 Task: Slide 18 - Our Numbers.
Action: Mouse moved to (25, 72)
Screenshot: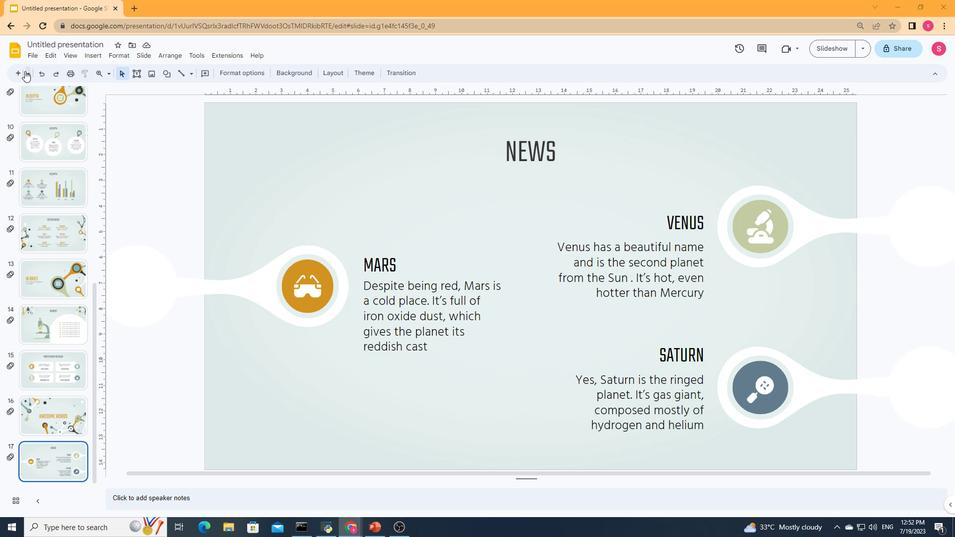 
Action: Mouse pressed left at (25, 72)
Screenshot: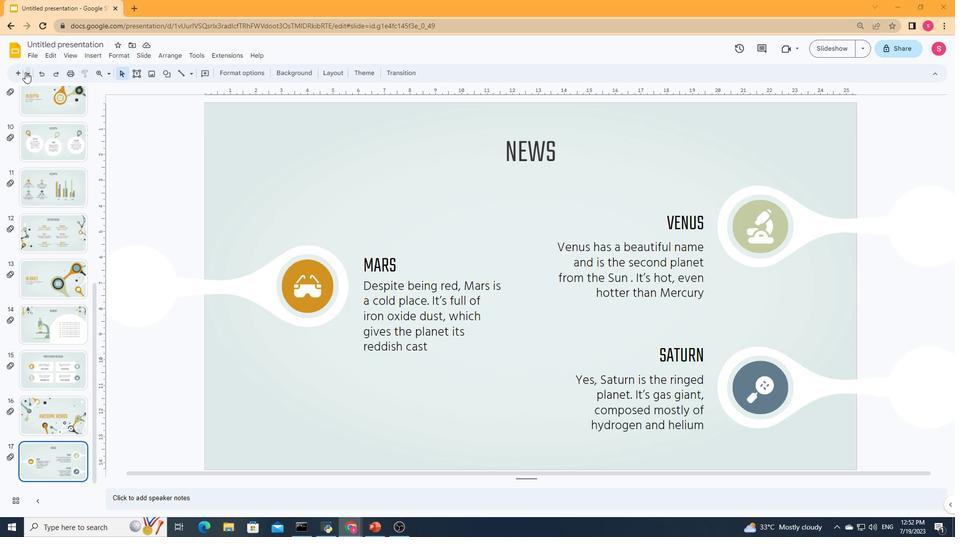 
Action: Mouse moved to (111, 149)
Screenshot: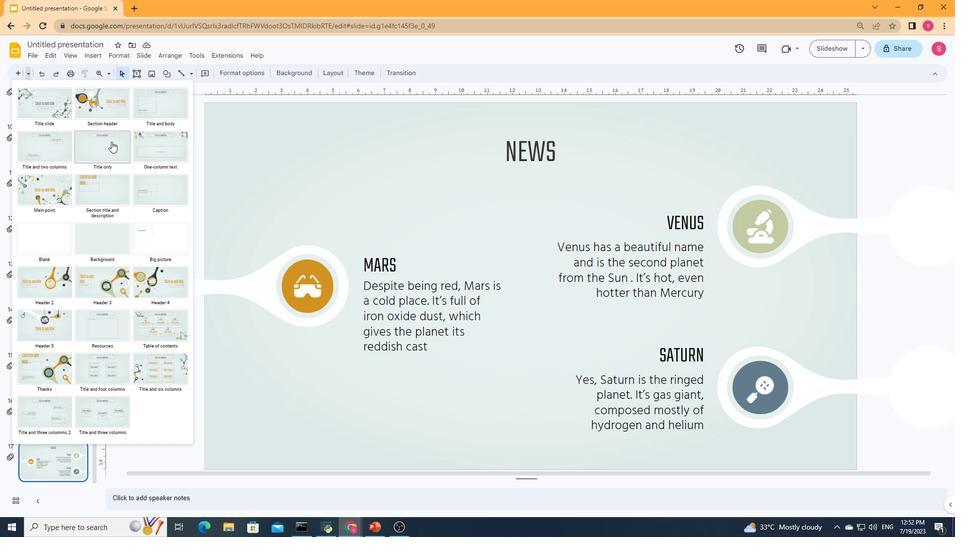 
Action: Mouse pressed left at (111, 149)
Screenshot: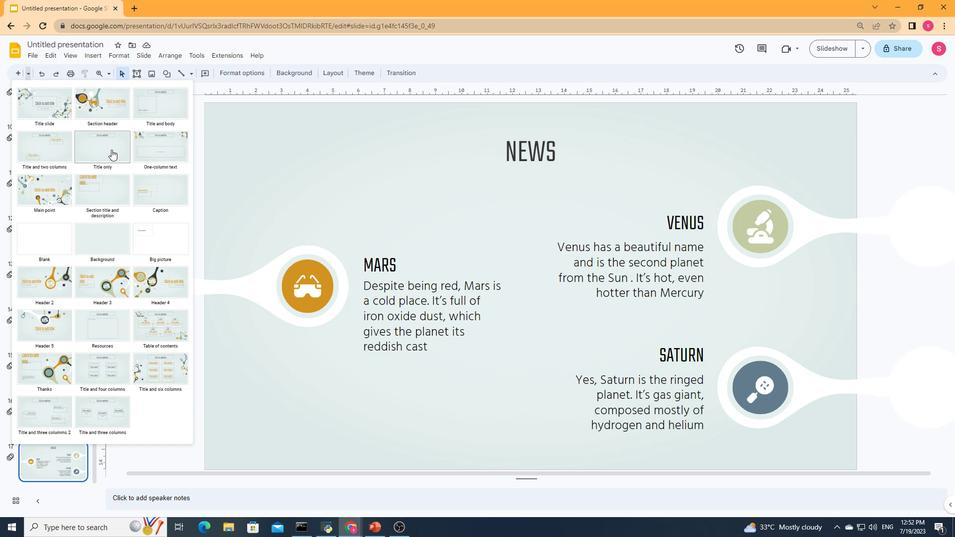 
Action: Mouse moved to (491, 161)
Screenshot: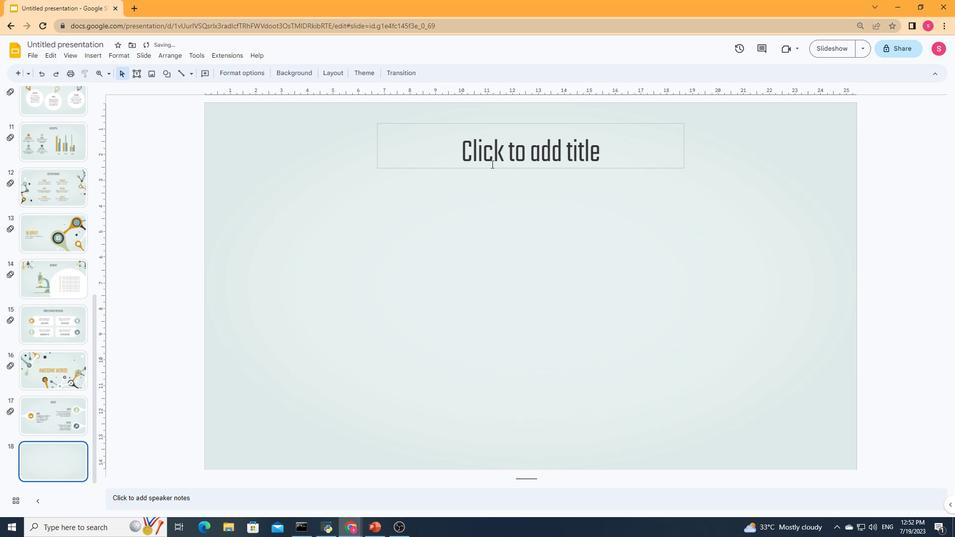 
Action: Mouse pressed left at (491, 161)
Screenshot: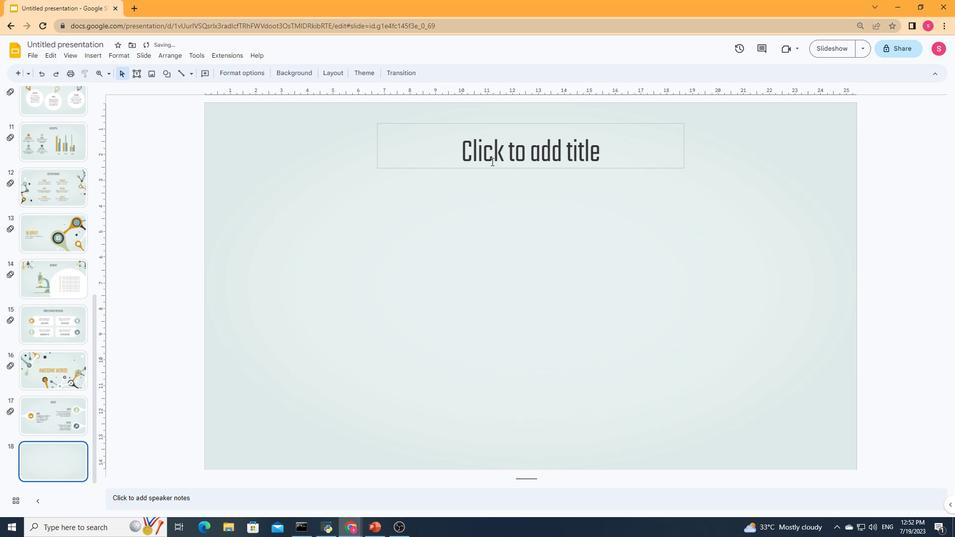 
Action: Key pressed <Key.shift><Key.shift><Key.shift><Key.shift><Key.shift><Key.shift><Key.shift><Key.shift><Key.shift><Key.shift><Key.shift>OUR<Key.space>NUMBERS
Screenshot: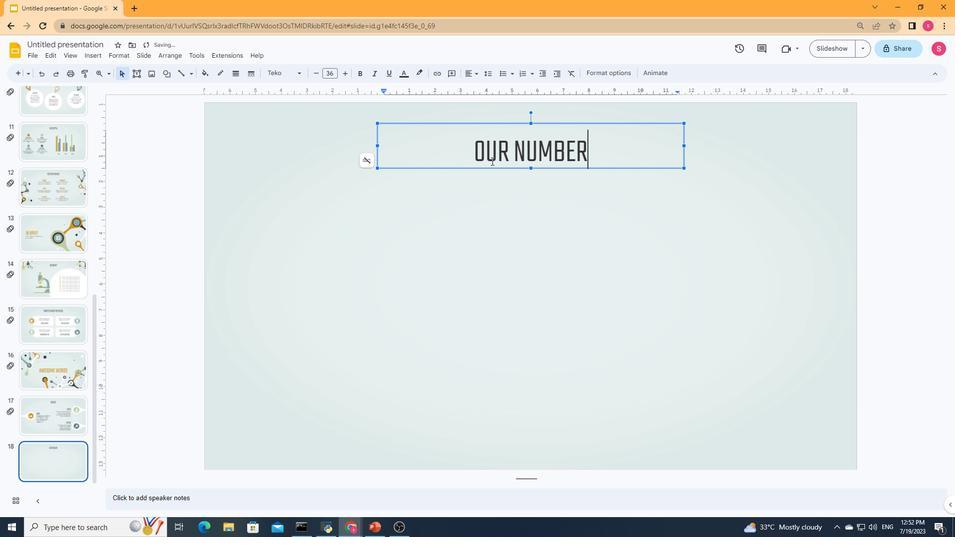 
Action: Mouse moved to (524, 219)
Screenshot: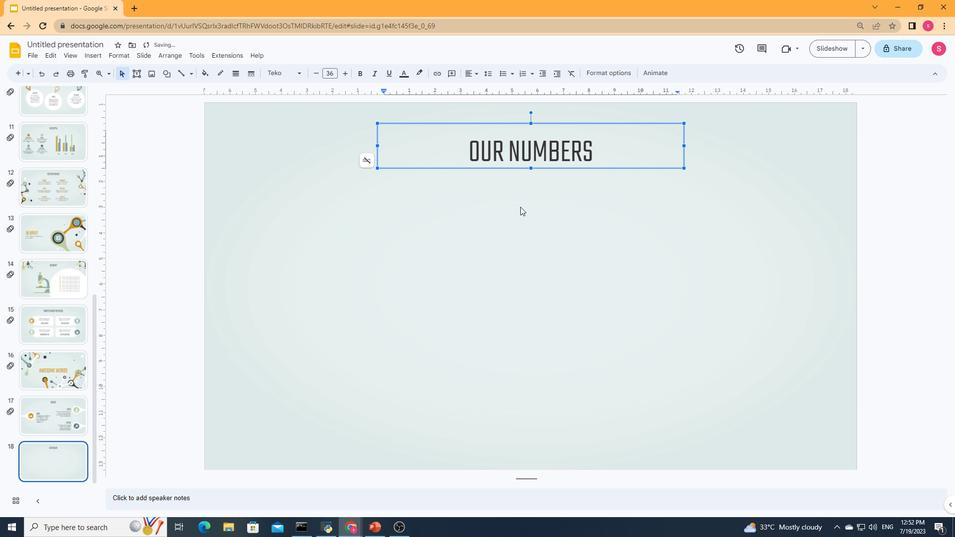 
Action: Mouse pressed left at (524, 219)
Screenshot: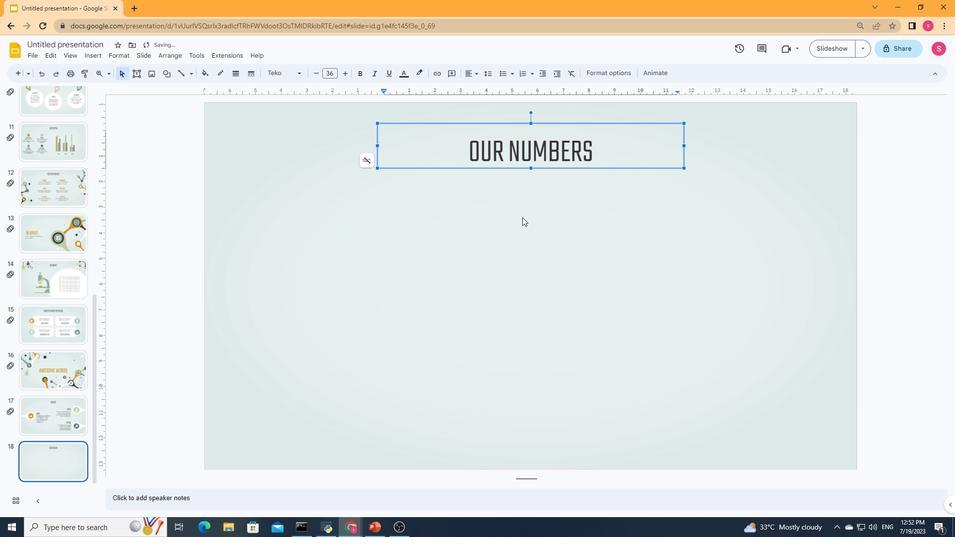 
Action: Mouse moved to (93, 57)
Screenshot: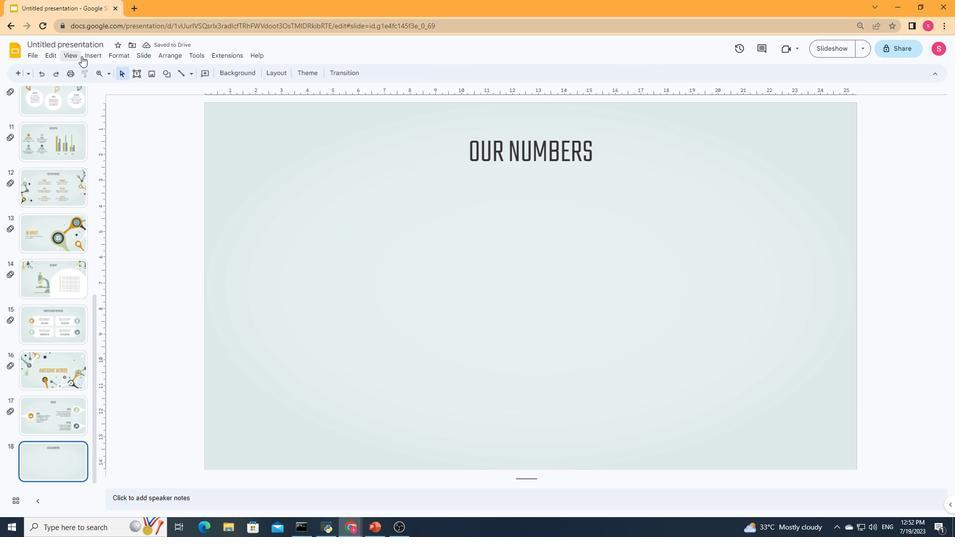
Action: Mouse pressed left at (93, 57)
Screenshot: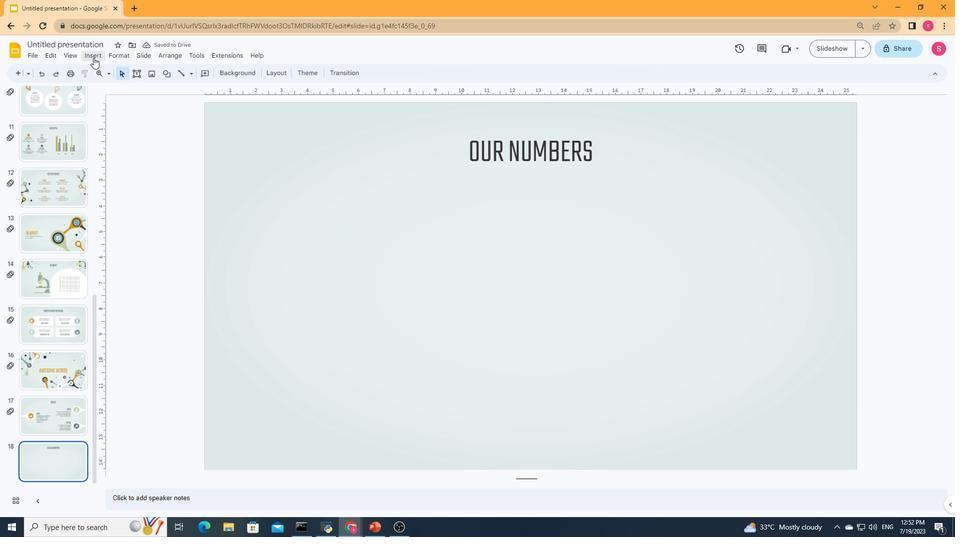 
Action: Mouse moved to (255, 176)
Screenshot: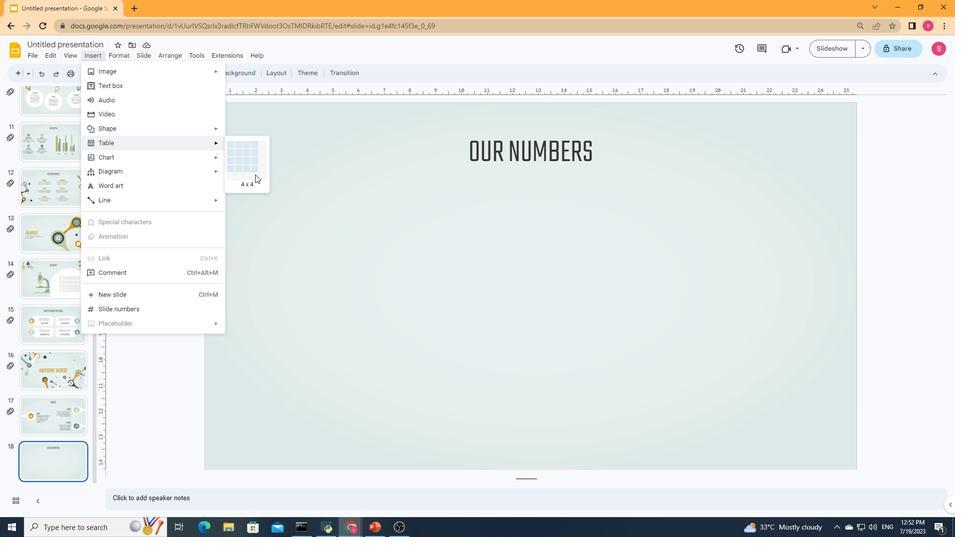 
Action: Mouse pressed left at (255, 176)
Screenshot: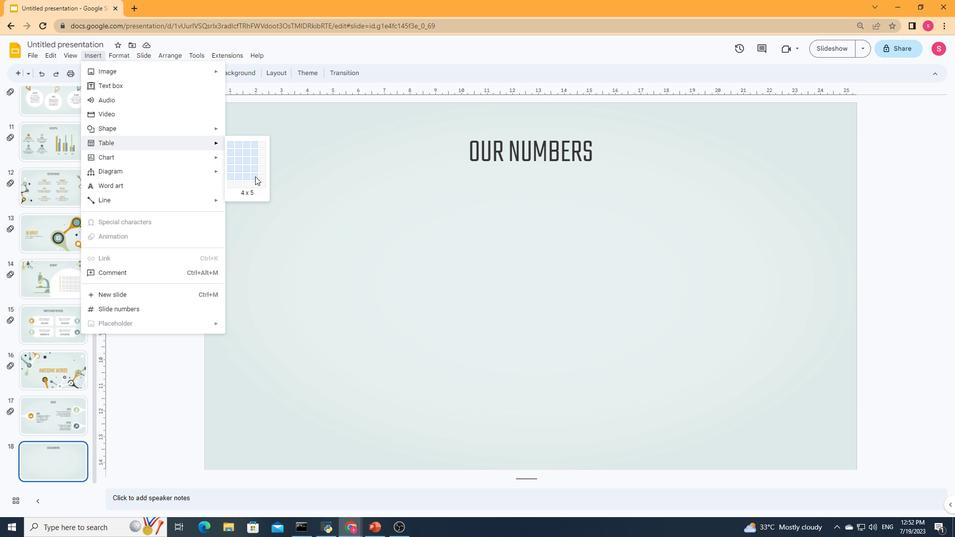 
Action: Mouse moved to (409, 269)
Screenshot: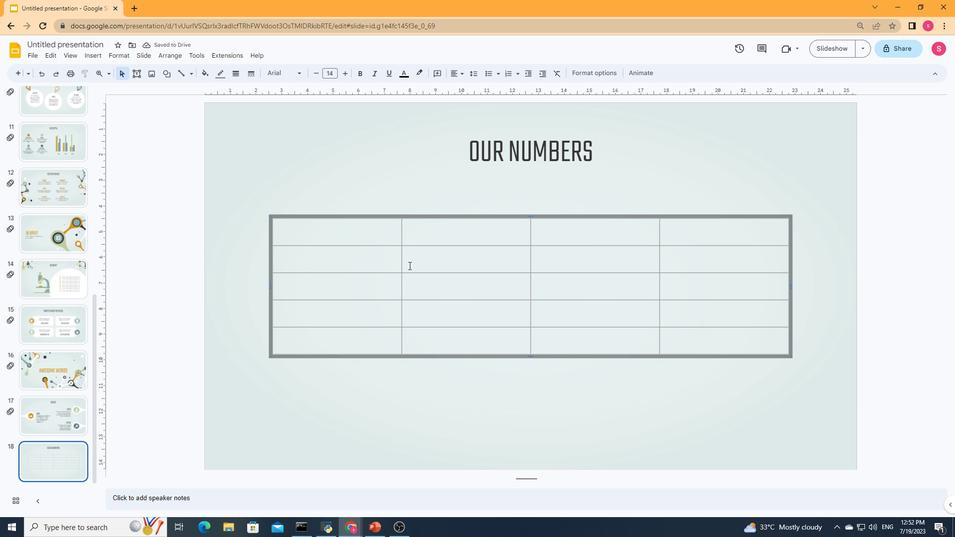 
Action: Mouse pressed left at (409, 269)
Screenshot: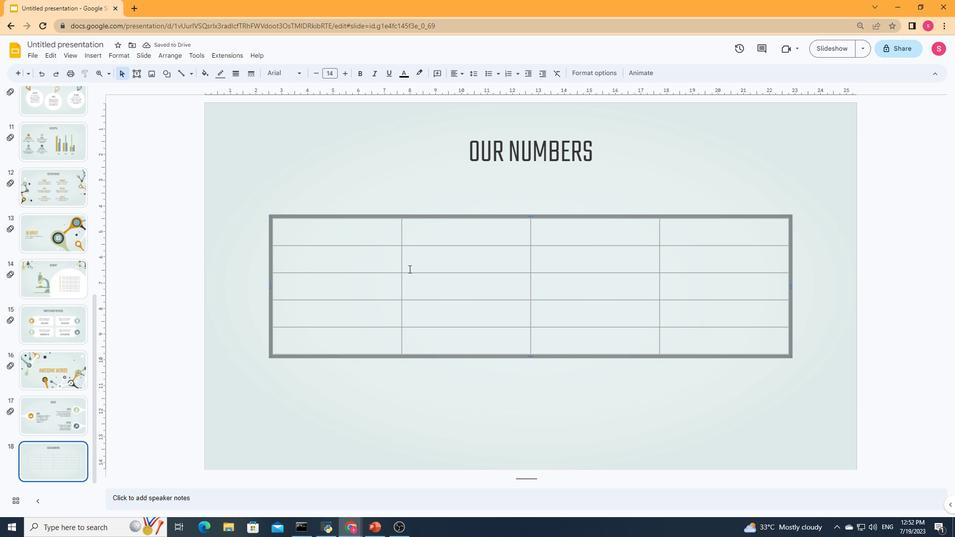 
Action: Mouse moved to (205, 76)
Screenshot: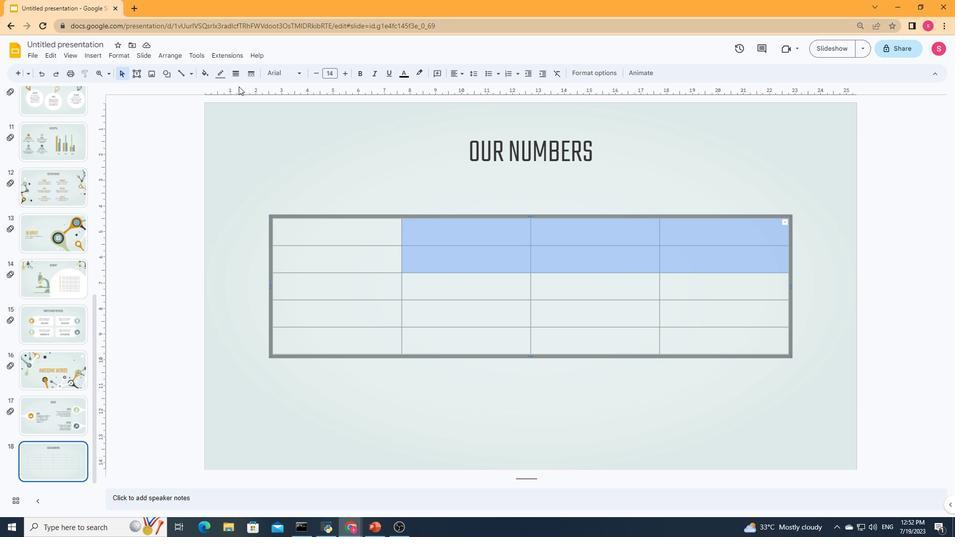 
Action: Mouse pressed left at (205, 76)
Screenshot: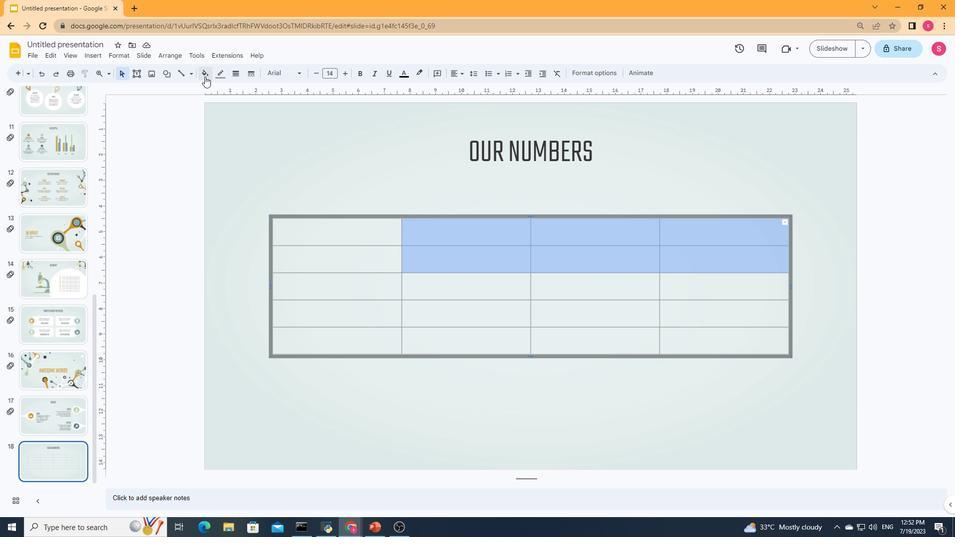 
Action: Mouse moved to (247, 115)
Screenshot: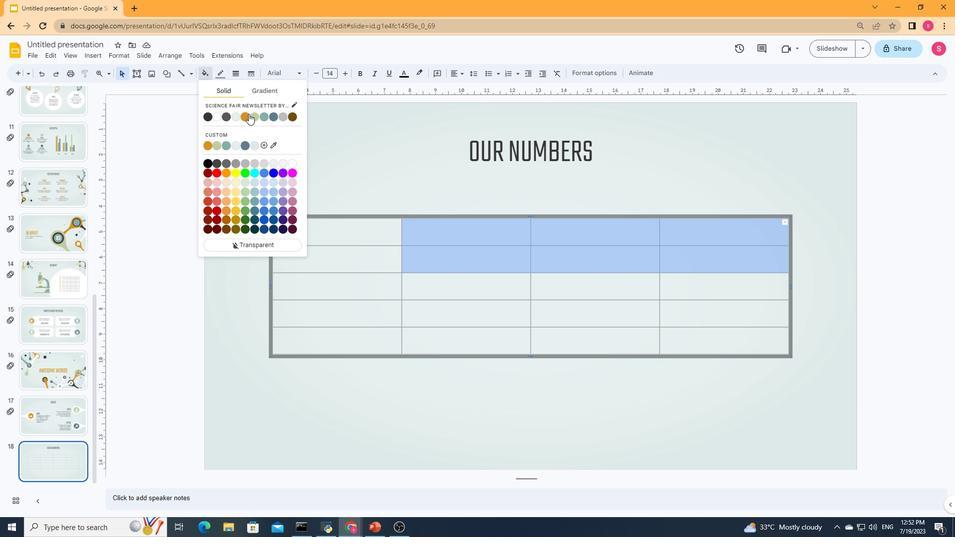 
Action: Mouse pressed left at (247, 115)
Screenshot: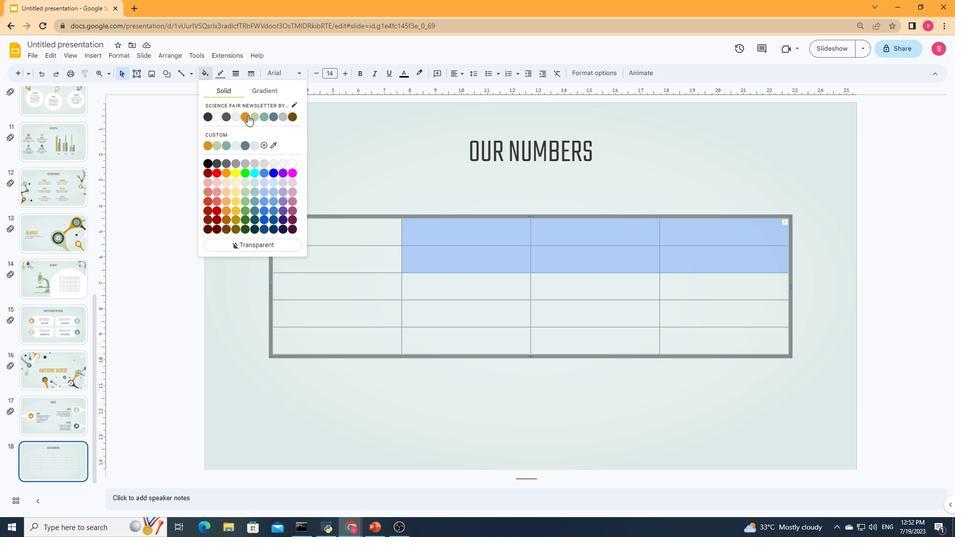 
Action: Mouse moved to (605, 279)
Screenshot: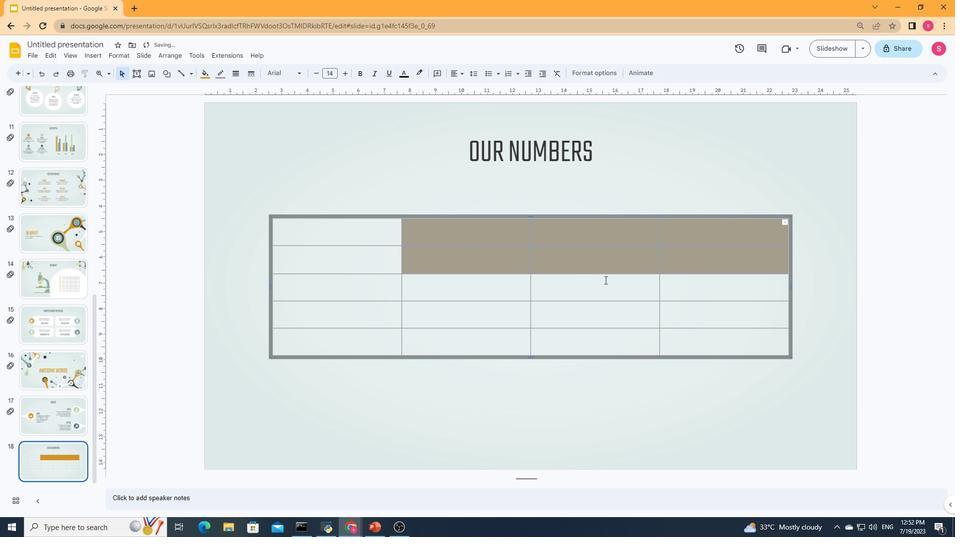 
Action: Mouse pressed left at (605, 279)
Screenshot: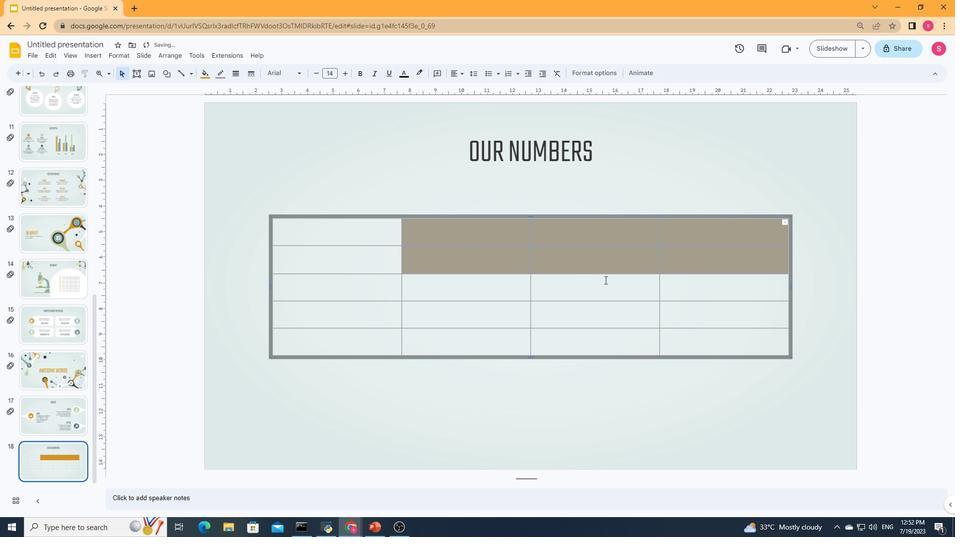 
Action: Mouse moved to (495, 247)
Screenshot: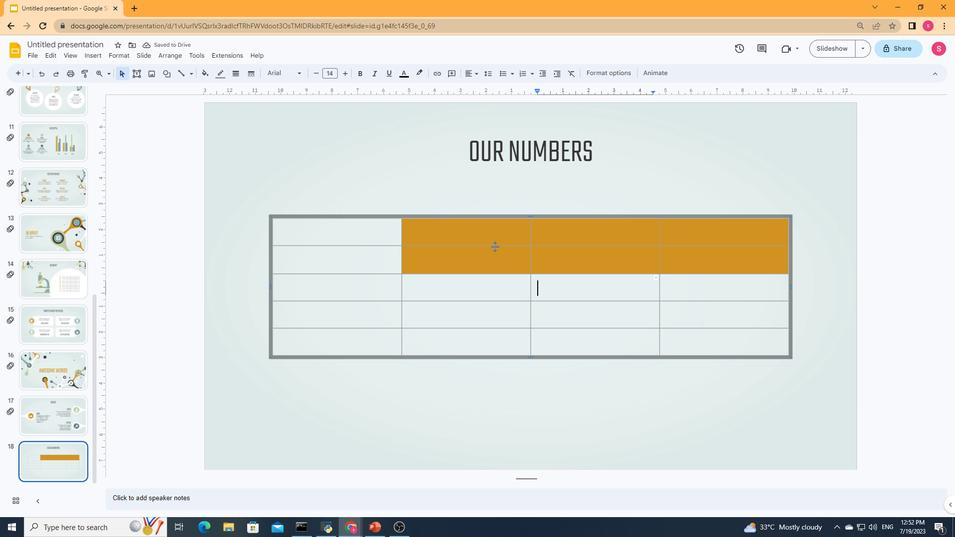 
Action: Mouse pressed left at (495, 247)
Screenshot: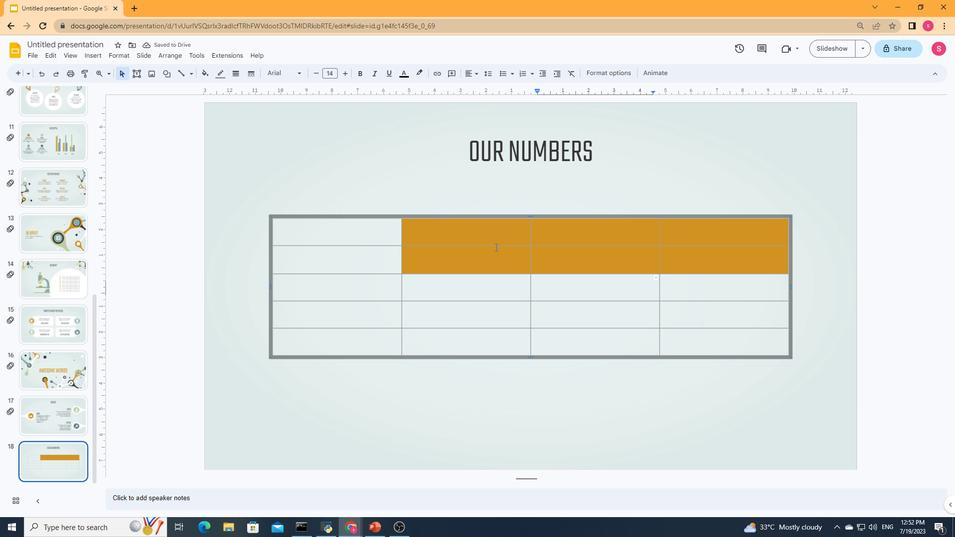 
Action: Mouse moved to (457, 217)
Screenshot: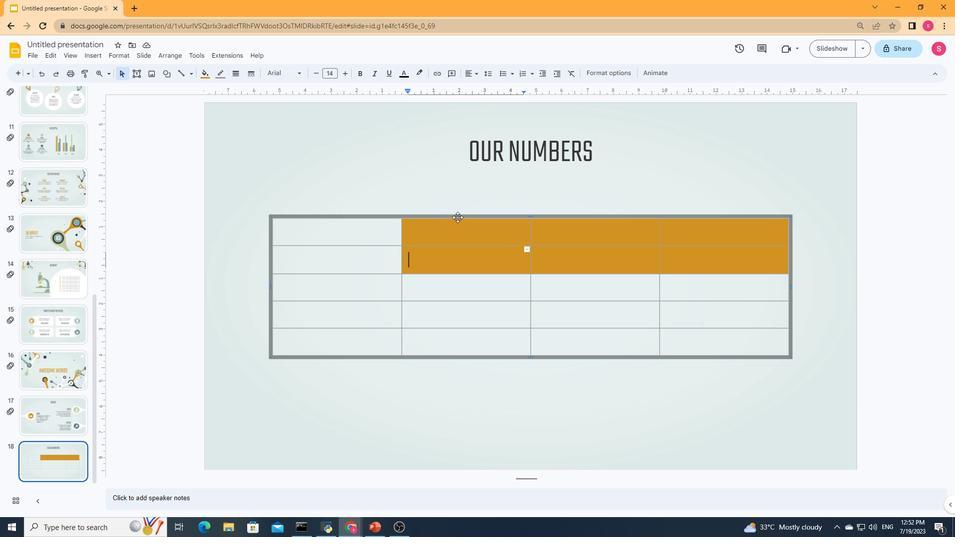 
Action: Mouse pressed left at (457, 217)
Screenshot: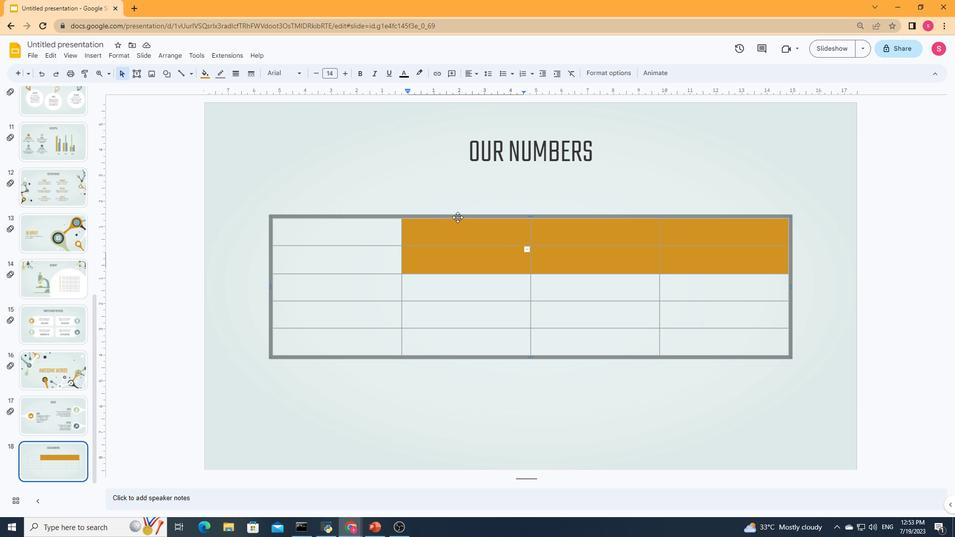 
Action: Mouse moved to (457, 218)
Screenshot: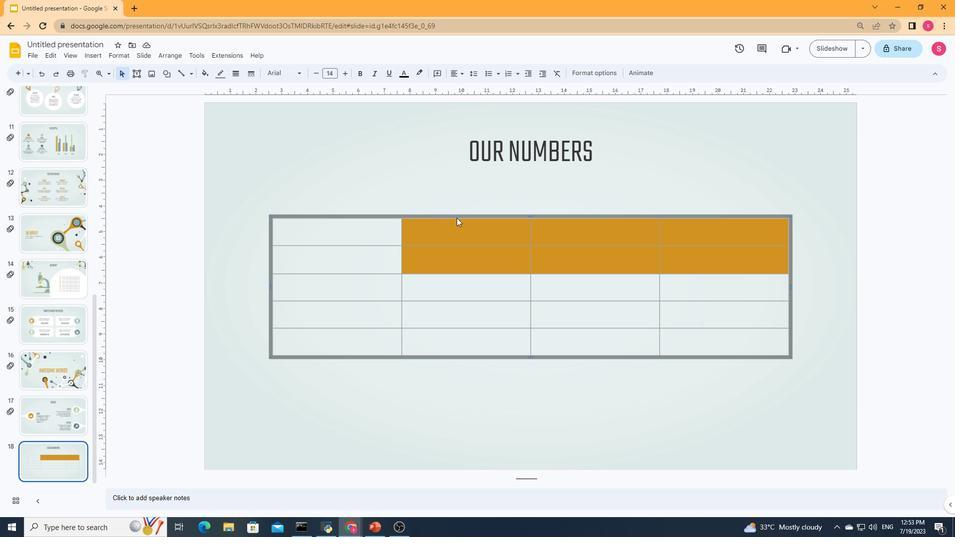 
Action: Mouse pressed left at (457, 218)
Screenshot: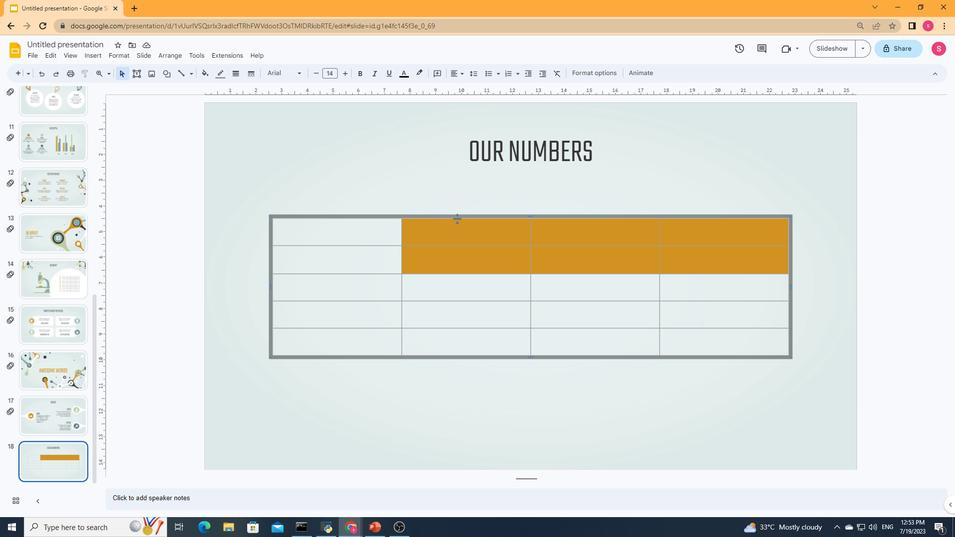 
Action: Mouse moved to (680, 272)
Screenshot: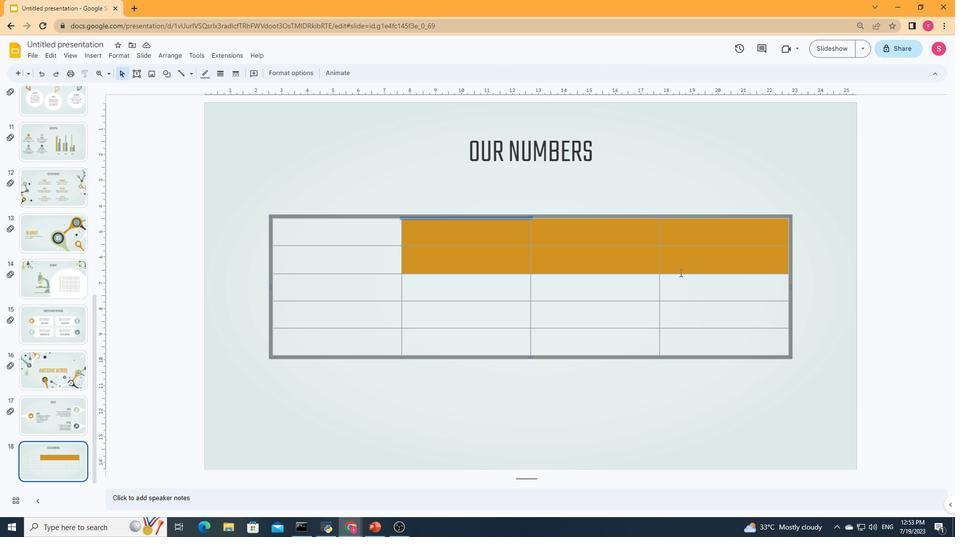
Action: Mouse pressed left at (680, 272)
Screenshot: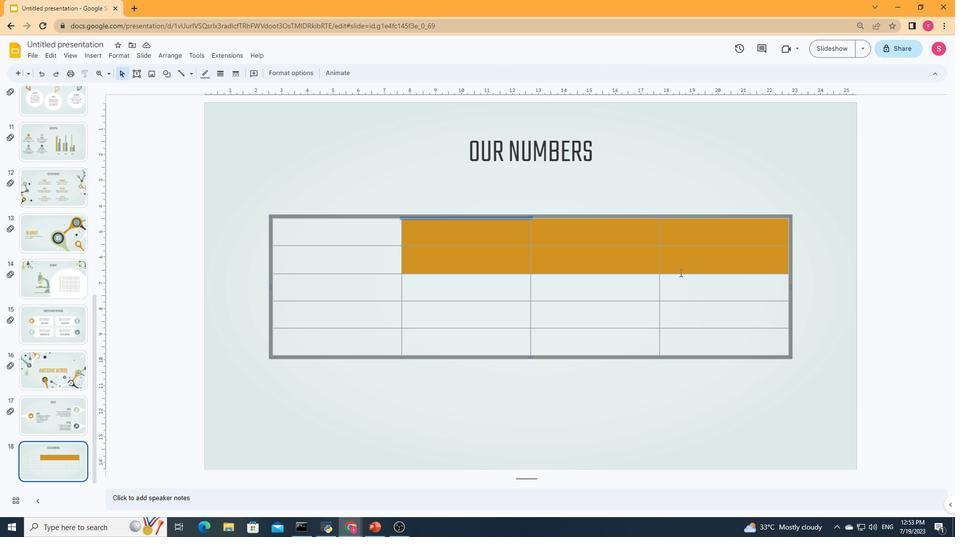 
Action: Mouse moved to (459, 245)
Screenshot: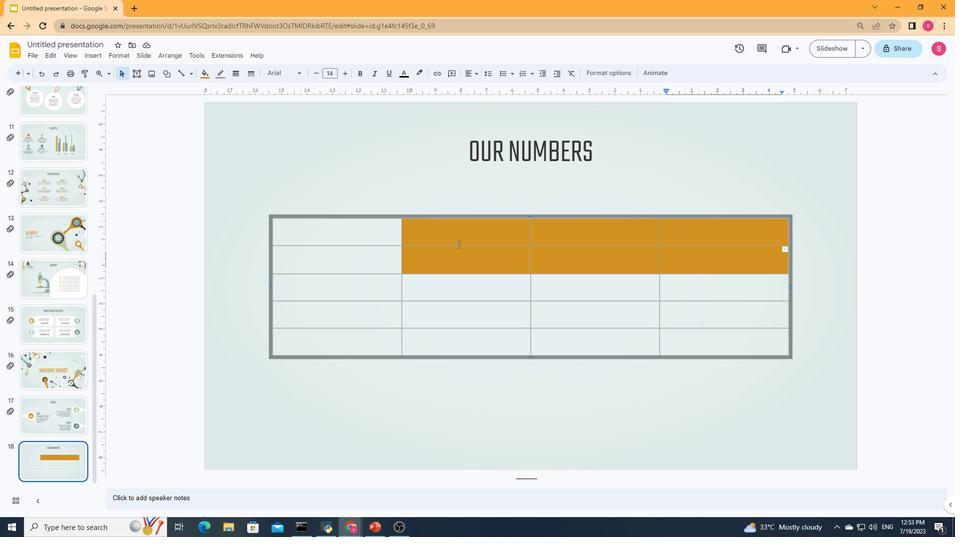 
Action: Mouse pressed left at (459, 245)
Screenshot: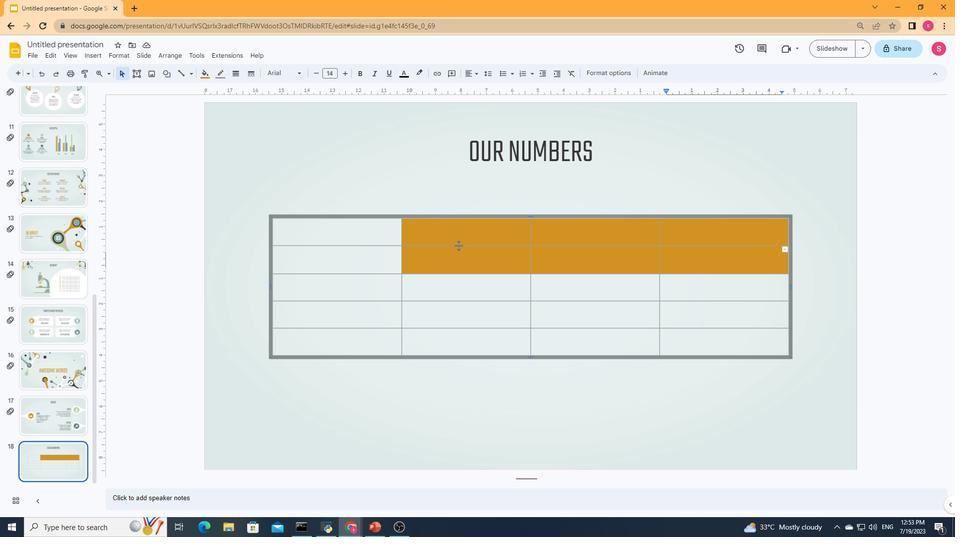 
Action: Mouse moved to (575, 243)
Screenshot: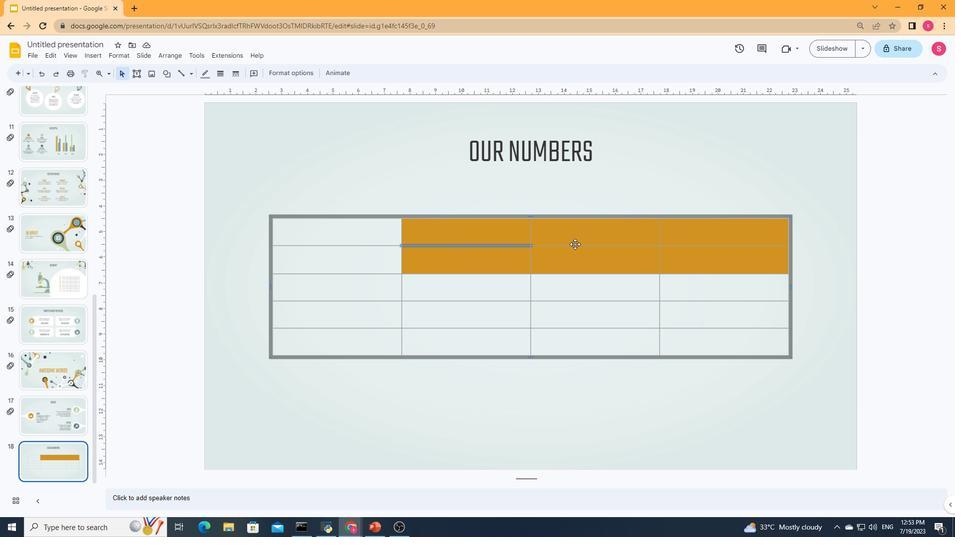 
Action: Mouse pressed left at (575, 243)
Screenshot: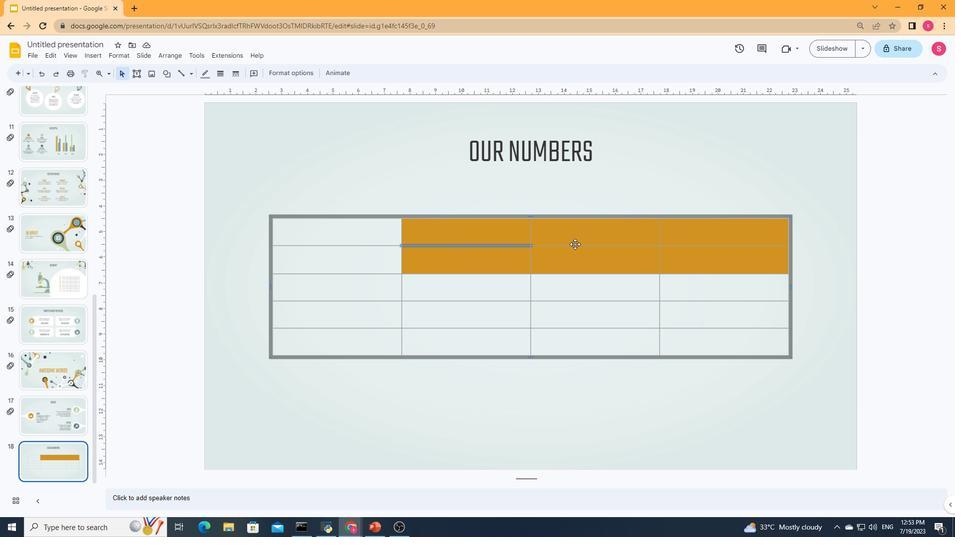 
Action: Mouse moved to (505, 245)
Screenshot: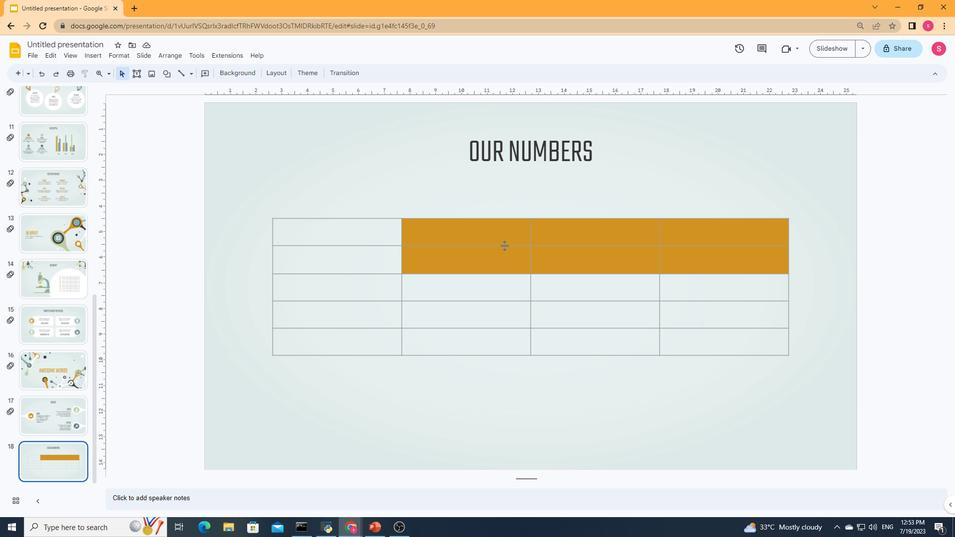 
Action: Mouse pressed left at (505, 245)
Screenshot: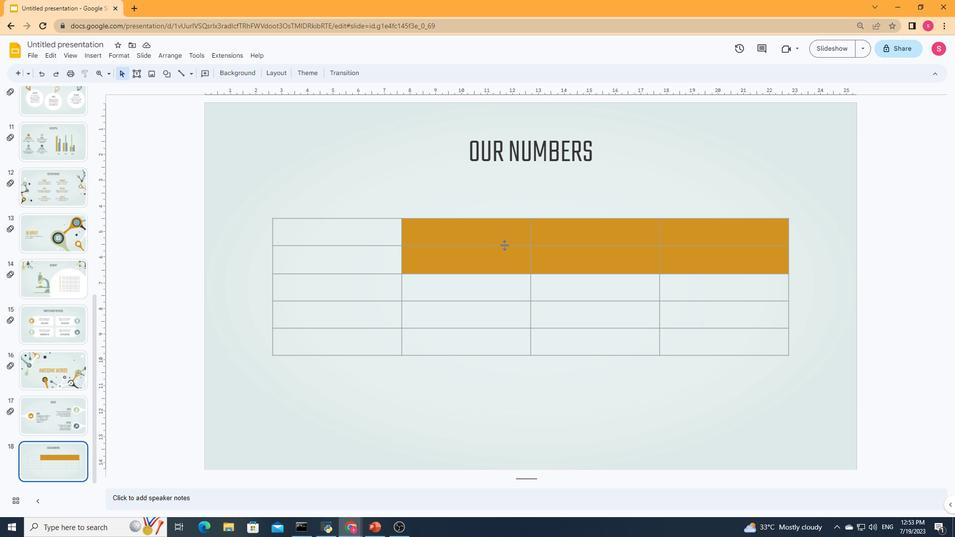 
Action: Mouse moved to (531, 234)
Screenshot: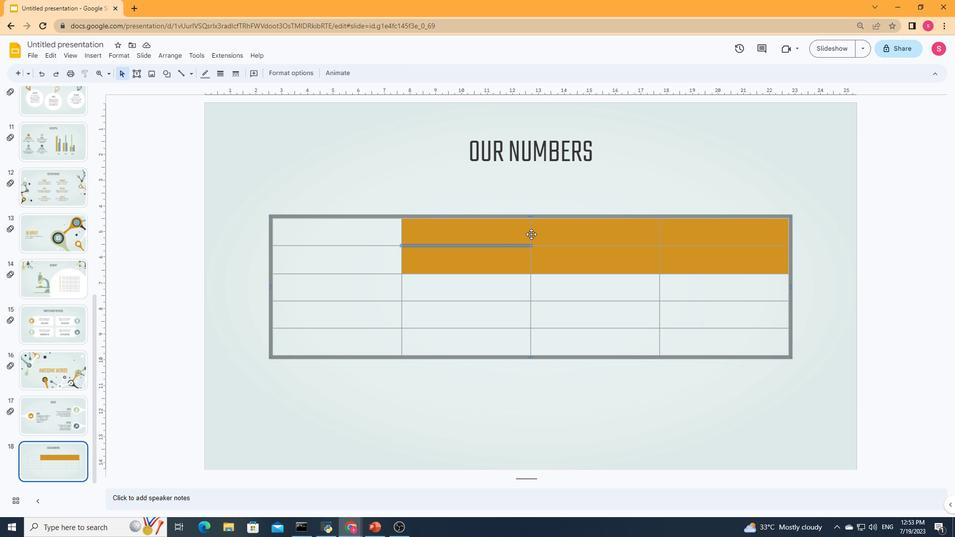 
Action: Mouse pressed left at (531, 234)
Screenshot: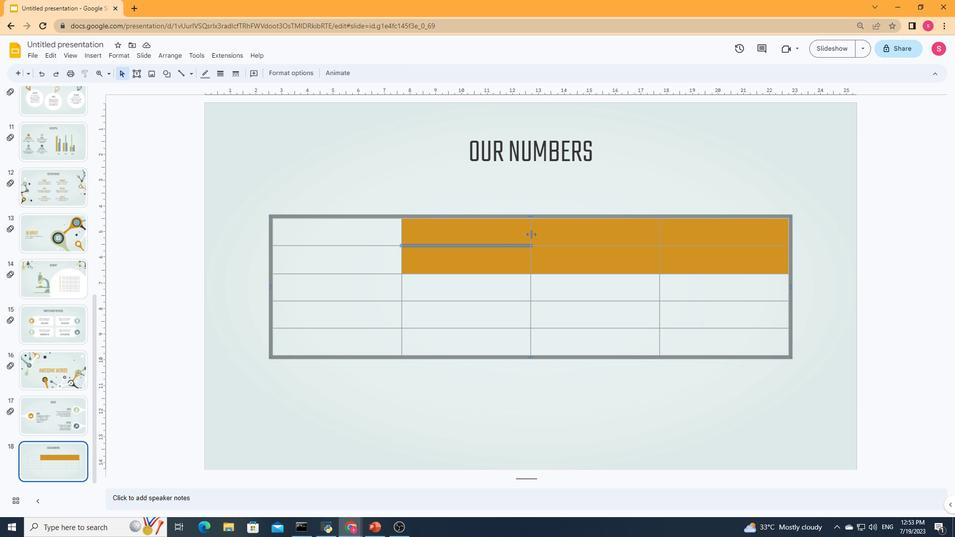 
Action: Mouse moved to (530, 260)
Screenshot: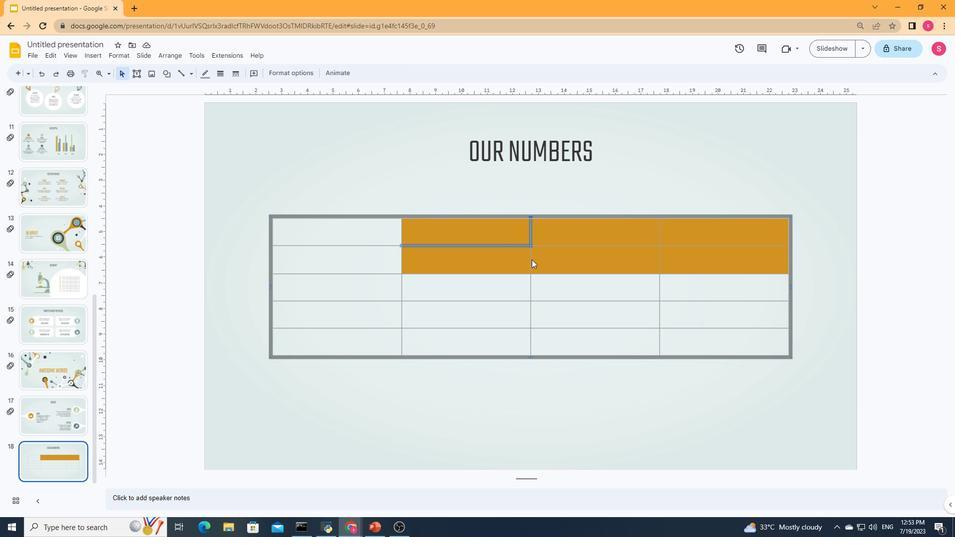 
Action: Mouse pressed left at (530, 260)
Screenshot: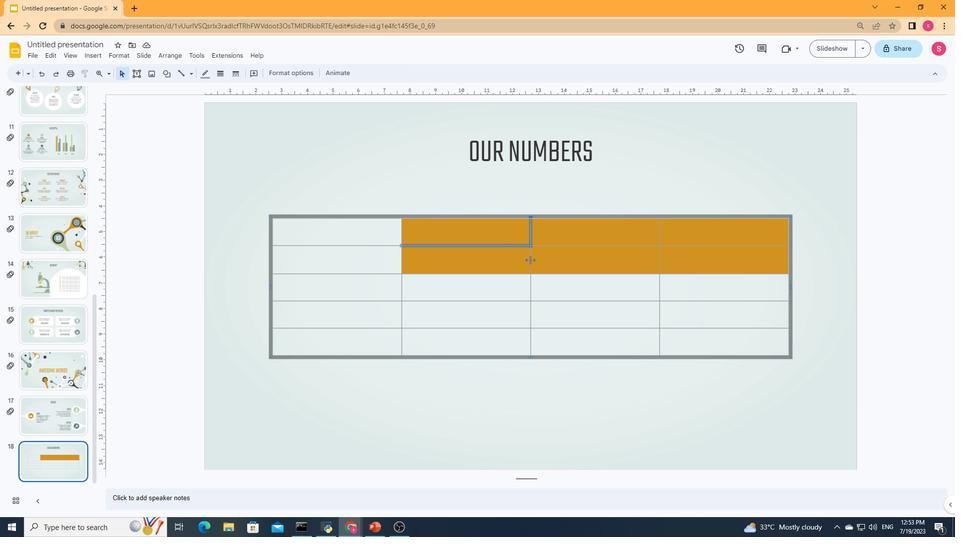 
Action: Mouse moved to (556, 245)
Screenshot: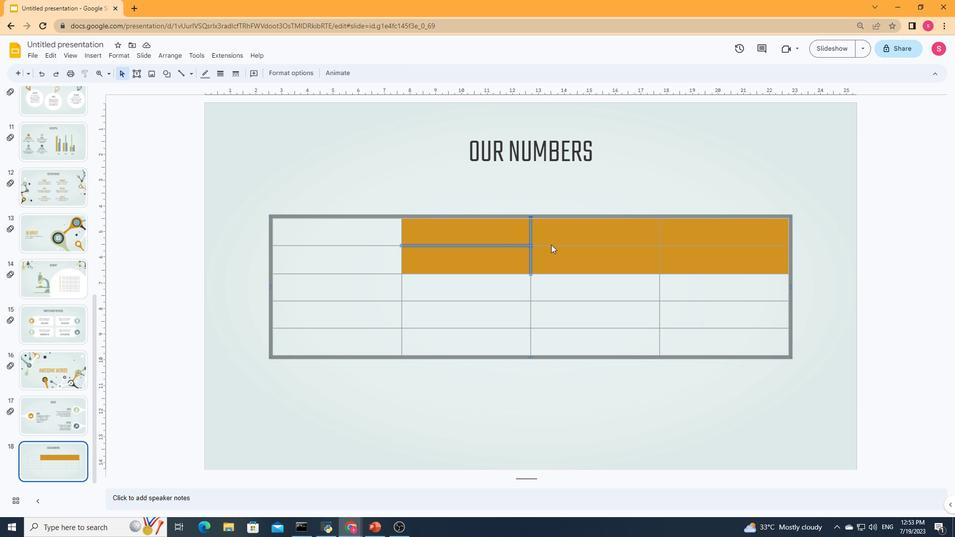 
Action: Mouse pressed left at (556, 245)
Screenshot: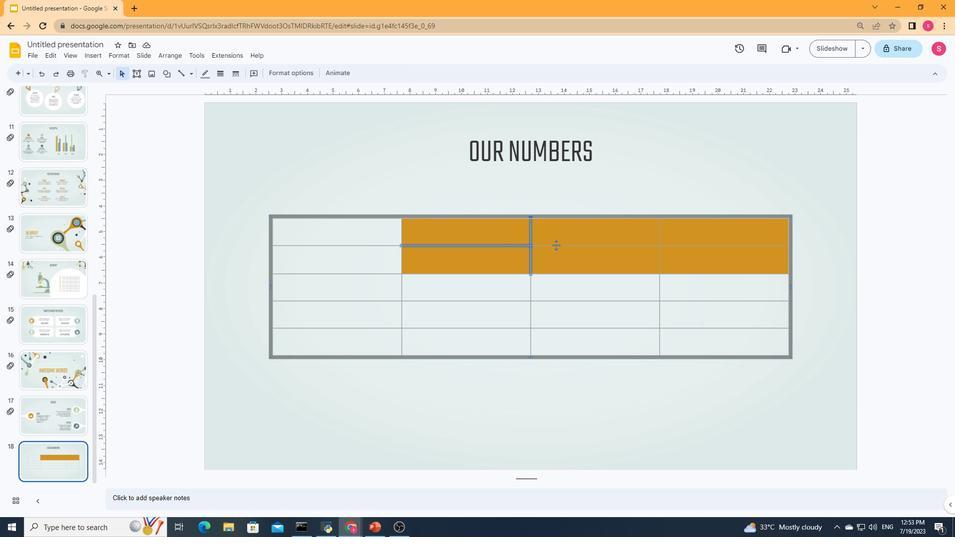 
Action: Mouse moved to (660, 233)
Screenshot: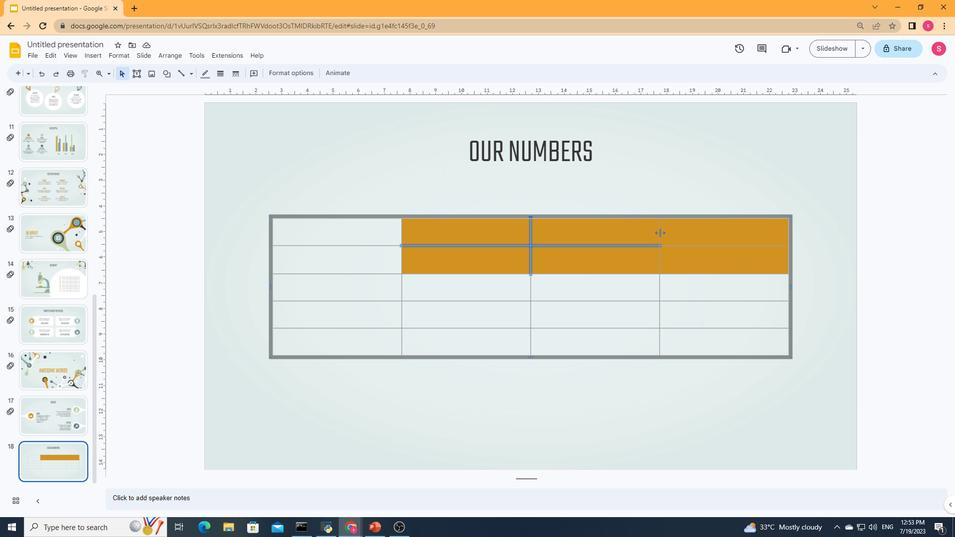 
Action: Mouse pressed left at (660, 233)
Screenshot: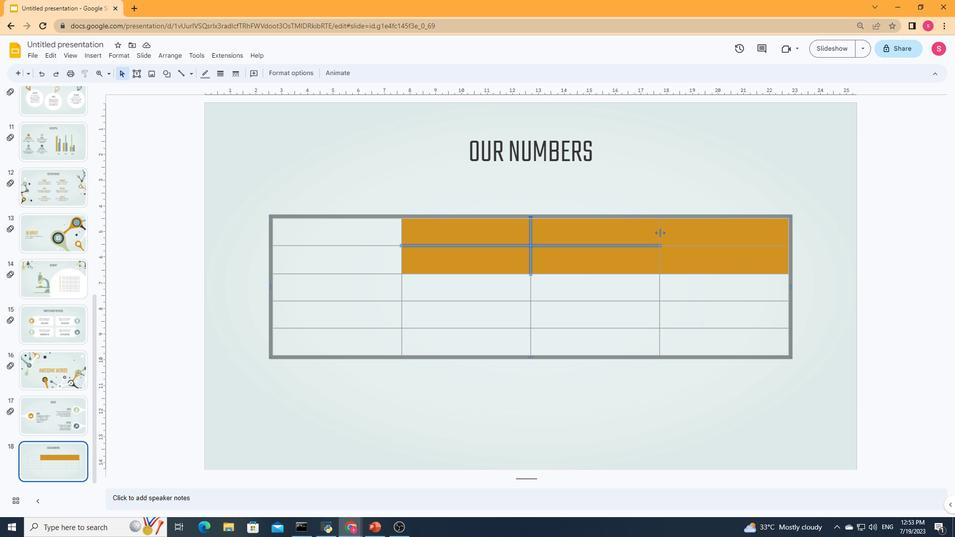 
Action: Mouse moved to (660, 259)
Screenshot: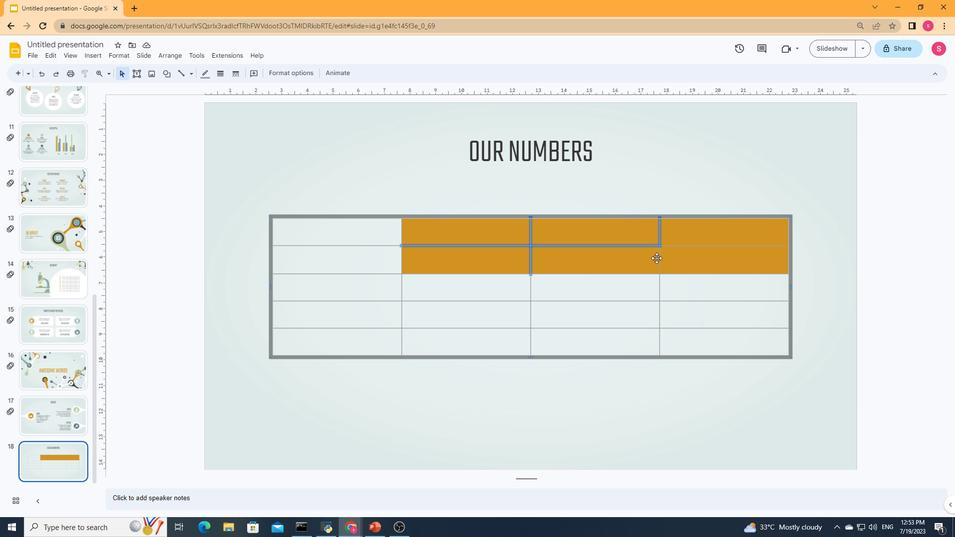 
Action: Mouse pressed left at (660, 259)
Screenshot: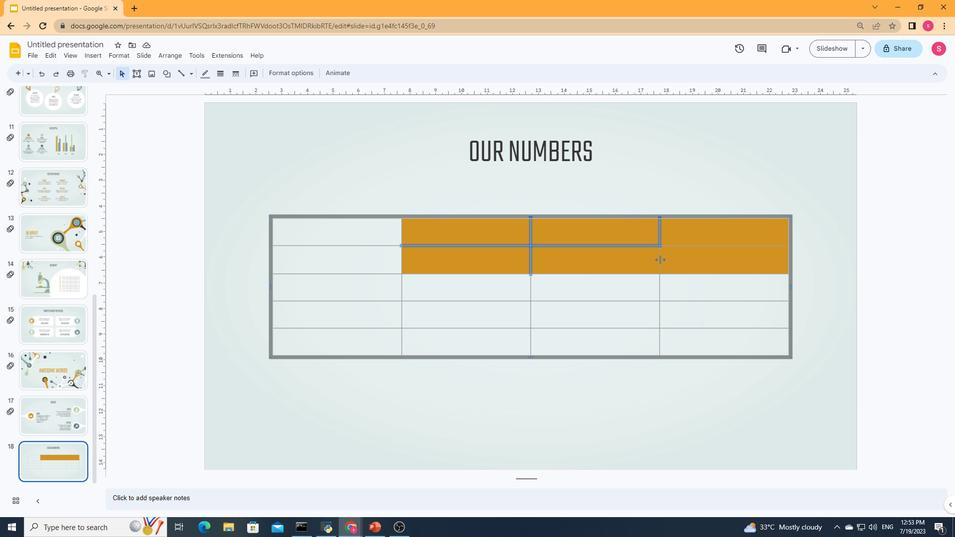
Action: Mouse moved to (694, 245)
Screenshot: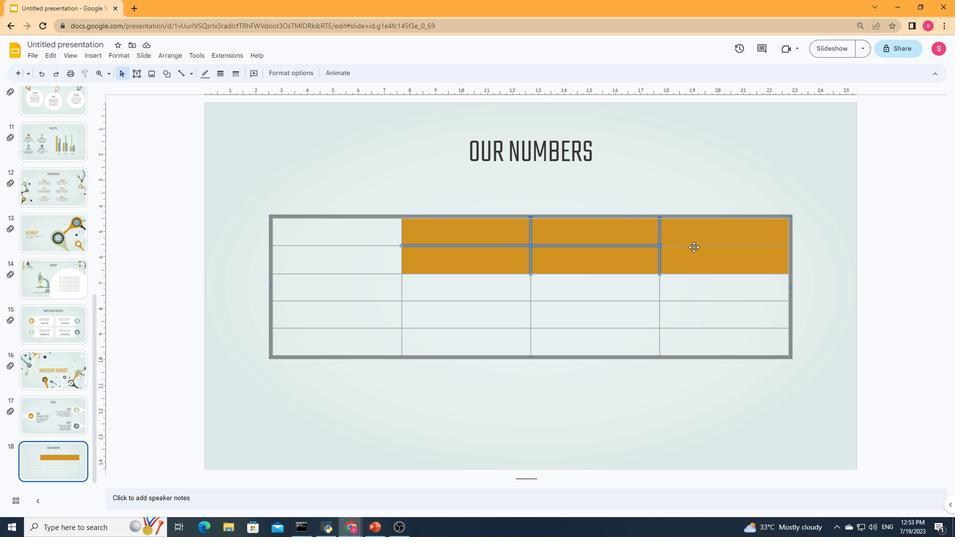 
Action: Mouse pressed left at (694, 245)
Screenshot: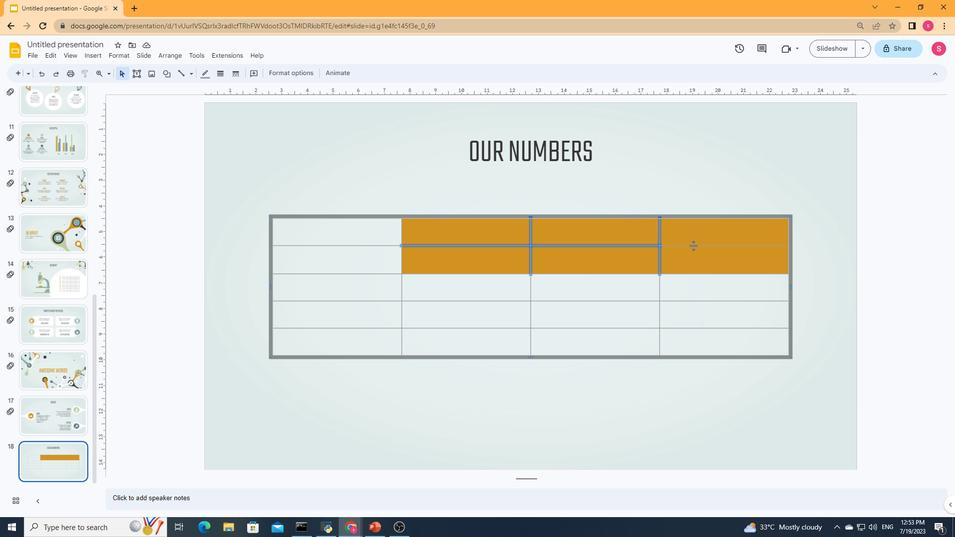 
Action: Mouse moved to (788, 231)
Screenshot: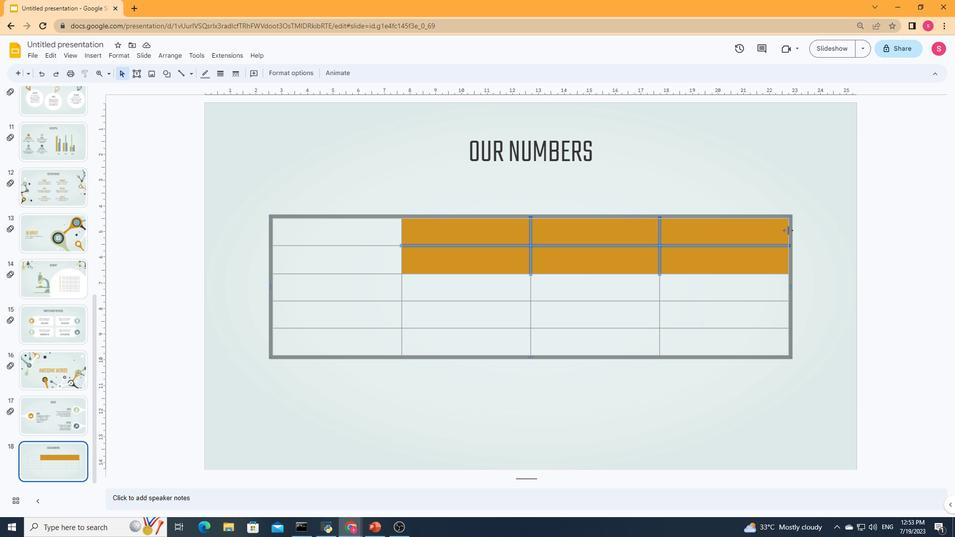 
Action: Mouse pressed left at (788, 231)
Screenshot: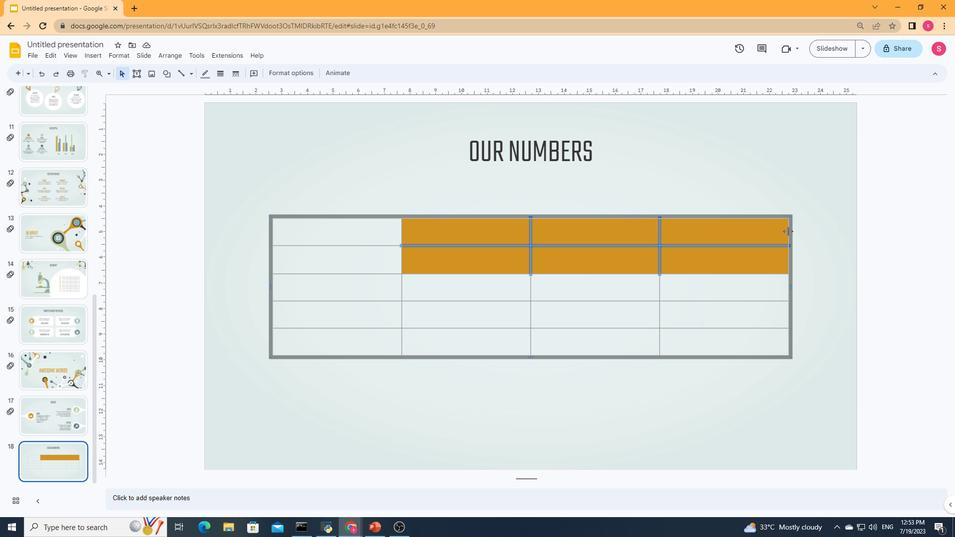 
Action: Mouse moved to (787, 259)
Screenshot: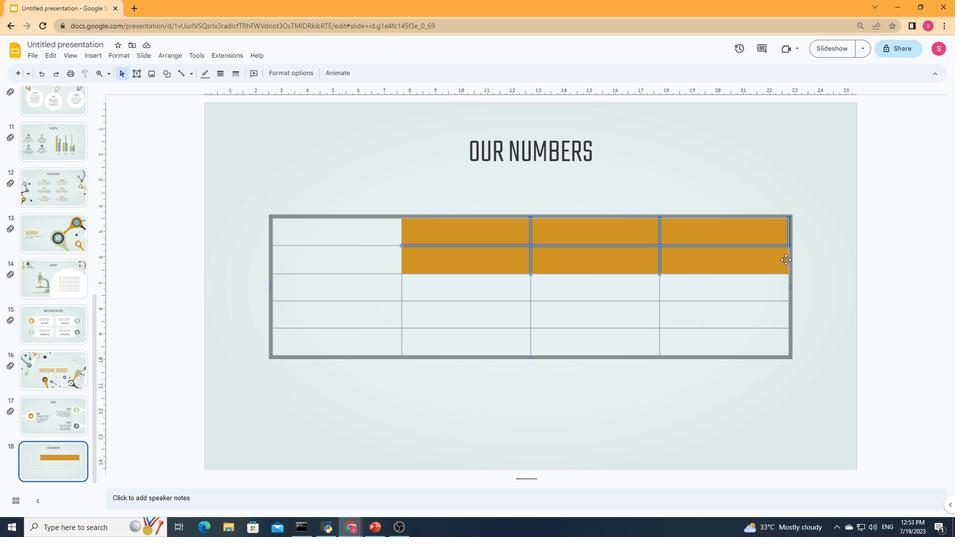 
Action: Mouse pressed left at (787, 259)
Screenshot: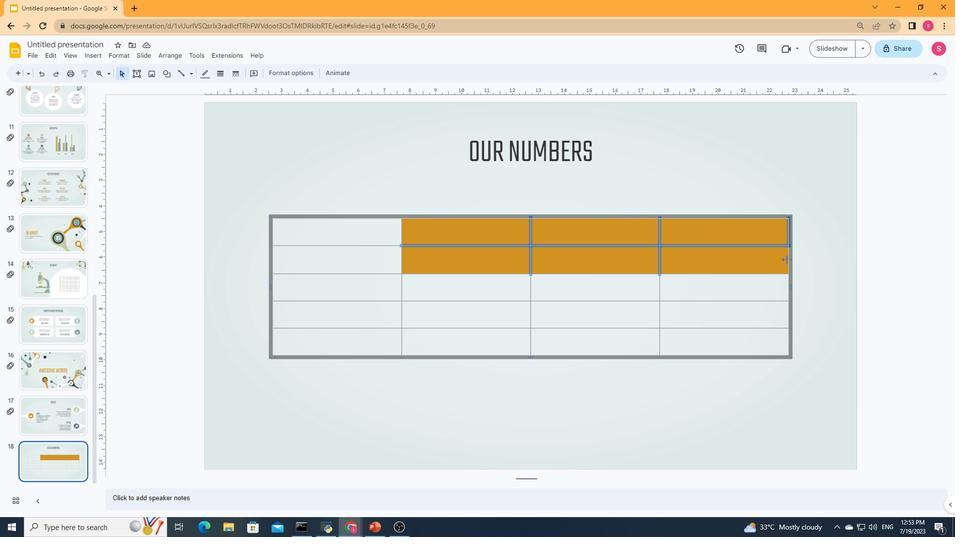 
Action: Mouse moved to (207, 78)
Screenshot: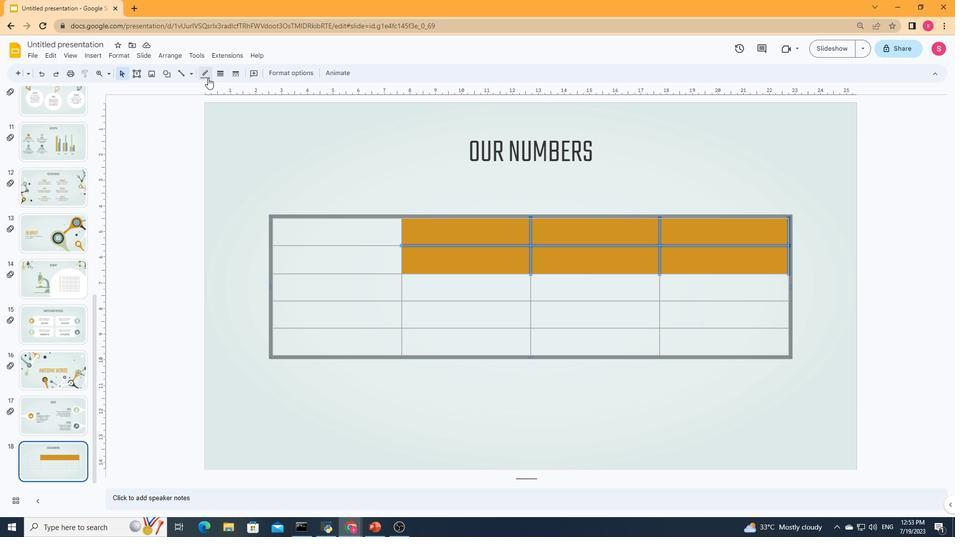 
Action: Mouse pressed left at (207, 78)
Screenshot: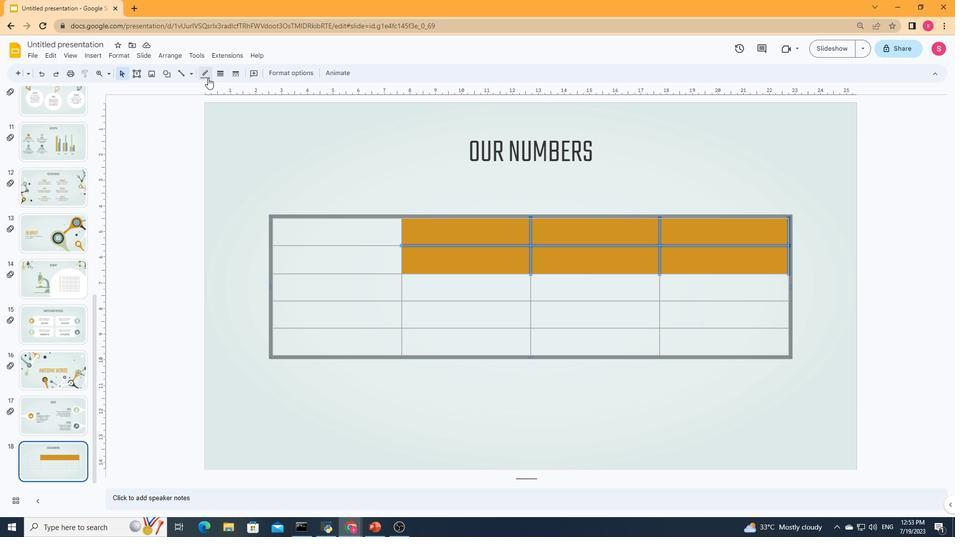 
Action: Mouse moved to (257, 229)
Screenshot: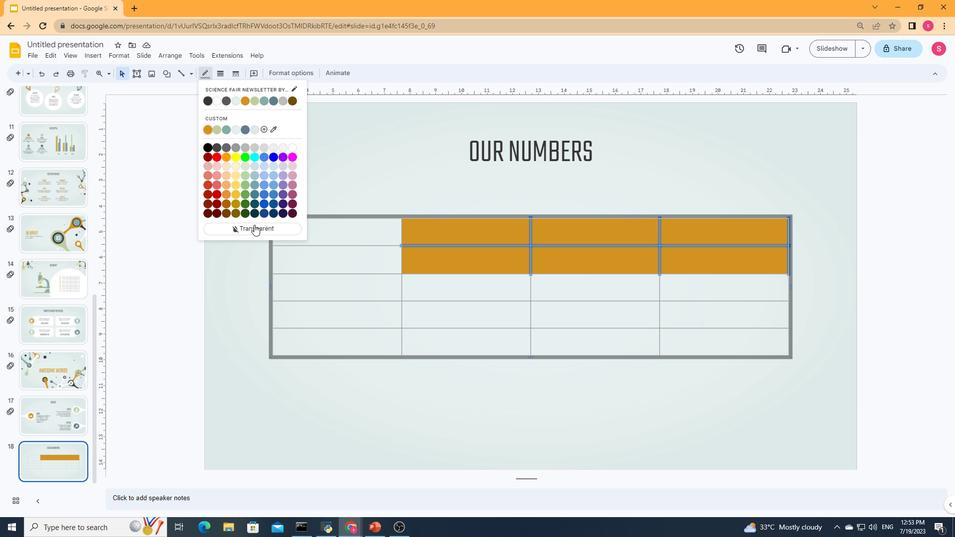 
Action: Mouse pressed left at (257, 229)
Screenshot: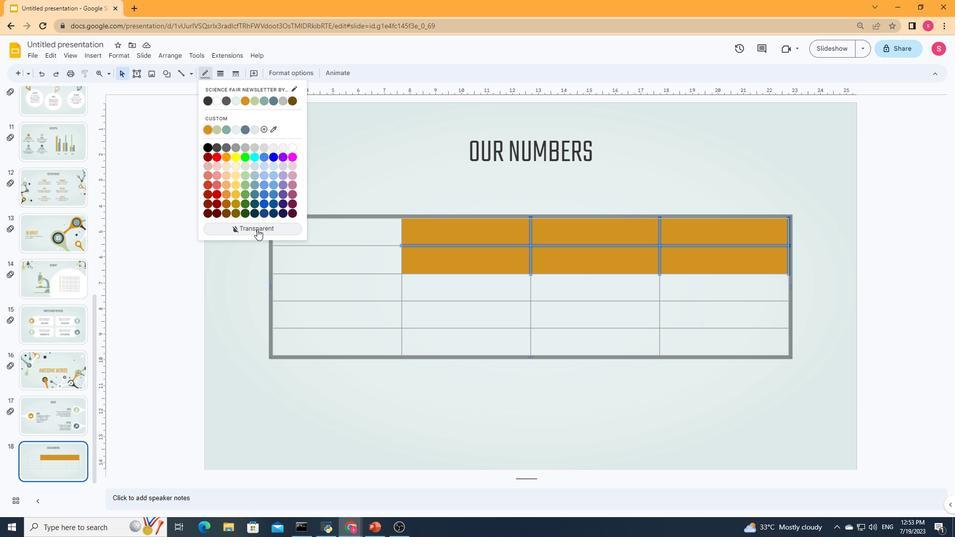 
Action: Mouse moved to (496, 295)
Screenshot: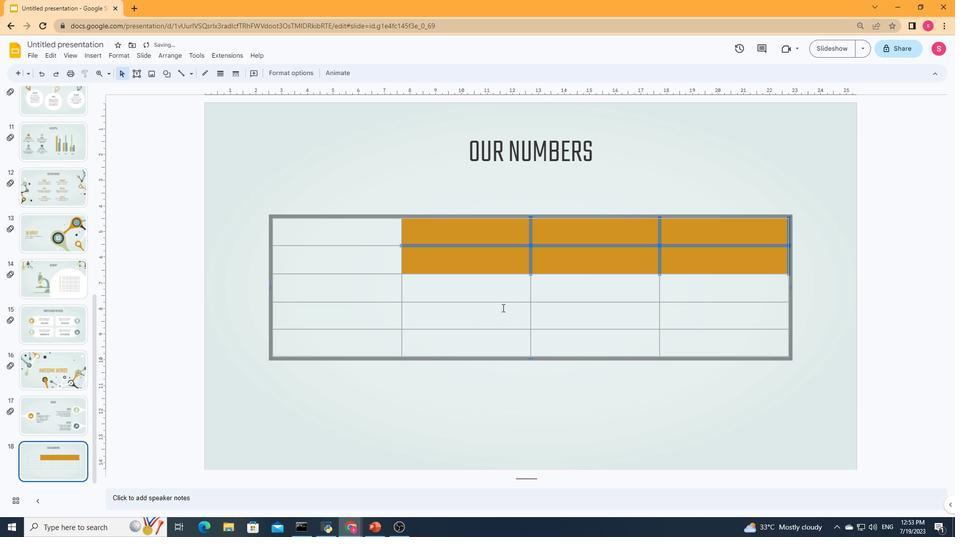 
Action: Mouse pressed left at (496, 295)
Screenshot: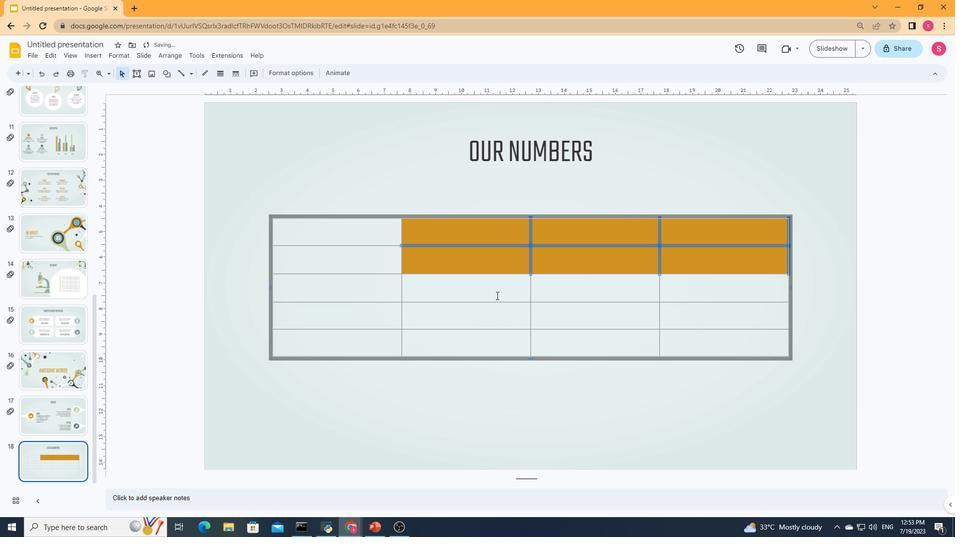 
Action: Mouse moved to (427, 225)
Screenshot: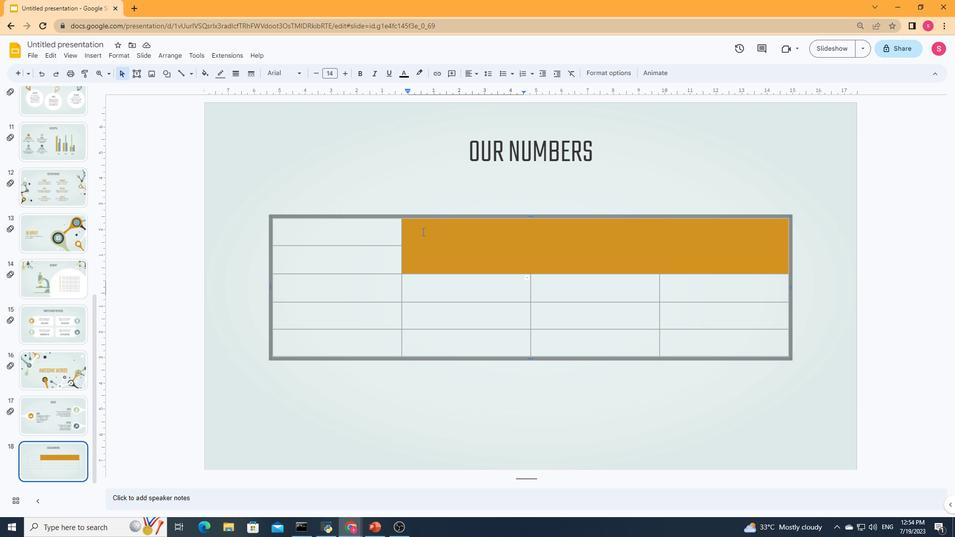
Action: Mouse pressed left at (427, 225)
Screenshot: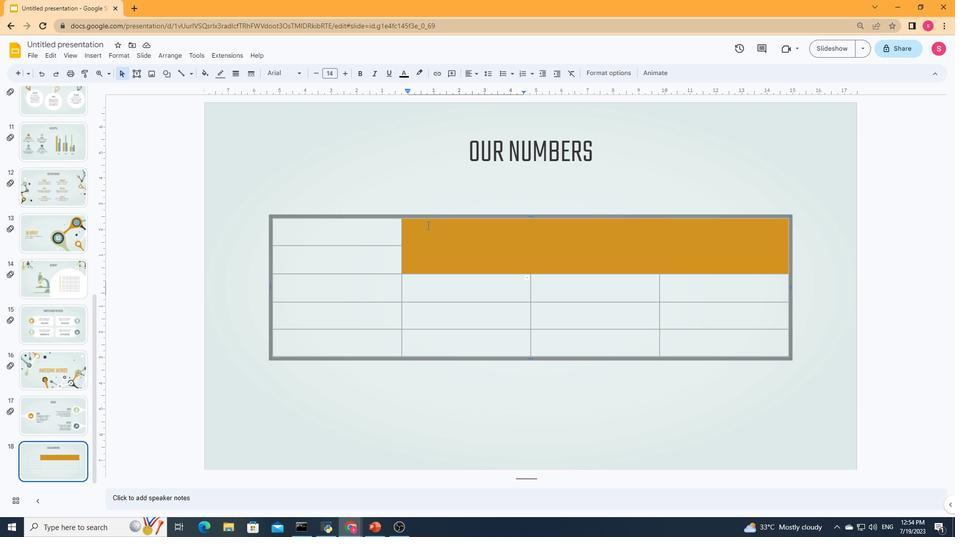 
Action: Mouse moved to (428, 231)
Screenshot: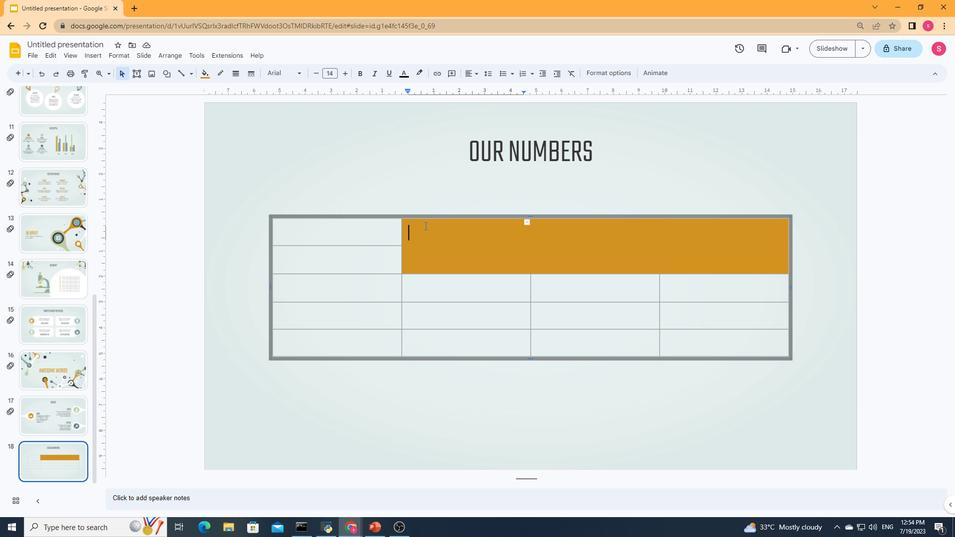 
Action: Mouse pressed left at (428, 231)
Screenshot: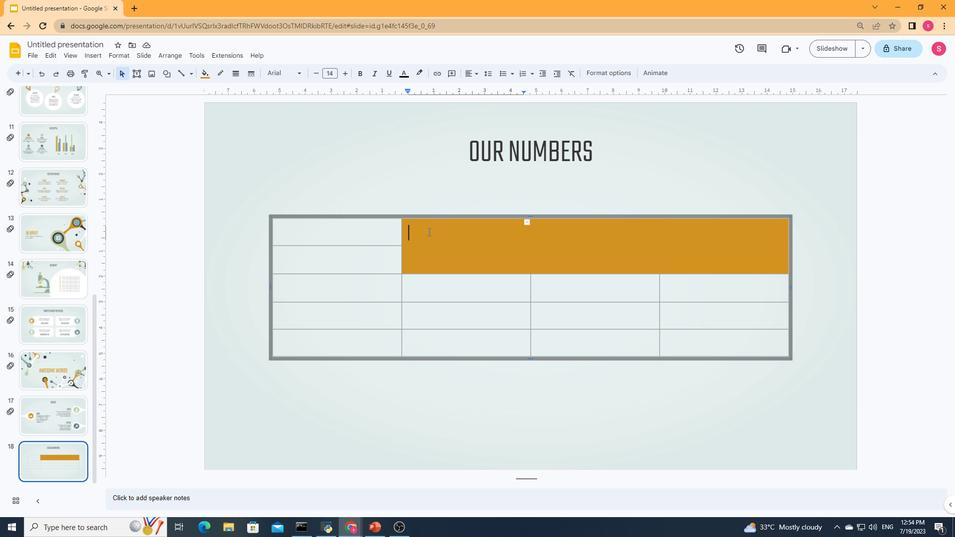 
Action: Mouse moved to (167, 75)
Screenshot: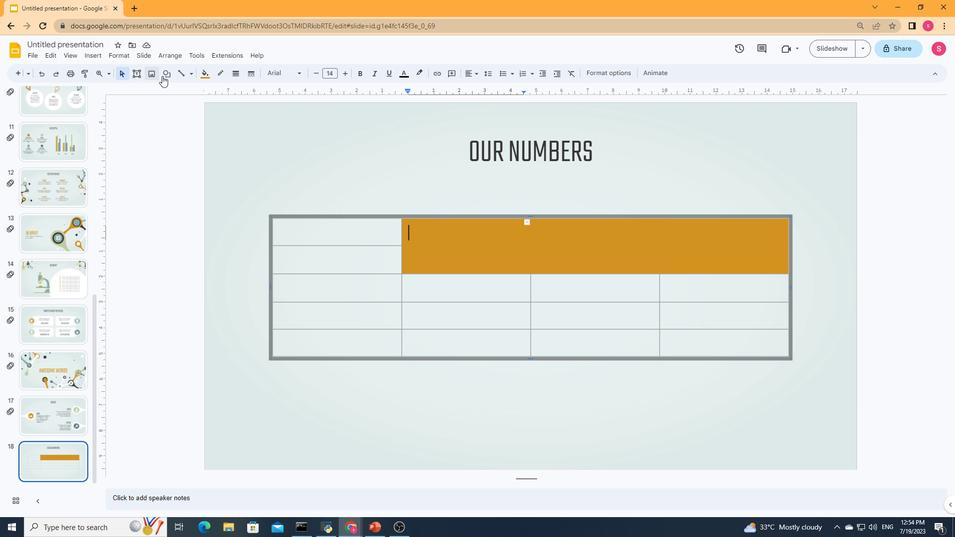 
Action: Mouse pressed left at (167, 75)
Screenshot: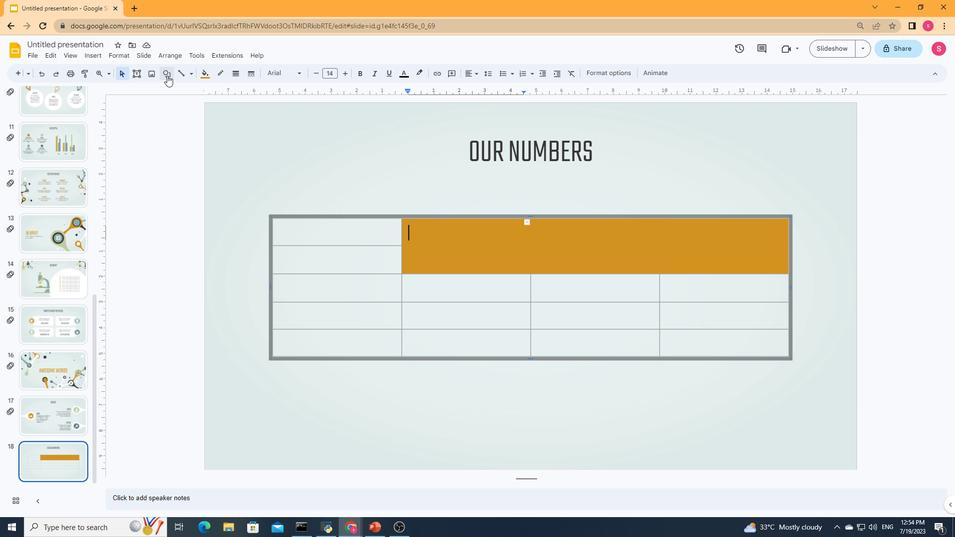 
Action: Mouse moved to (252, 94)
Screenshot: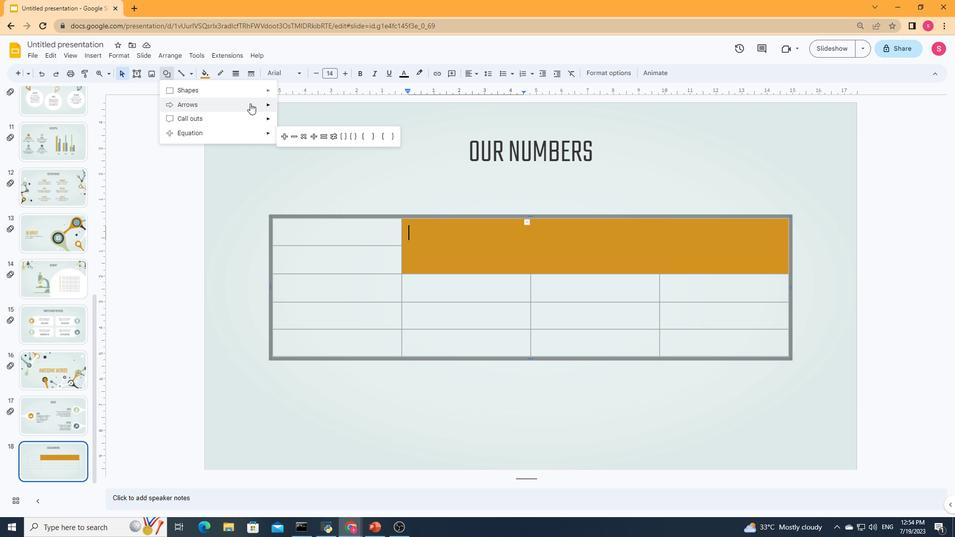 
Action: Mouse pressed left at (252, 94)
Screenshot: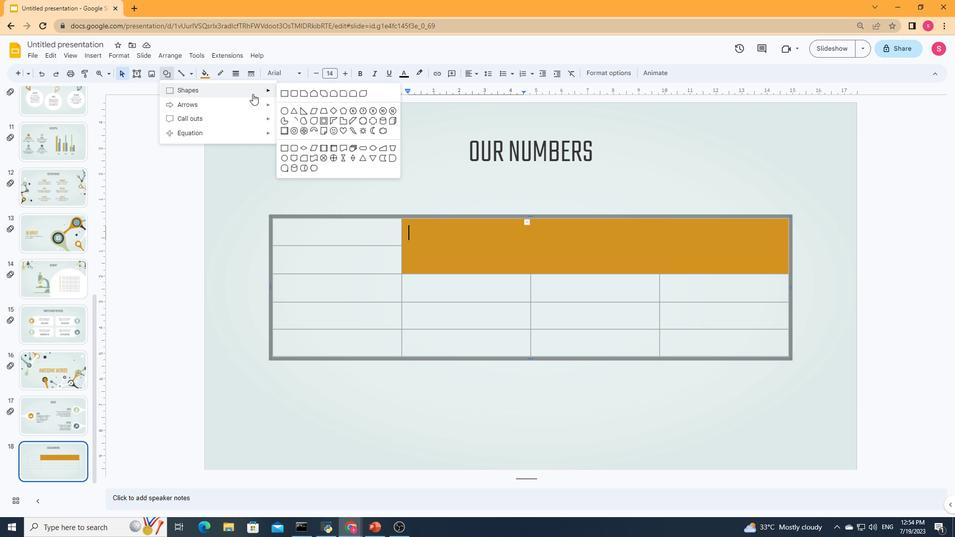 
Action: Mouse moved to (293, 94)
Screenshot: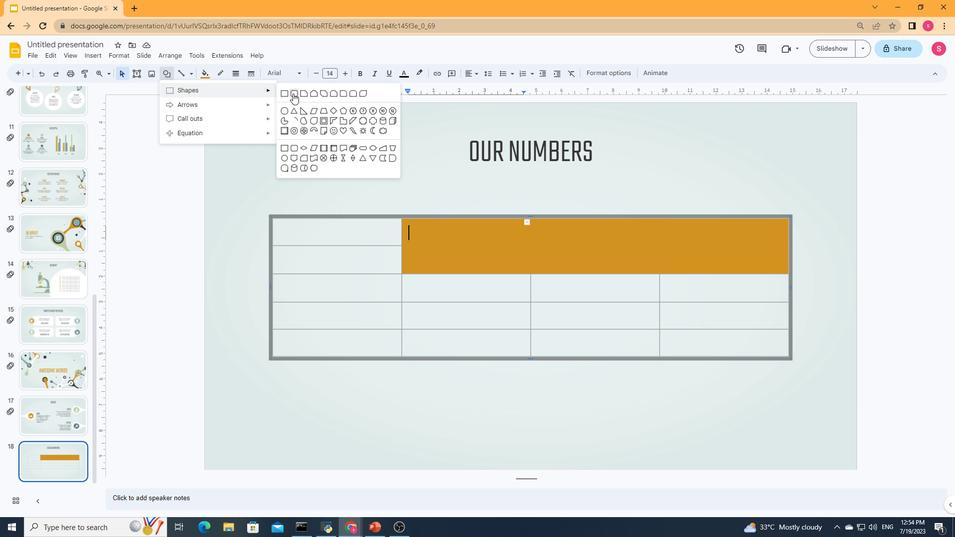 
Action: Mouse pressed left at (293, 94)
Screenshot: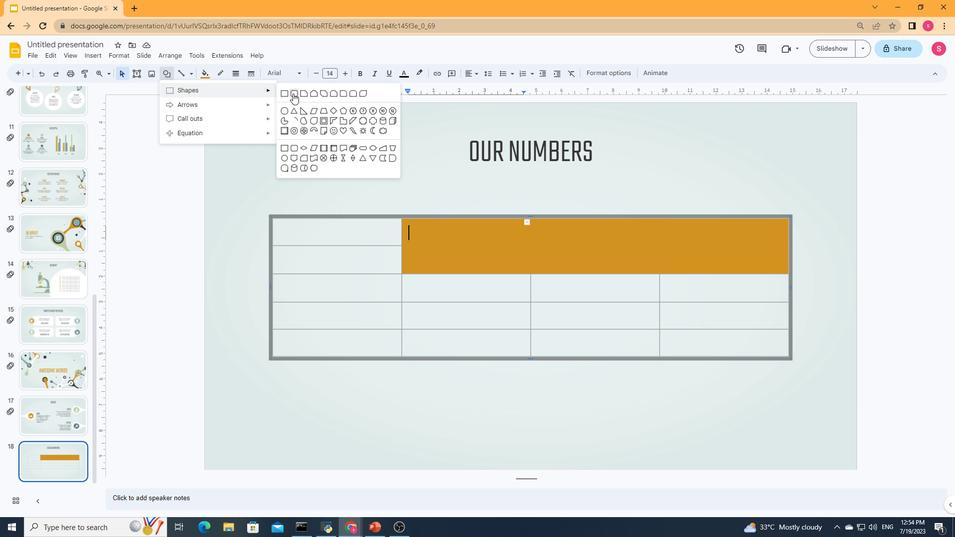 
Action: Mouse moved to (407, 249)
Screenshot: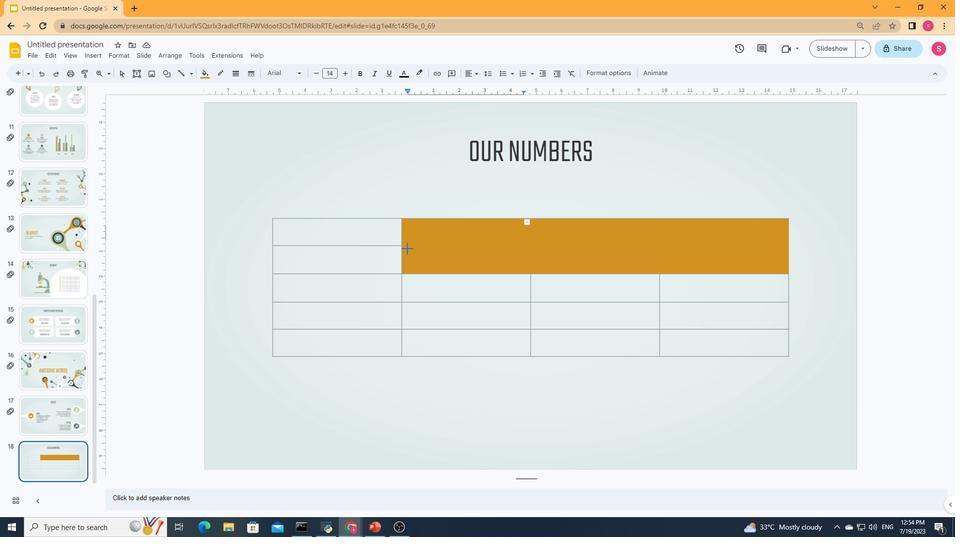 
Action: Mouse pressed left at (407, 249)
Screenshot: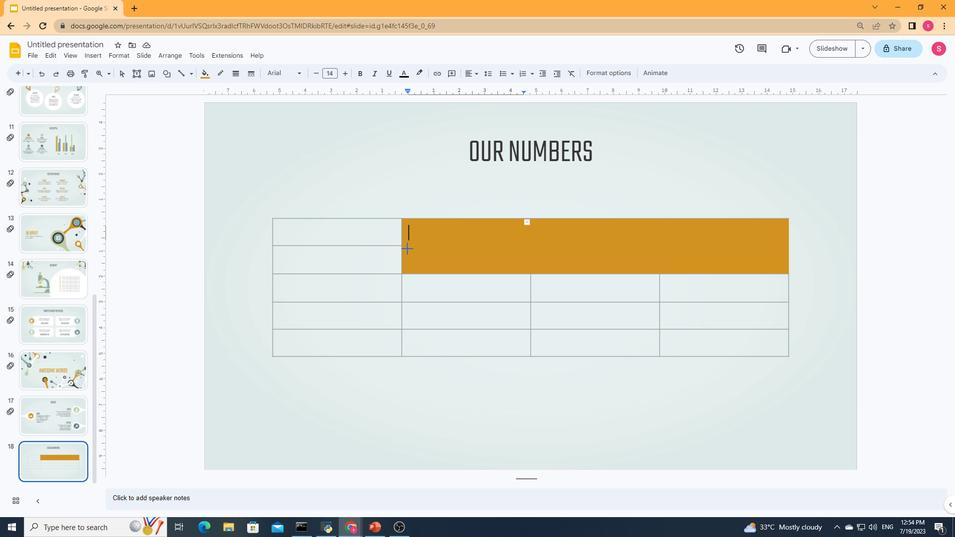 
Action: Mouse moved to (465, 243)
Screenshot: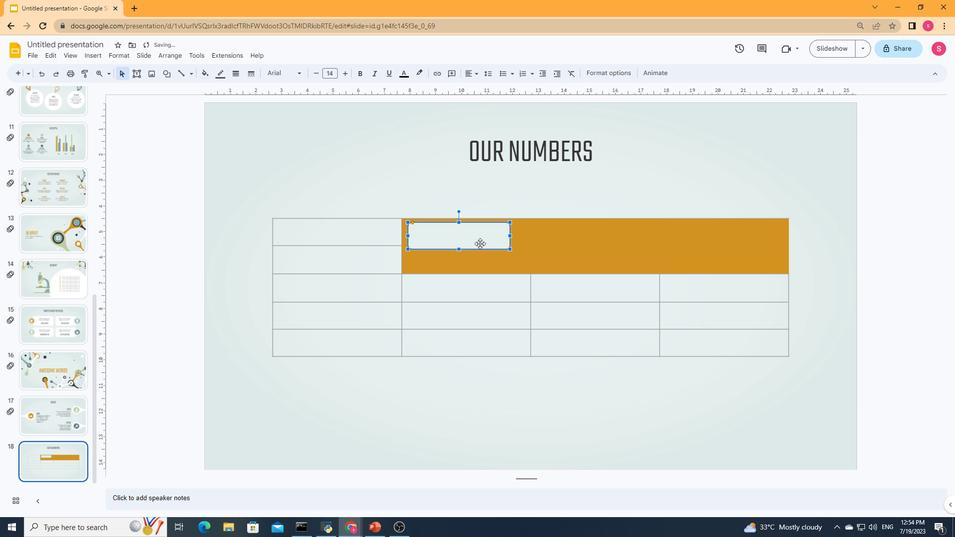 
Action: Mouse pressed left at (465, 243)
Screenshot: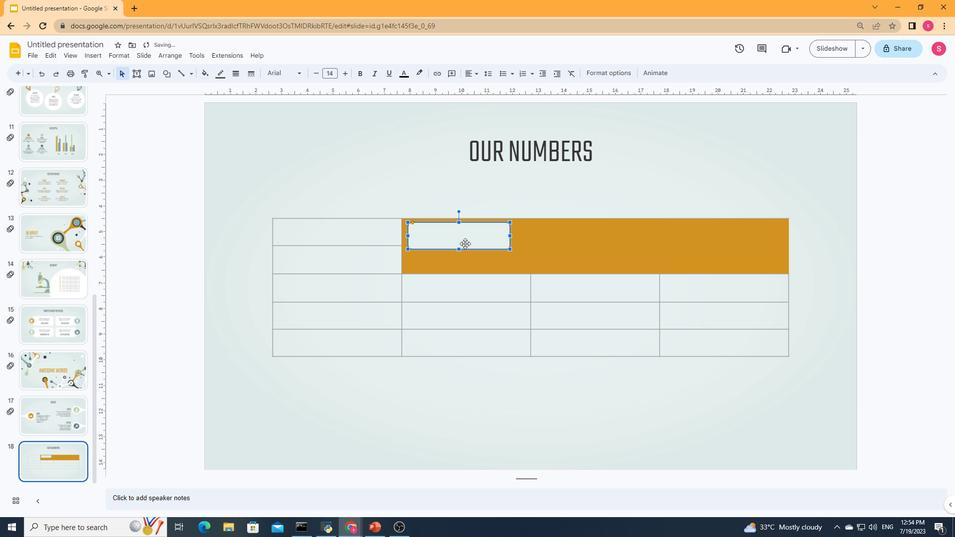
Action: Mouse moved to (455, 235)
Screenshot: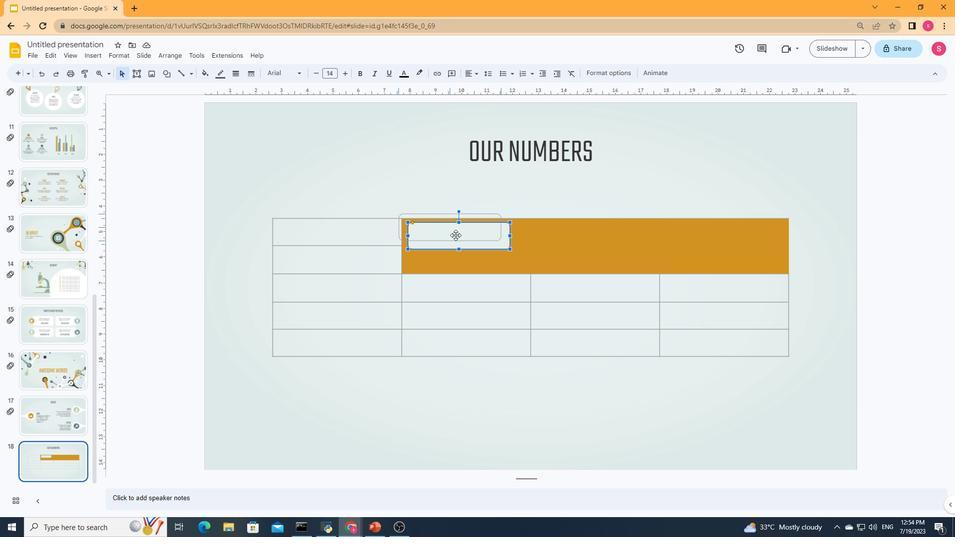 
Action: Mouse pressed left at (455, 235)
Screenshot: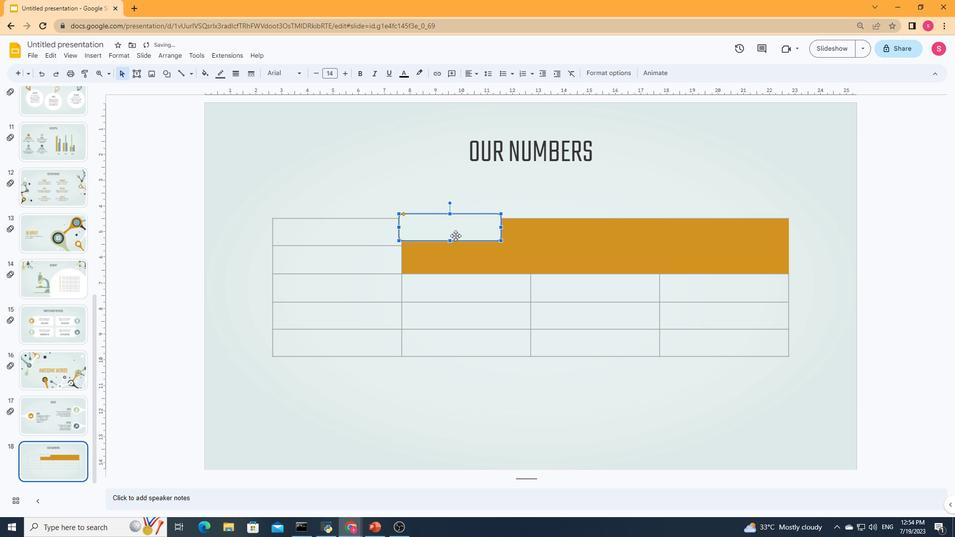
Action: Key pressed <Key.down>
Screenshot: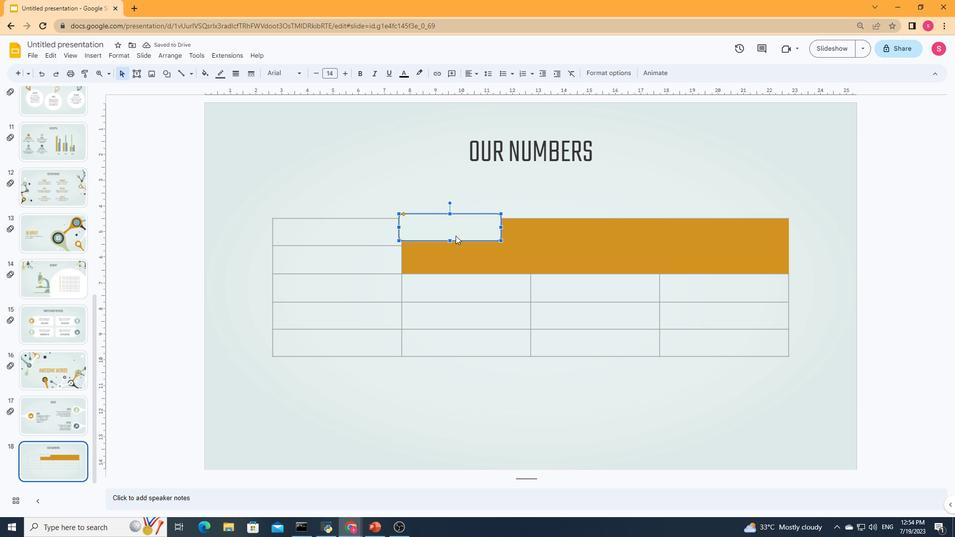 
Action: Mouse moved to (209, 75)
Screenshot: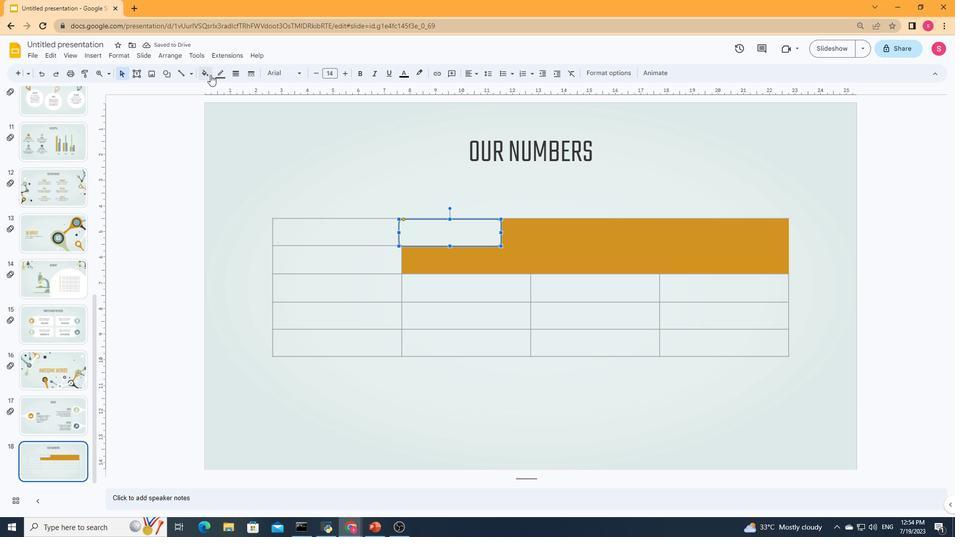 
Action: Mouse pressed left at (209, 75)
Screenshot: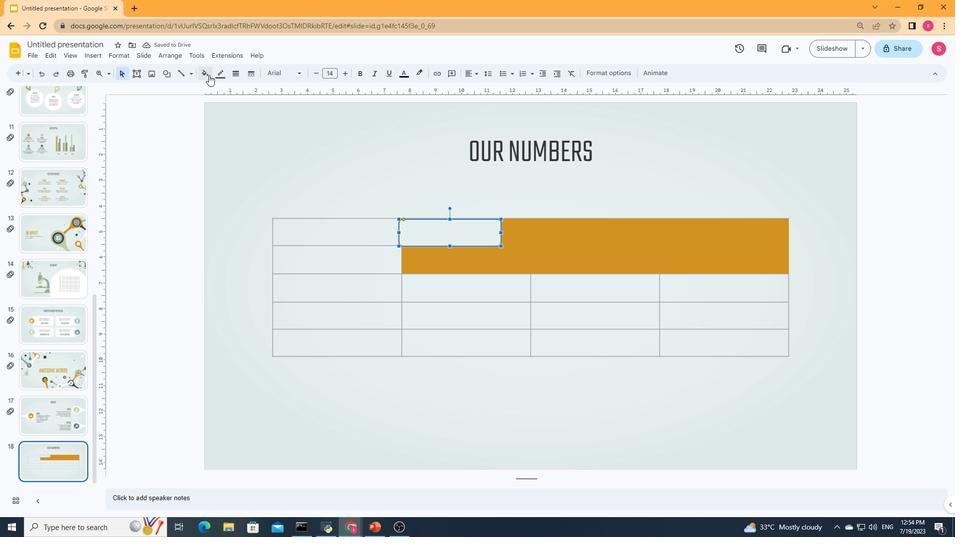
Action: Mouse moved to (283, 144)
Screenshot: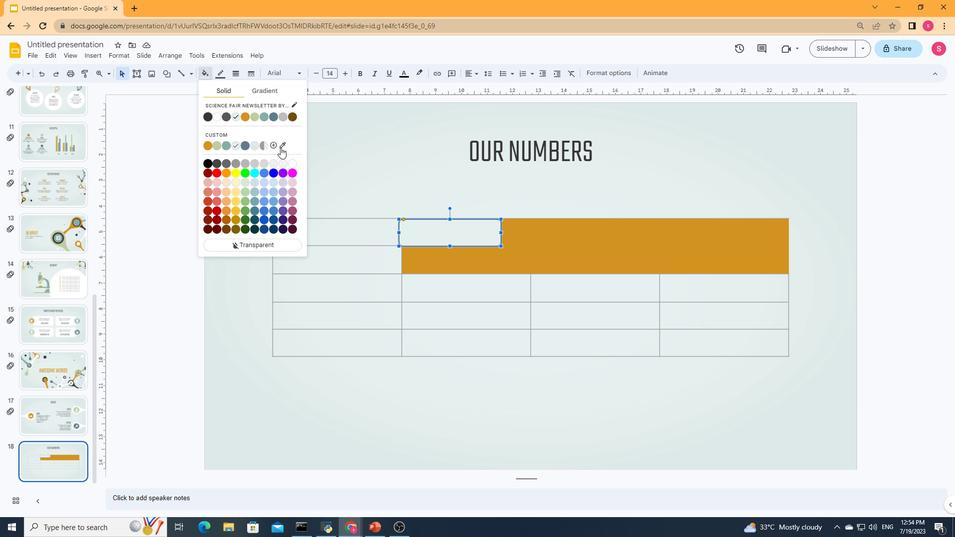 
Action: Mouse pressed left at (283, 144)
Screenshot: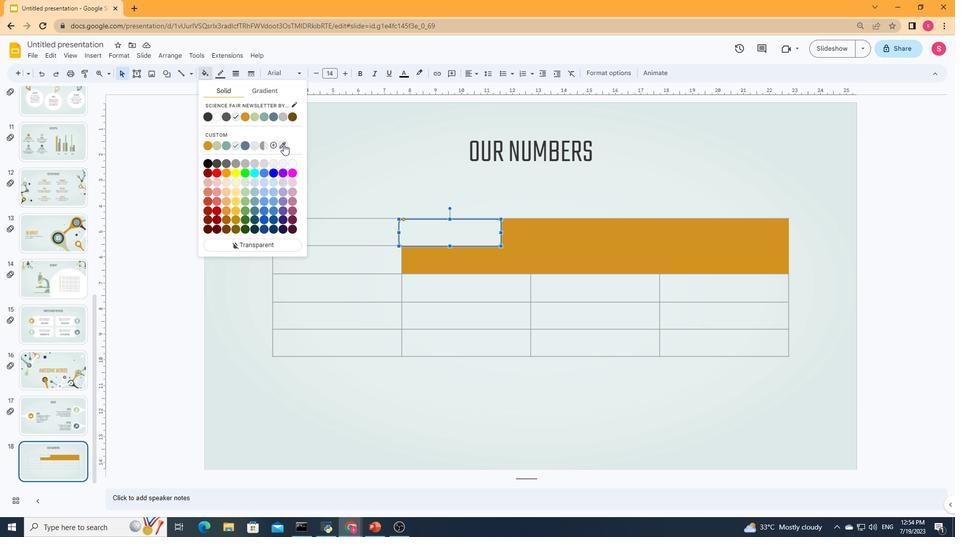 
Action: Mouse moved to (586, 257)
Screenshot: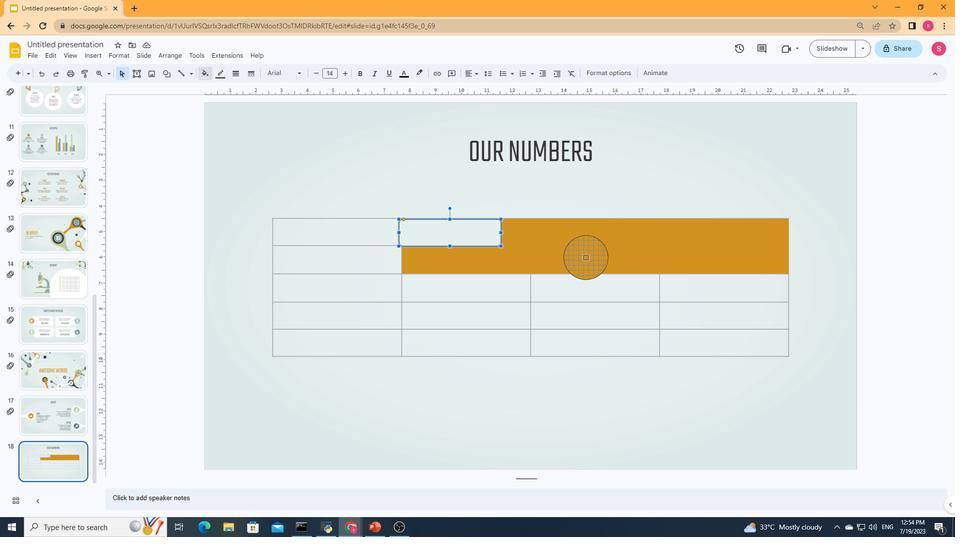 
Action: Mouse pressed left at (586, 257)
Screenshot: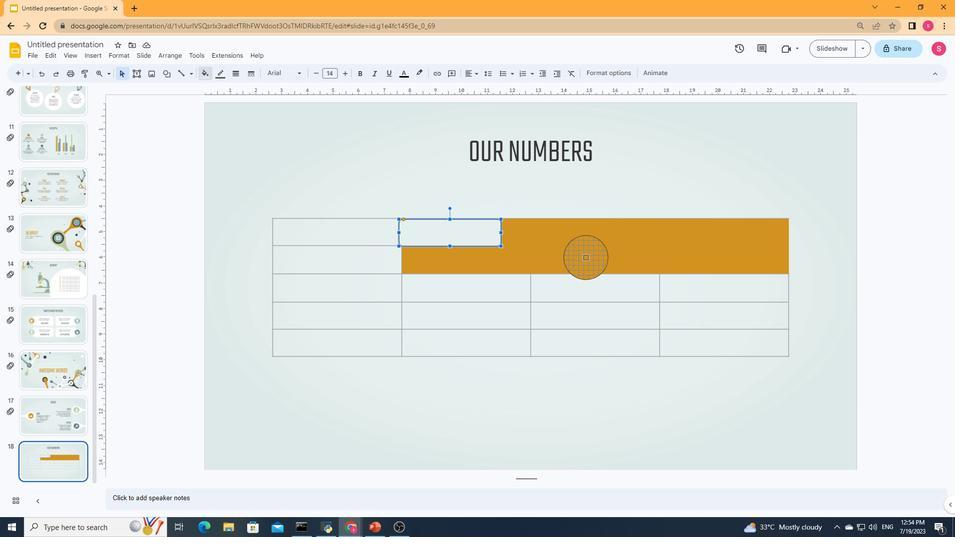
Action: Mouse moved to (426, 259)
Screenshot: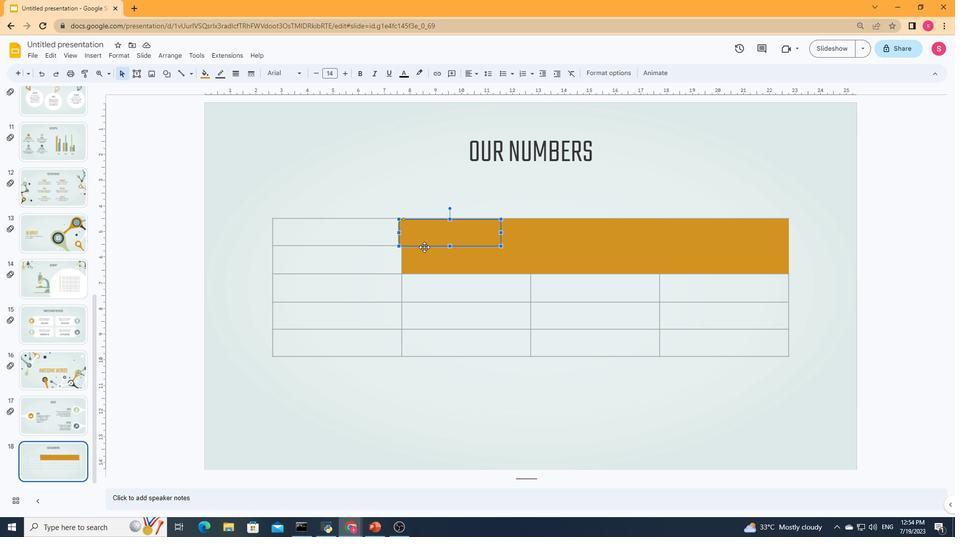 
Action: Mouse pressed left at (426, 259)
Screenshot: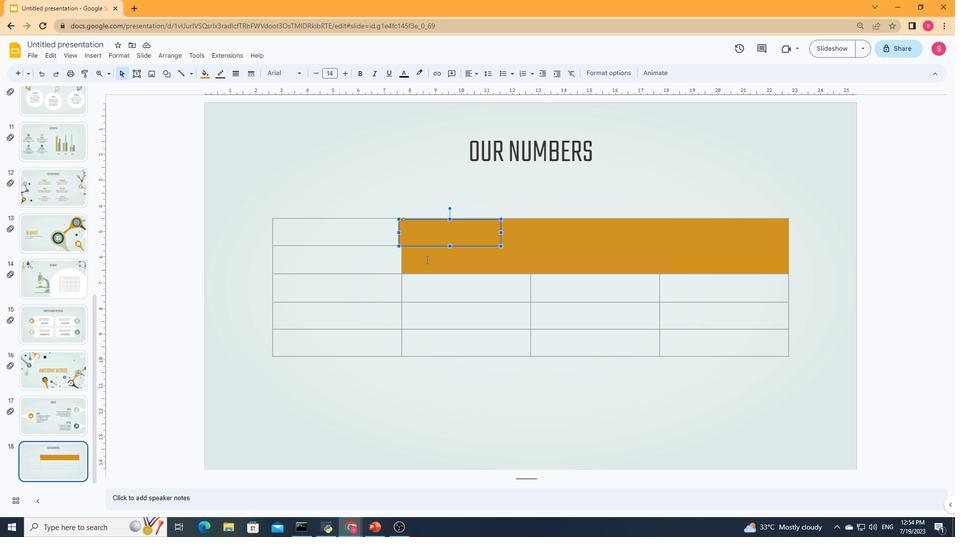 
Action: Mouse moved to (430, 236)
Screenshot: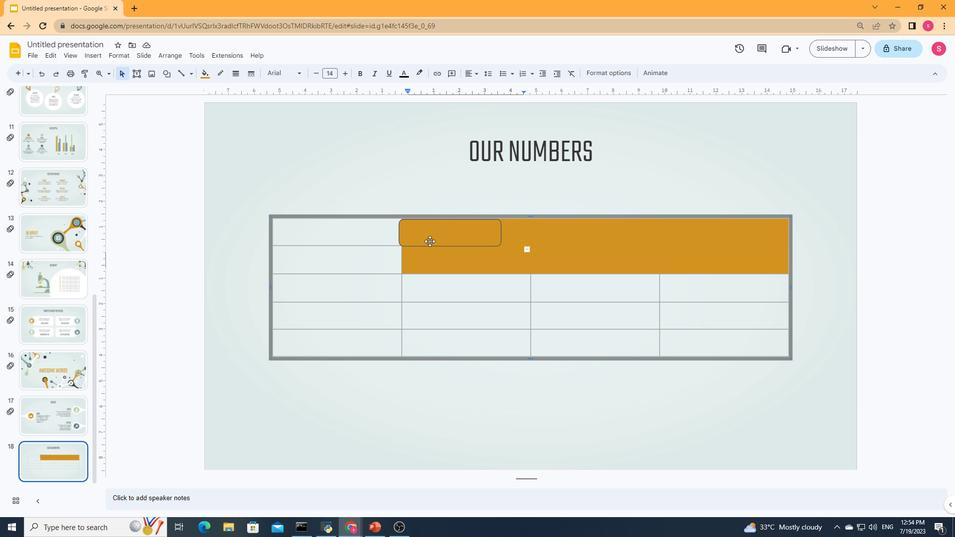 
Action: Mouse pressed left at (430, 236)
Screenshot: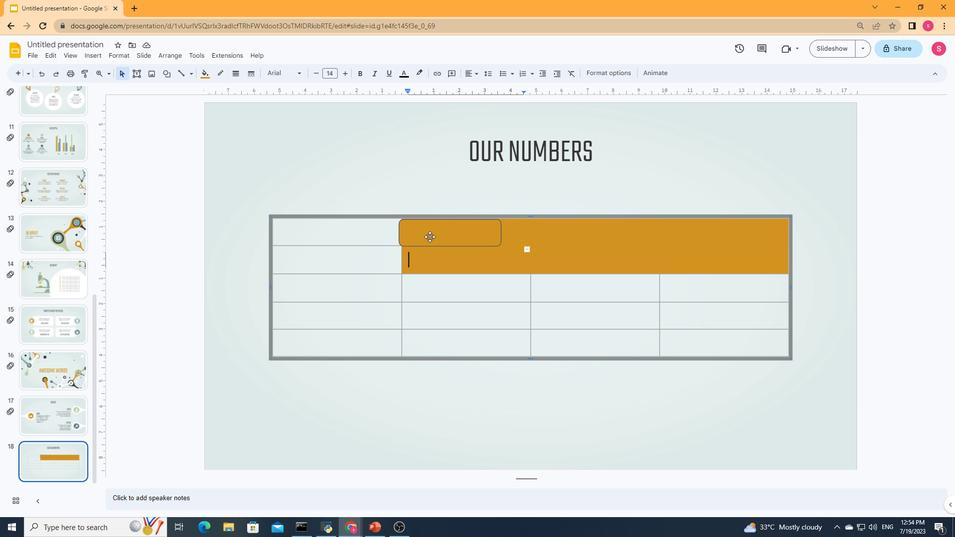 
Action: Mouse moved to (220, 76)
Screenshot: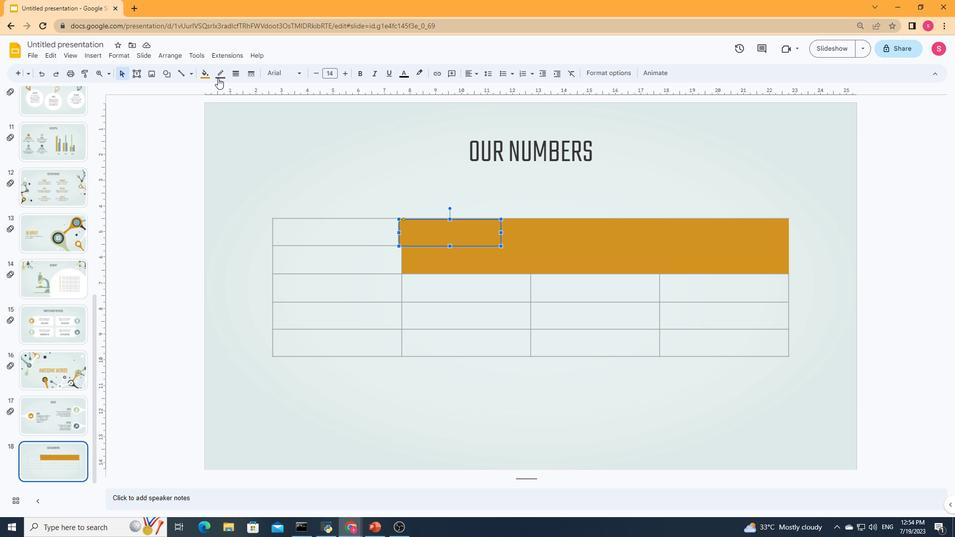 
Action: Mouse pressed left at (220, 76)
Screenshot: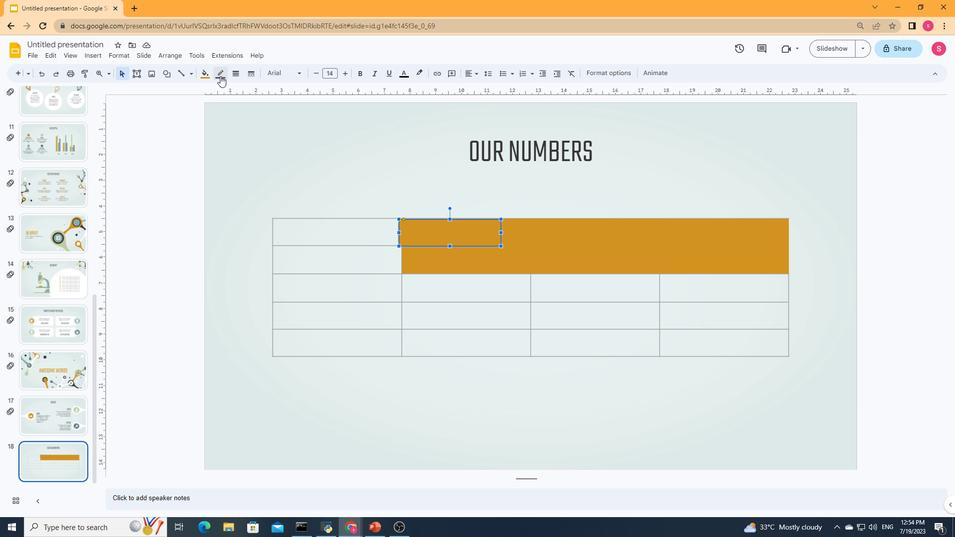 
Action: Mouse moved to (276, 226)
Screenshot: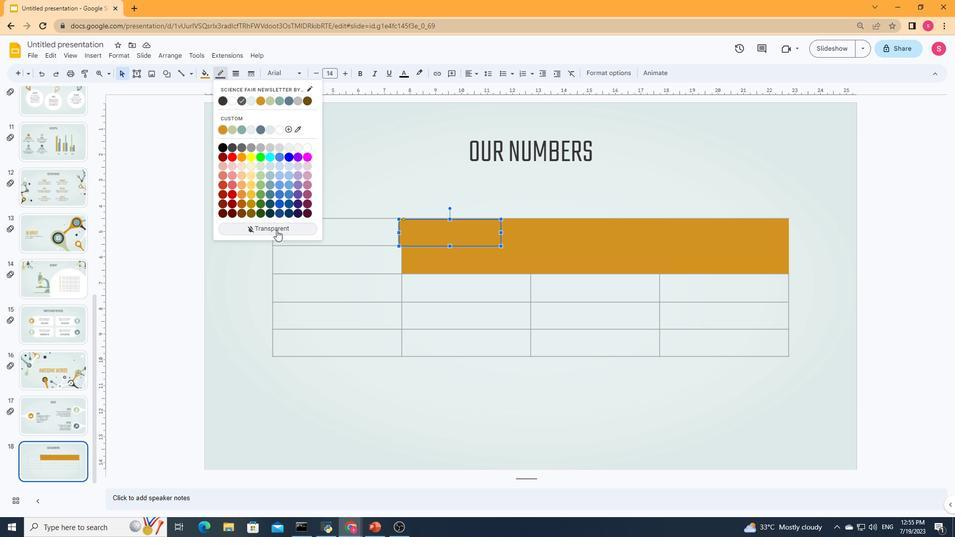 
Action: Mouse pressed left at (276, 226)
Screenshot: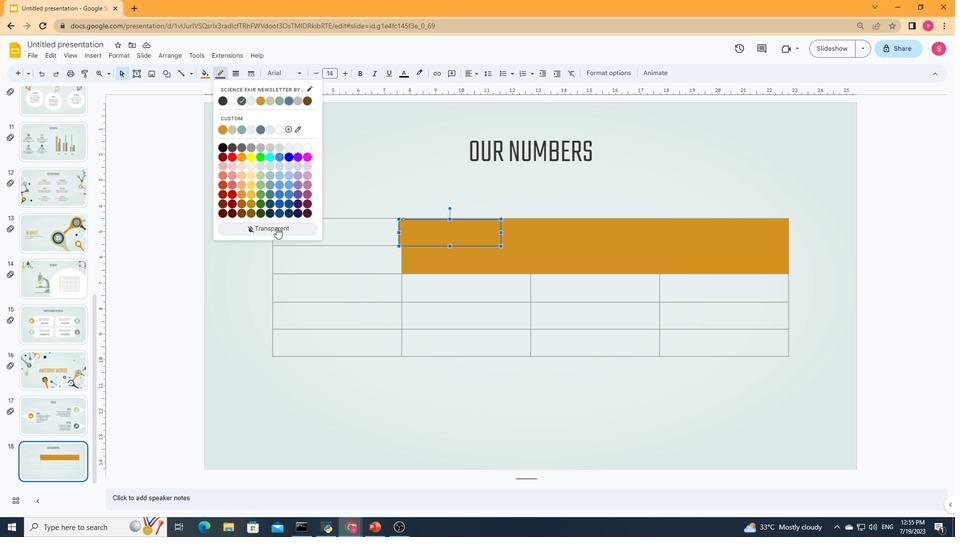 
Action: Mouse moved to (524, 240)
Screenshot: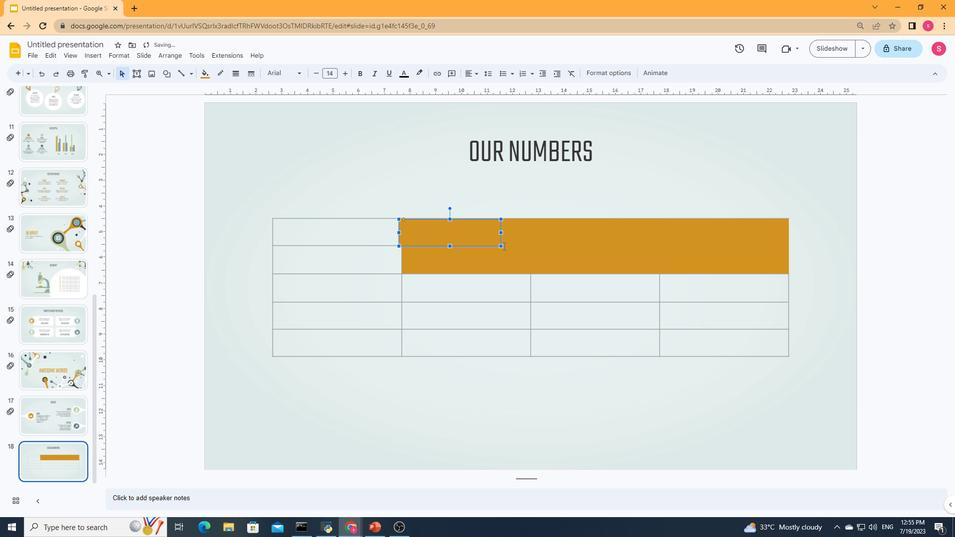 
Action: Mouse pressed left at (524, 240)
Screenshot: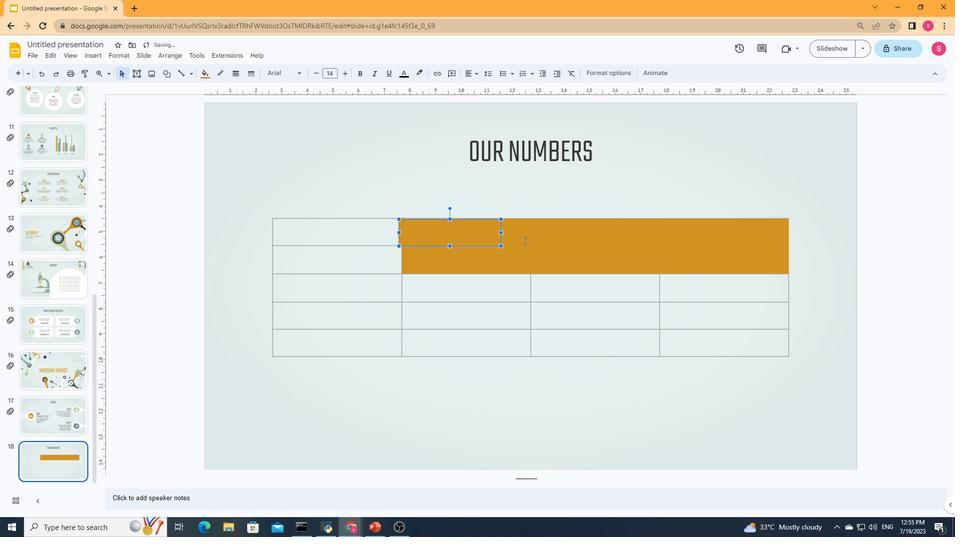 
Action: Mouse moved to (430, 246)
Screenshot: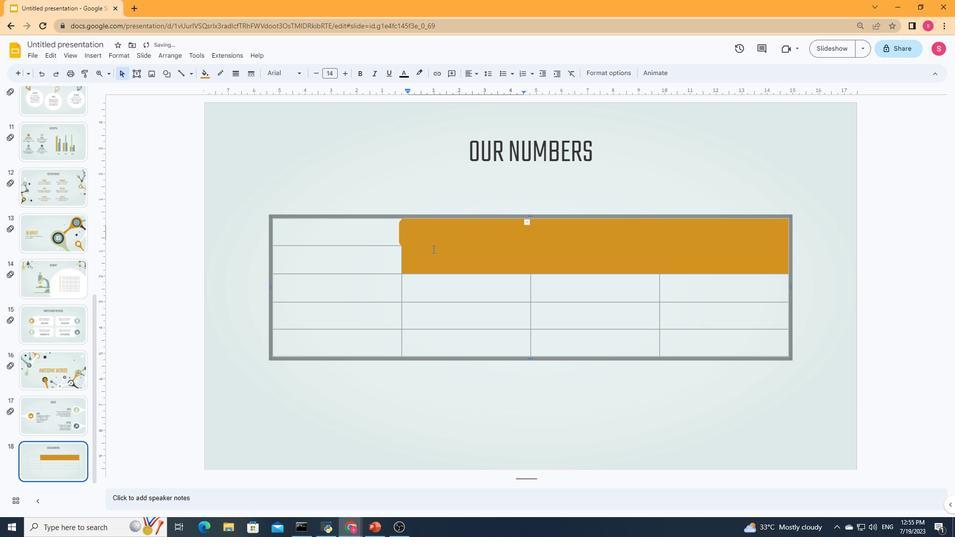 
Action: Mouse pressed left at (430, 246)
Screenshot: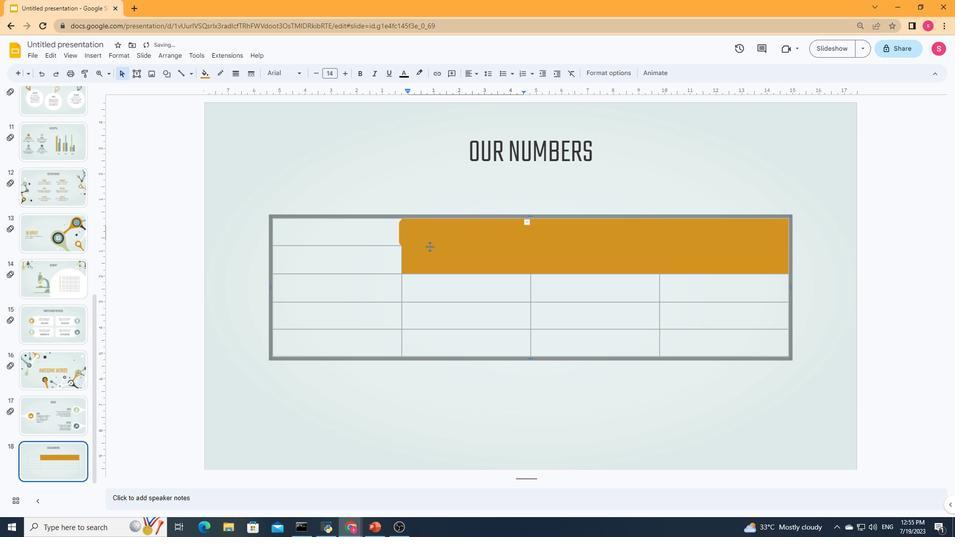 
Action: Mouse moved to (421, 230)
Screenshot: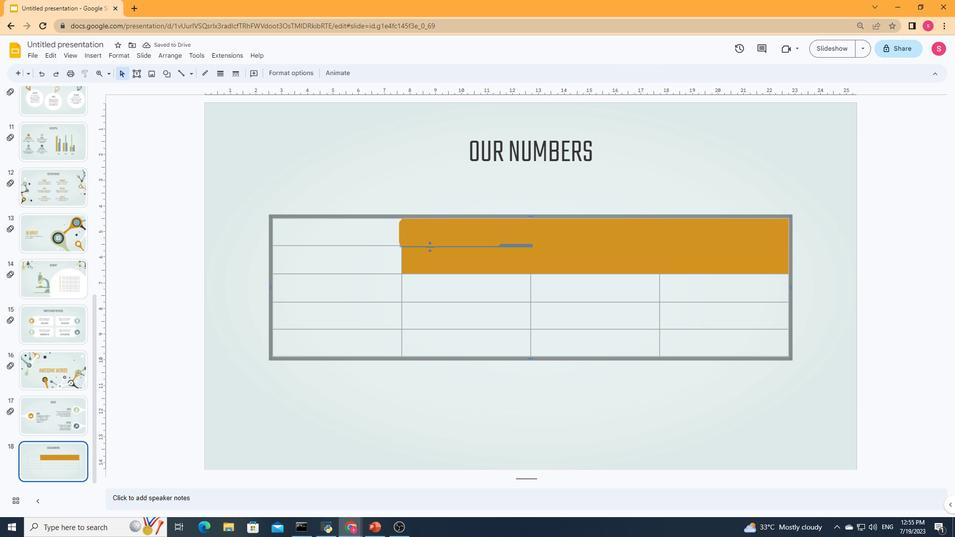 
Action: Mouse pressed left at (421, 230)
Screenshot: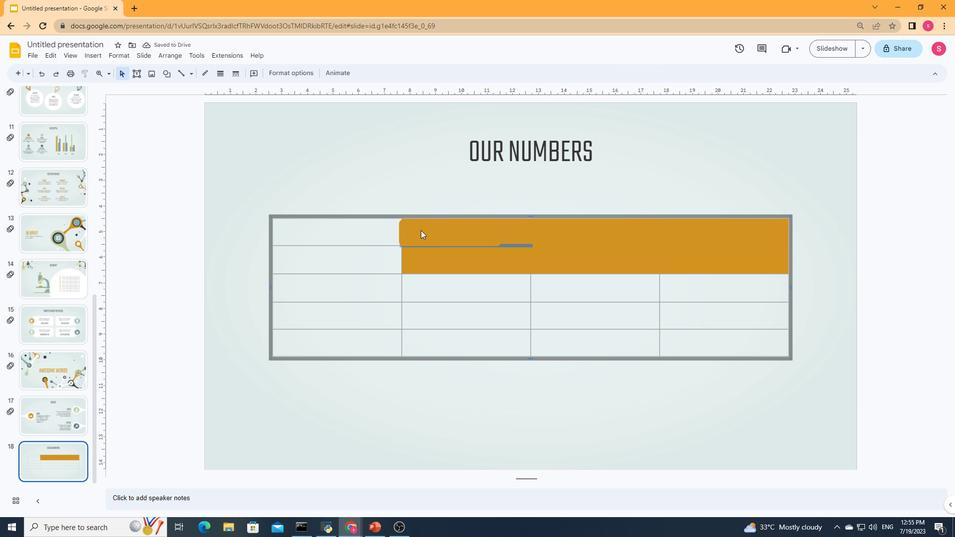 
Action: Mouse moved to (421, 229)
Screenshot: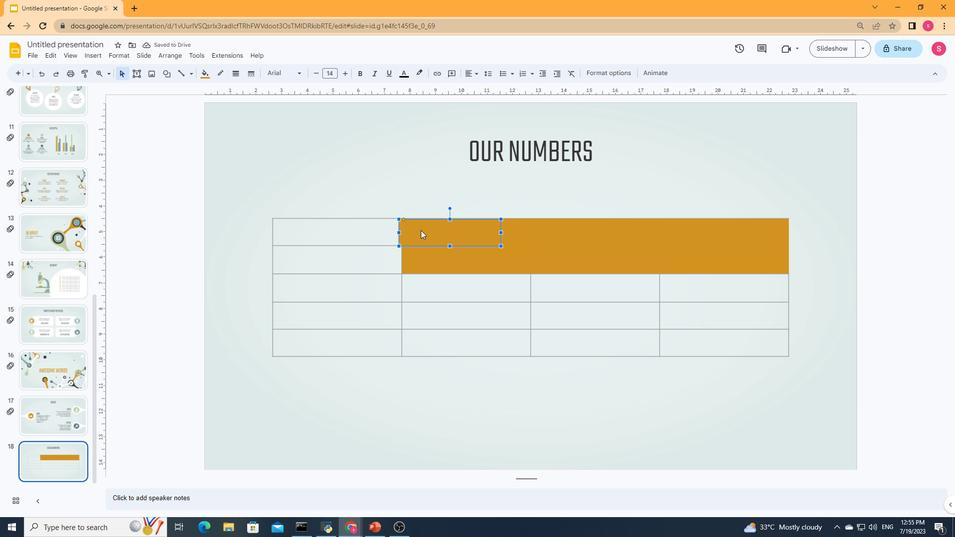 
Action: Key pressed <Key.up>
Screenshot: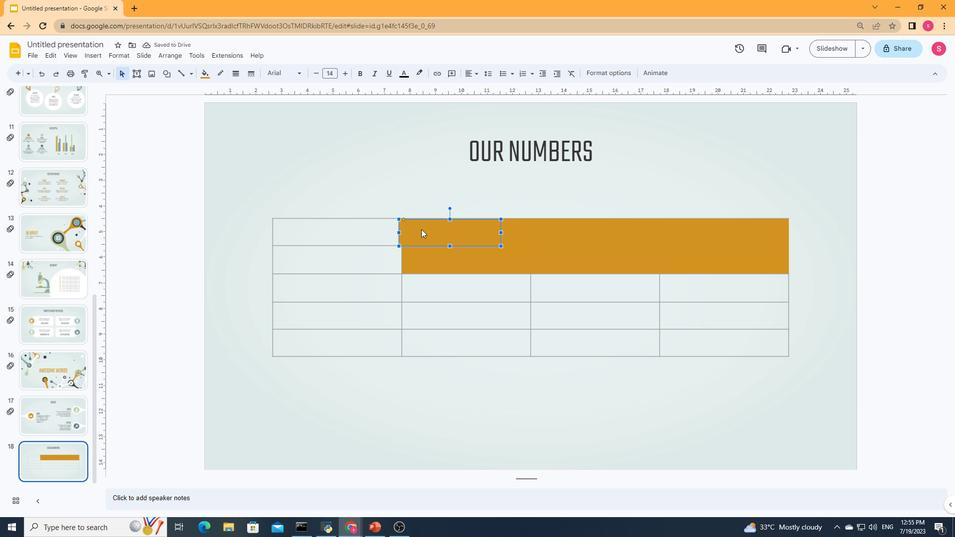 
Action: Mouse moved to (568, 234)
Screenshot: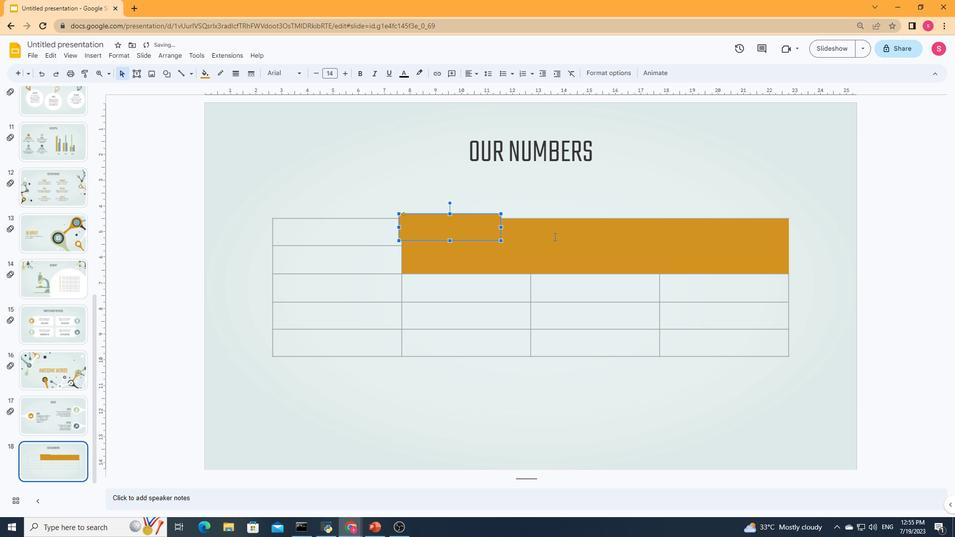 
Action: Mouse pressed left at (568, 234)
Screenshot: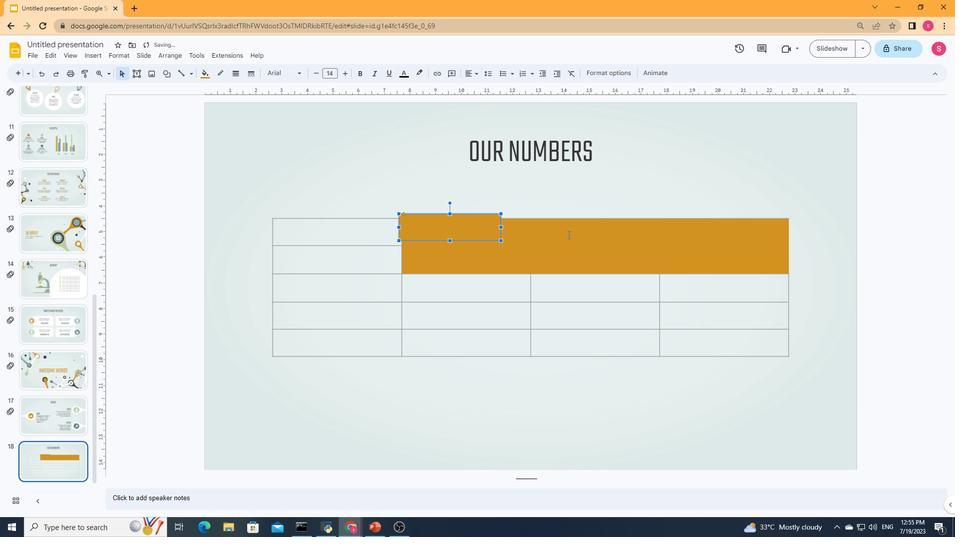 
Action: Mouse moved to (476, 233)
Screenshot: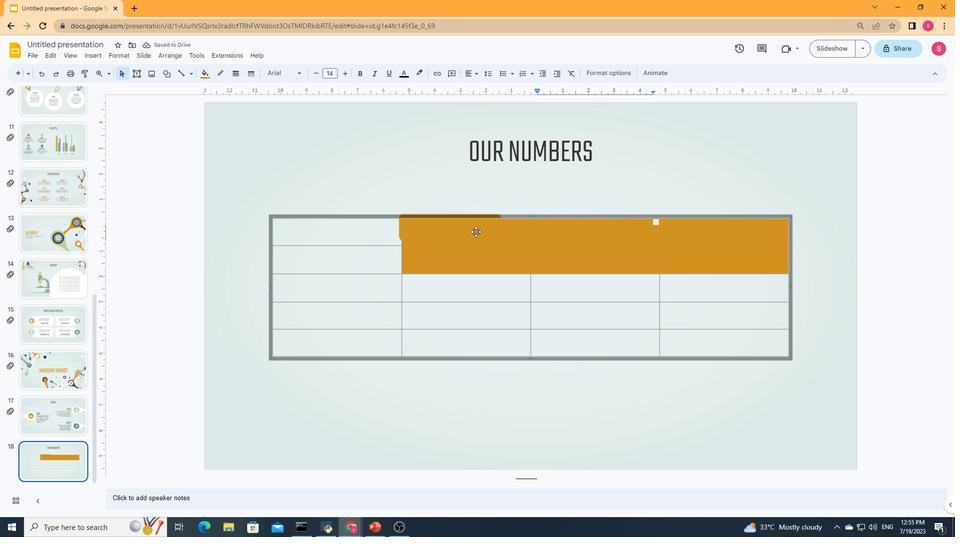 
Action: Mouse pressed left at (476, 233)
Screenshot: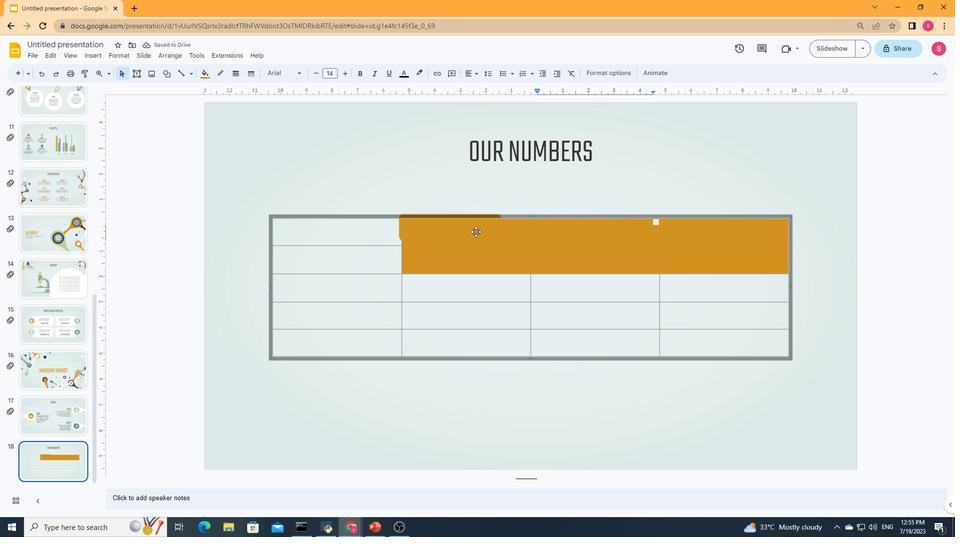 
Action: Mouse moved to (502, 188)
Screenshot: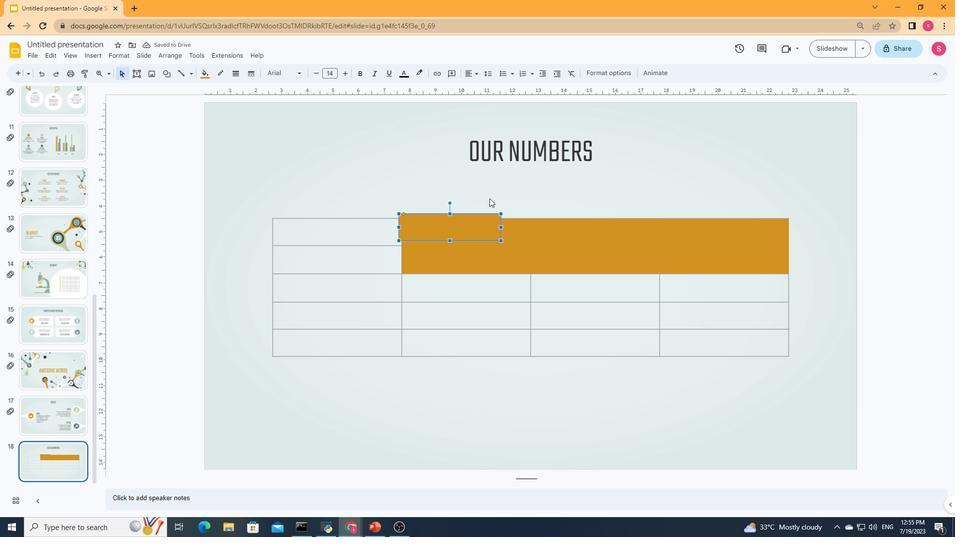
Action: Mouse pressed left at (502, 188)
Screenshot: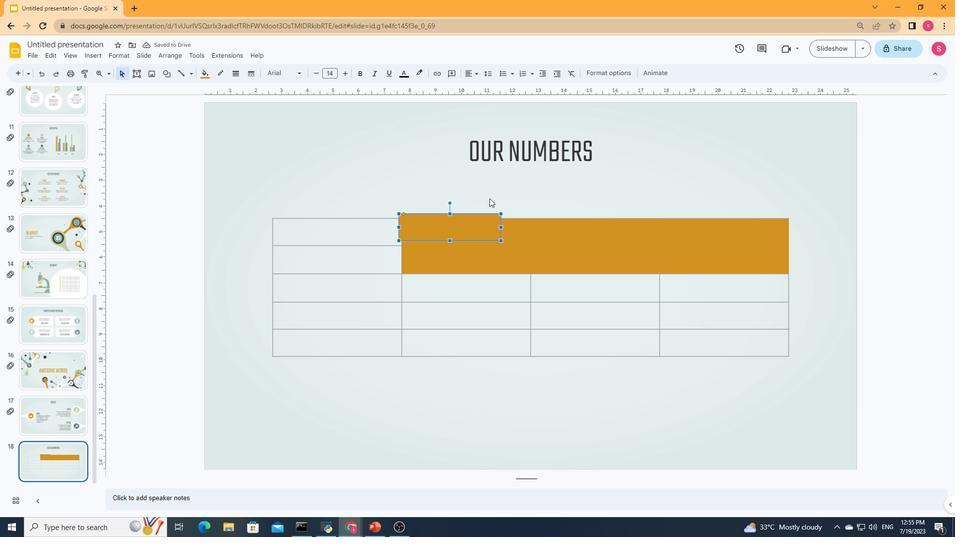 
Action: Mouse moved to (471, 224)
Screenshot: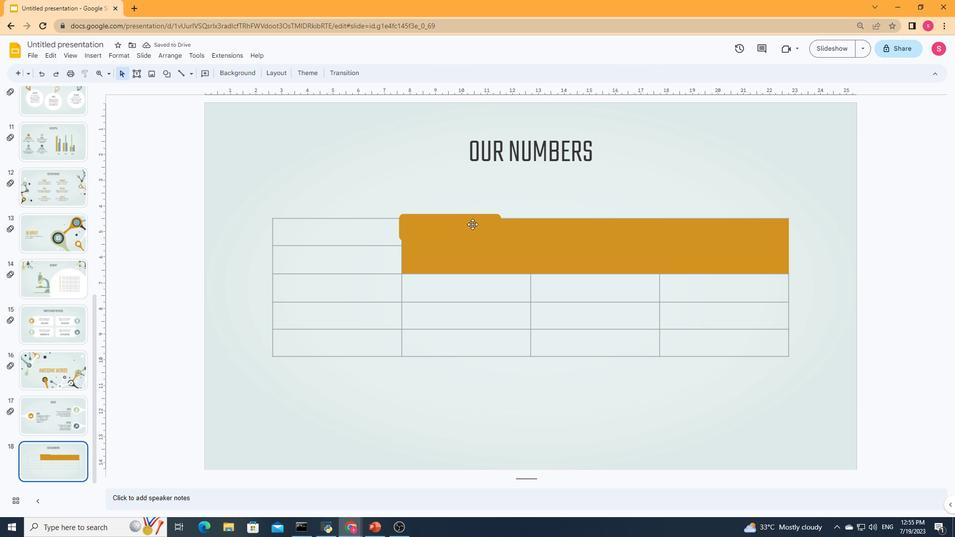 
Action: Mouse pressed left at (471, 224)
Screenshot: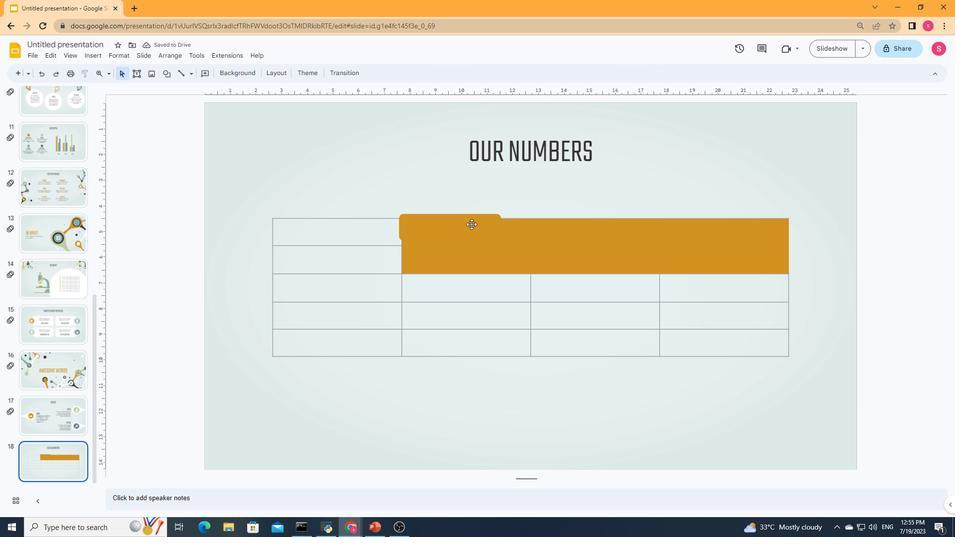 
Action: Mouse moved to (534, 196)
Screenshot: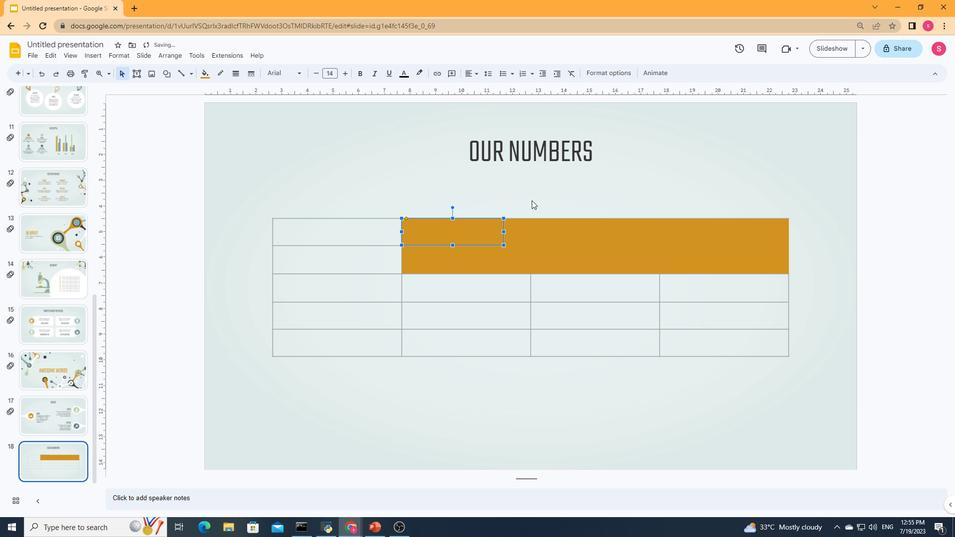 
Action: Mouse pressed left at (534, 196)
Screenshot: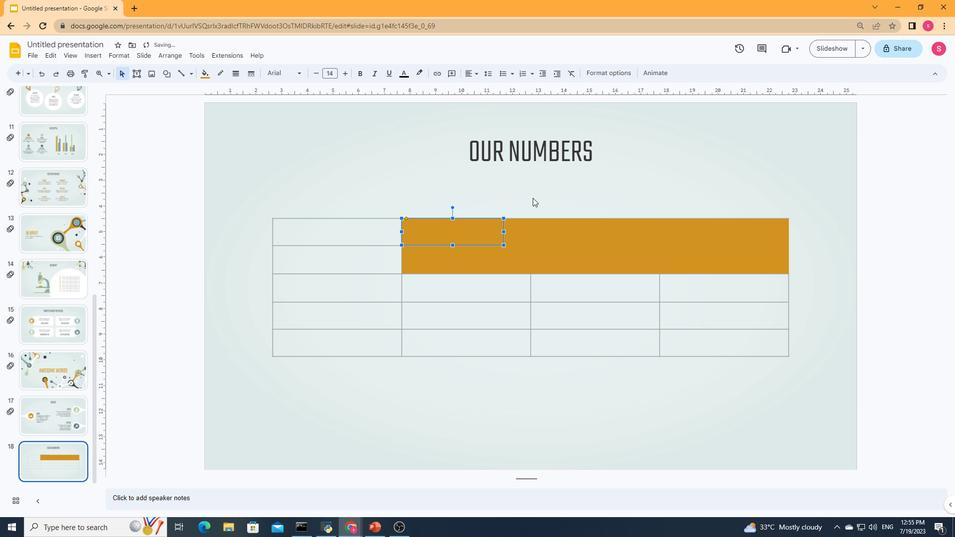 
Action: Mouse moved to (455, 226)
Screenshot: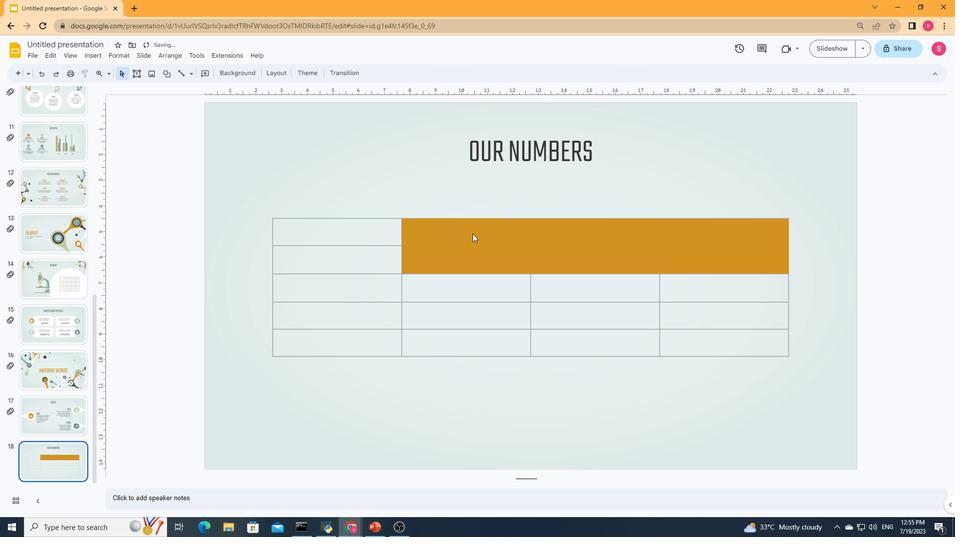 
Action: Mouse pressed left at (455, 226)
Screenshot: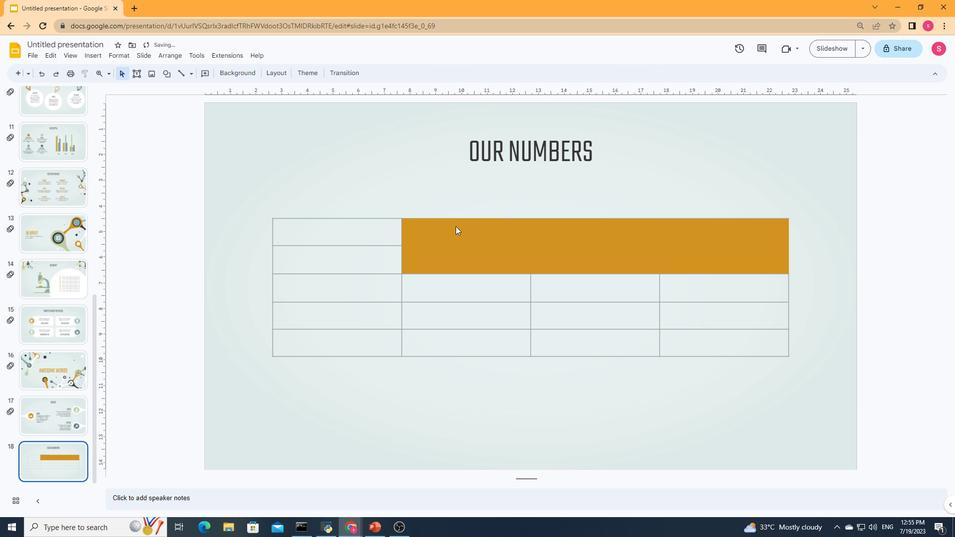 
Action: Key pressed <Key.delete><Key.end>
Screenshot: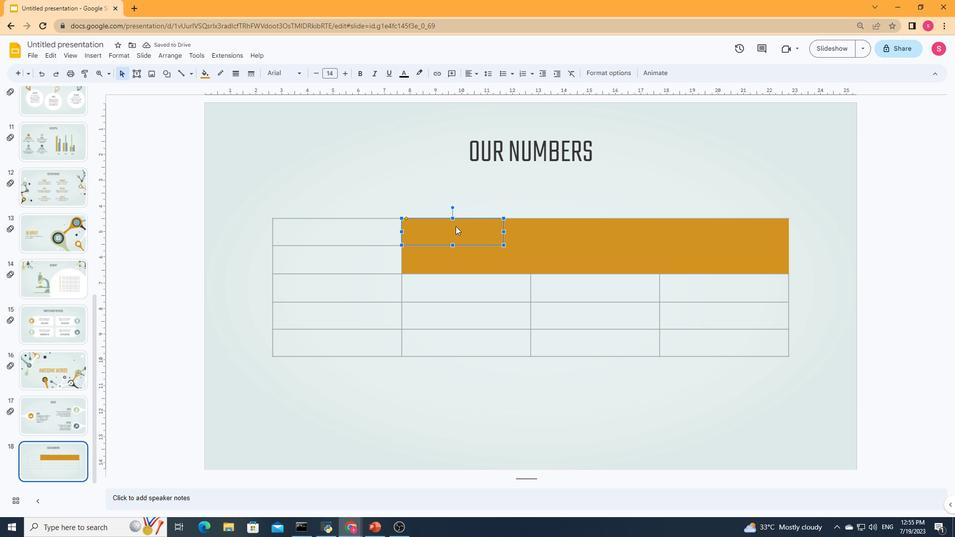 
Action: Mouse moved to (460, 274)
Screenshot: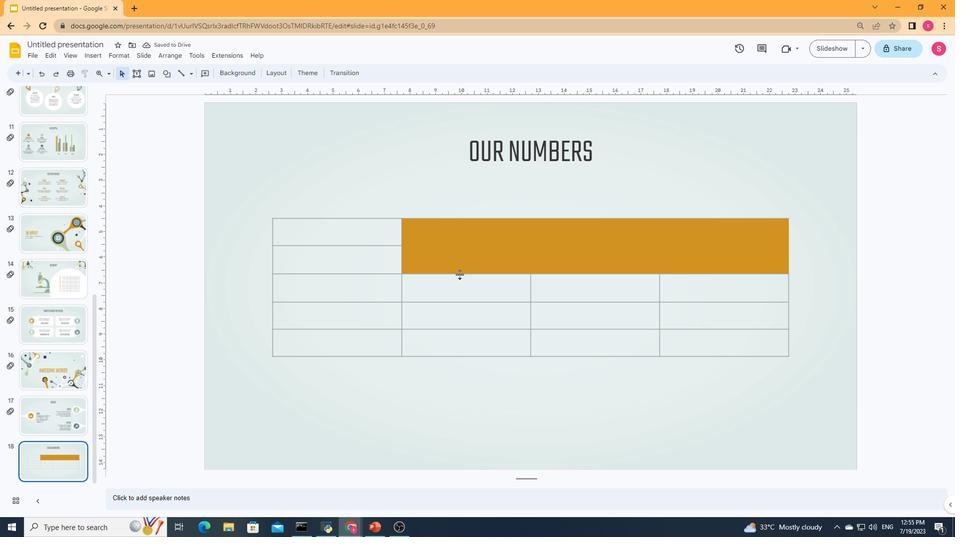 
Action: Mouse pressed left at (460, 274)
Screenshot: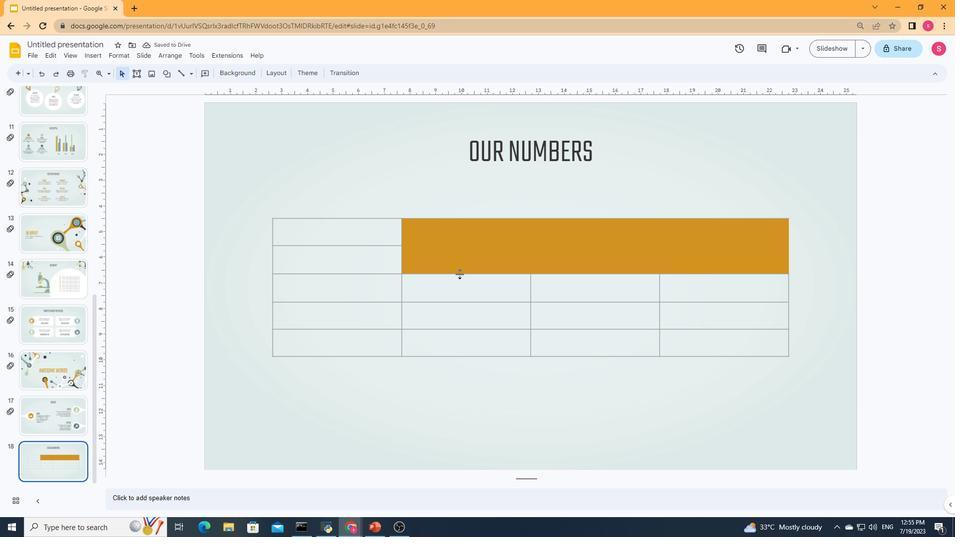 
Action: Mouse moved to (569, 273)
Screenshot: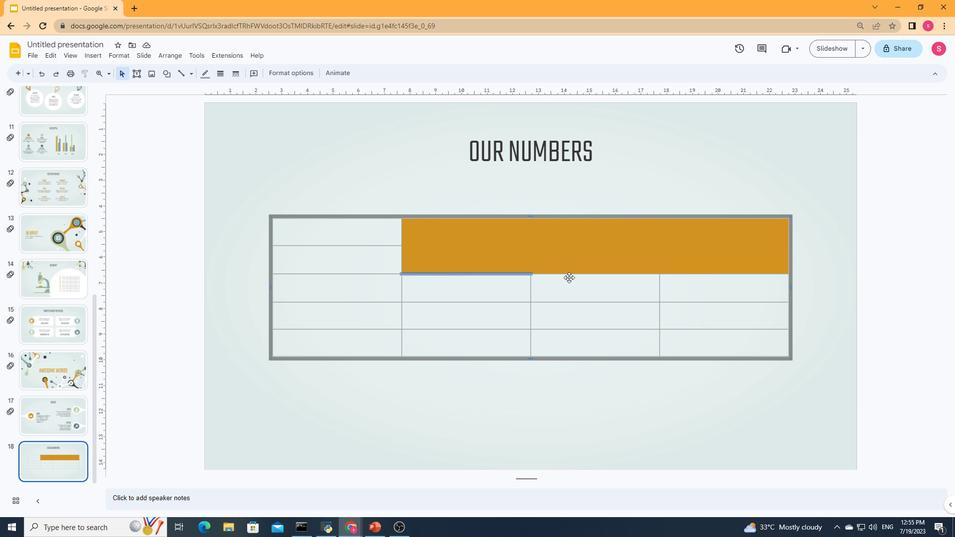 
Action: Mouse pressed left at (569, 273)
Screenshot: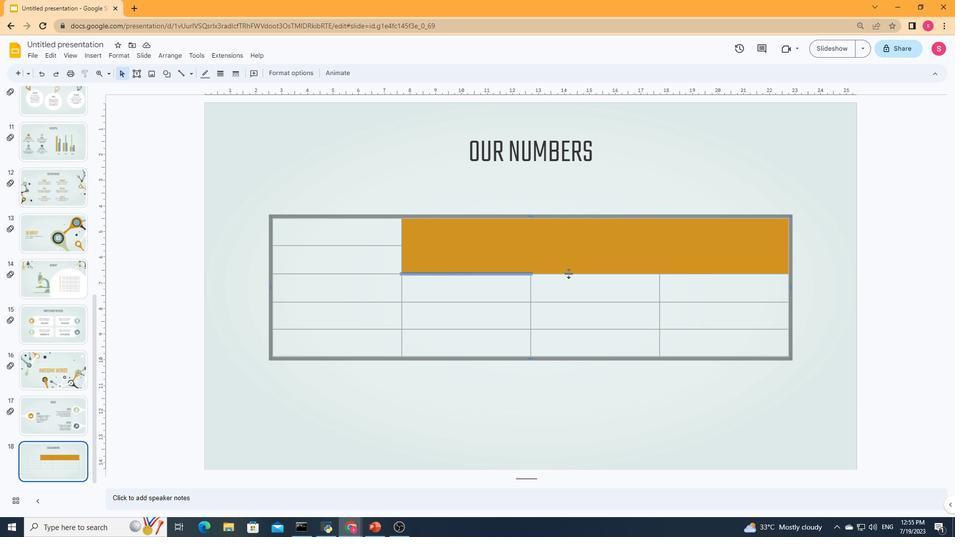 
Action: Mouse moved to (677, 273)
Screenshot: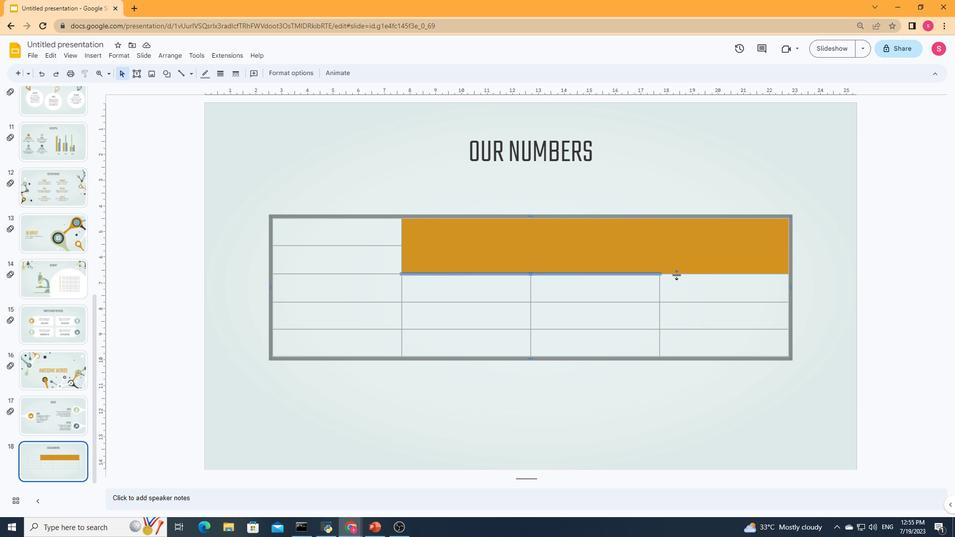 
Action: Mouse pressed left at (677, 273)
Screenshot: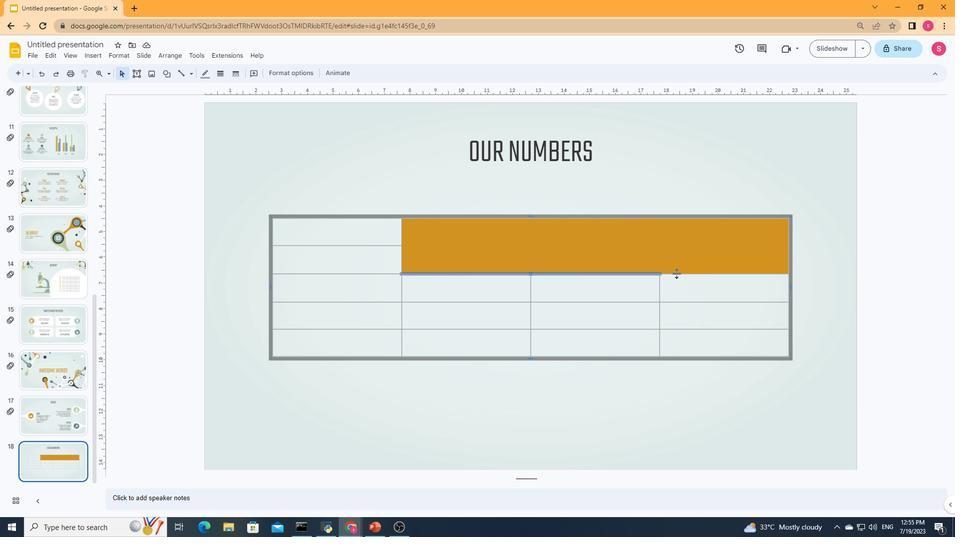 
Action: Mouse moved to (658, 289)
Screenshot: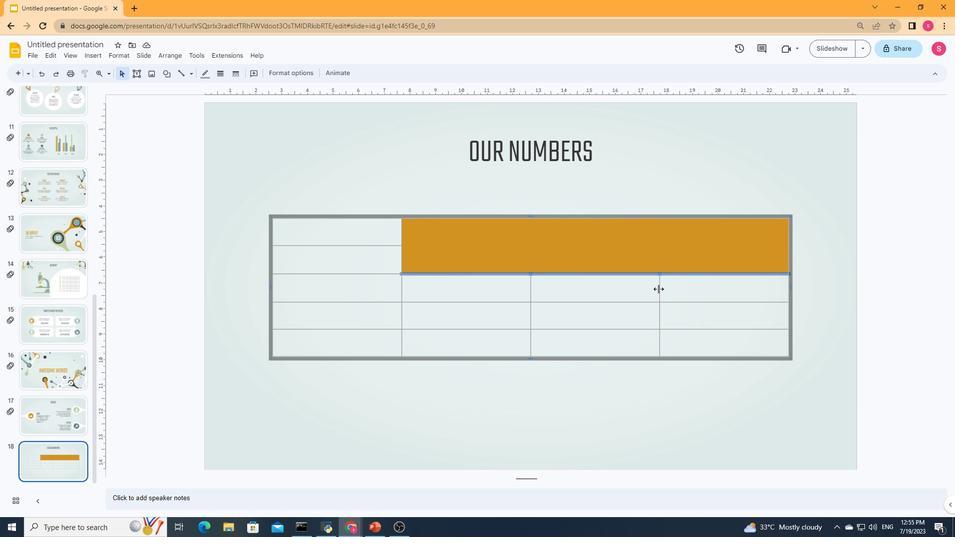 
Action: Mouse pressed left at (658, 289)
Screenshot: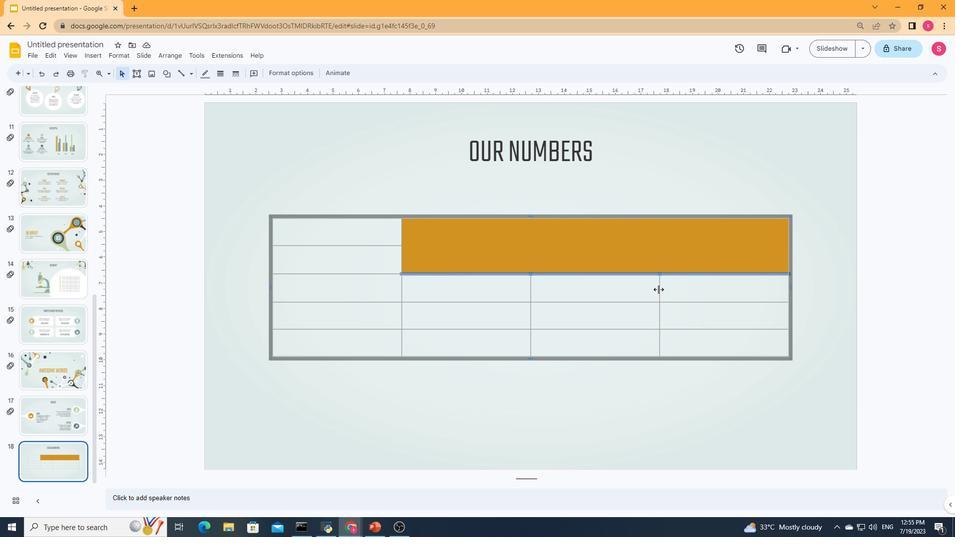 
Action: Mouse moved to (722, 302)
Screenshot: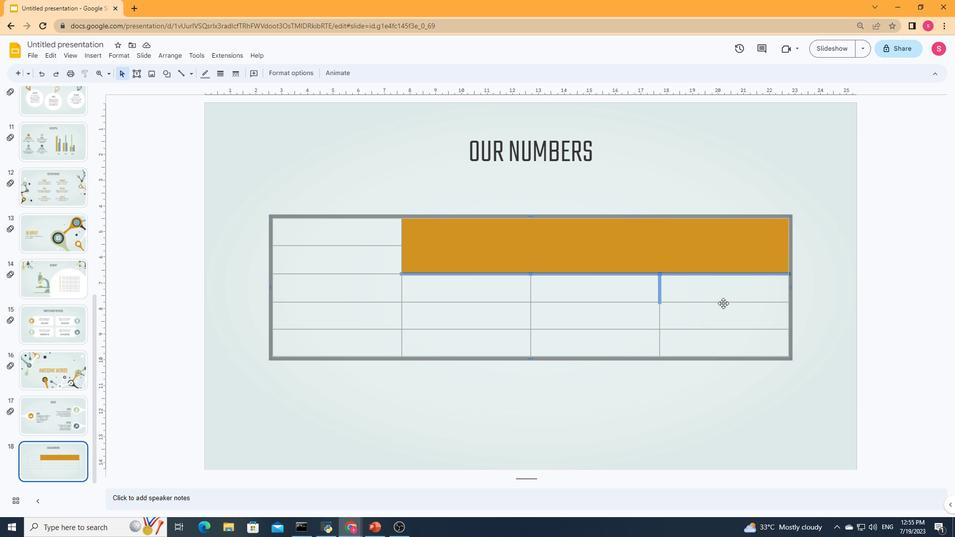 
Action: Mouse pressed left at (722, 302)
Screenshot: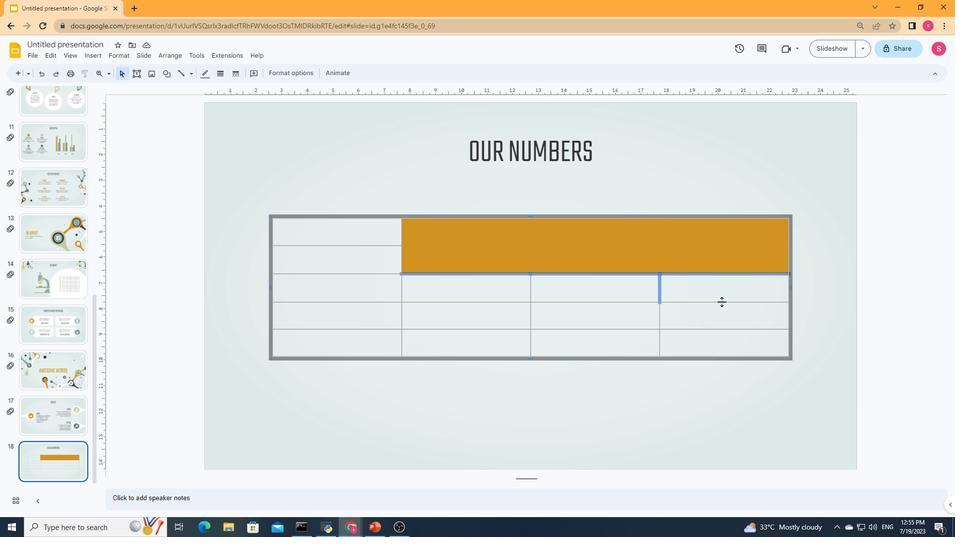 
Action: Mouse moved to (788, 288)
Screenshot: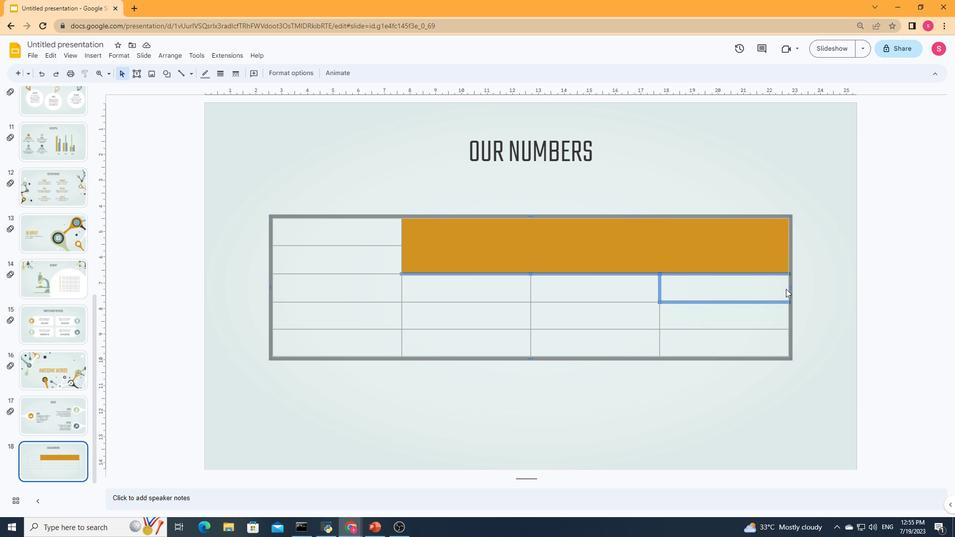 
Action: Mouse pressed left at (788, 288)
Screenshot: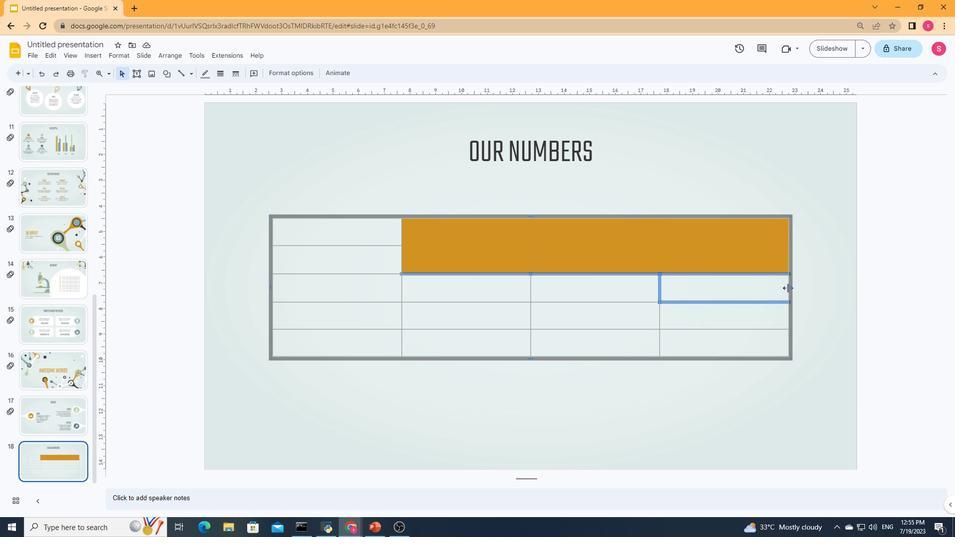 
Action: Mouse moved to (531, 293)
Screenshot: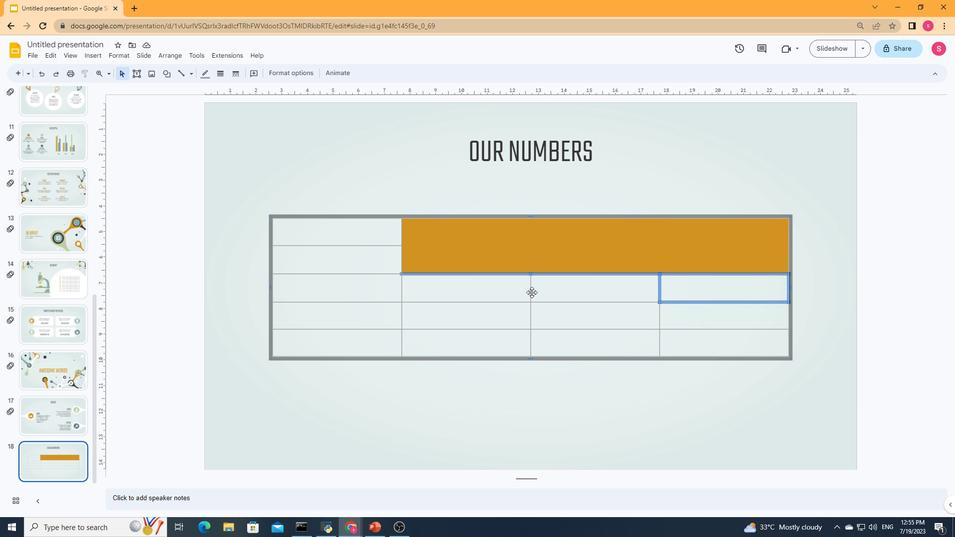 
Action: Mouse pressed left at (531, 293)
Screenshot: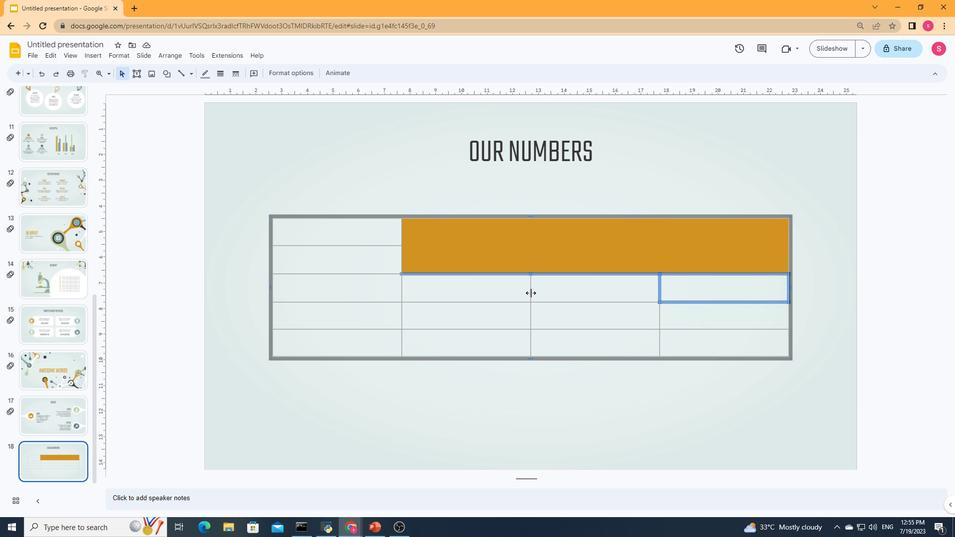 
Action: Mouse moved to (402, 291)
Screenshot: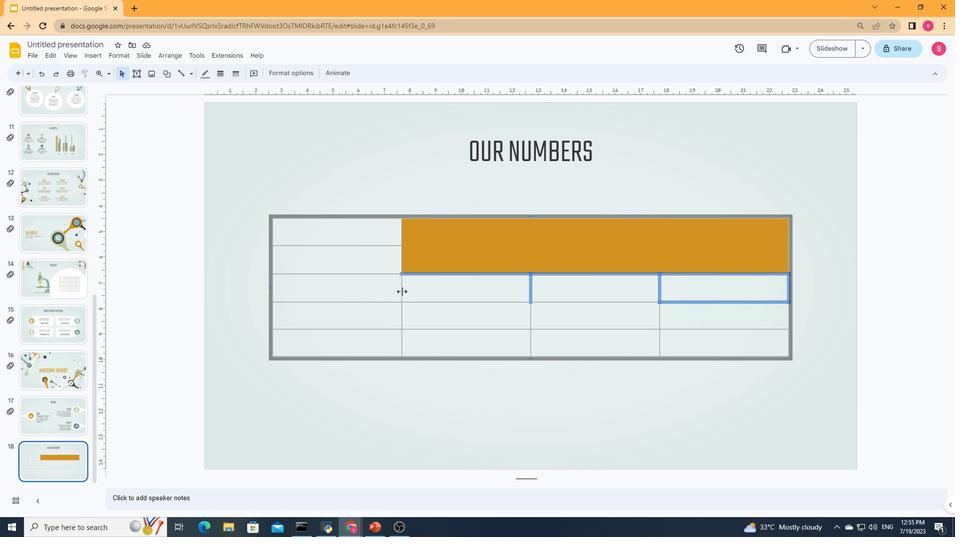 
Action: Mouse pressed left at (402, 291)
Screenshot: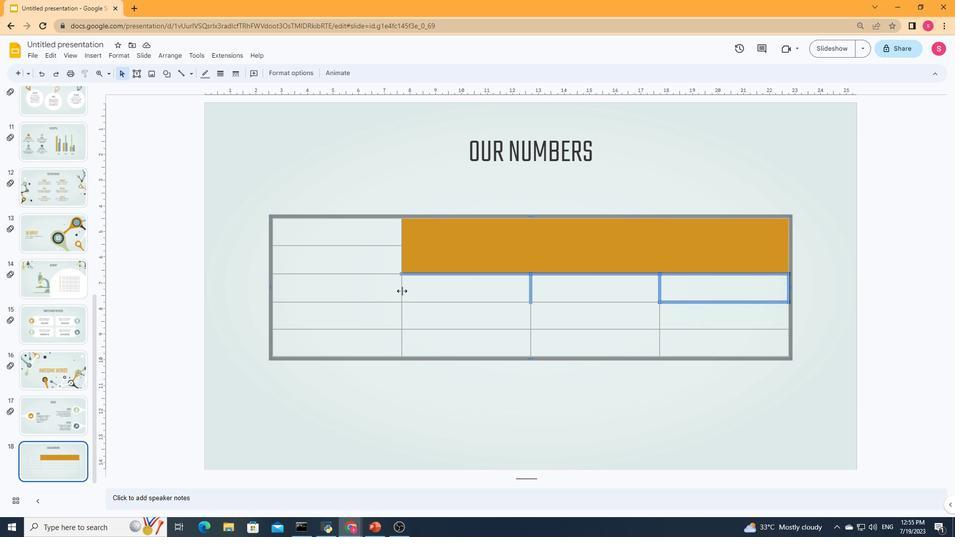 
Action: Mouse moved to (339, 272)
Screenshot: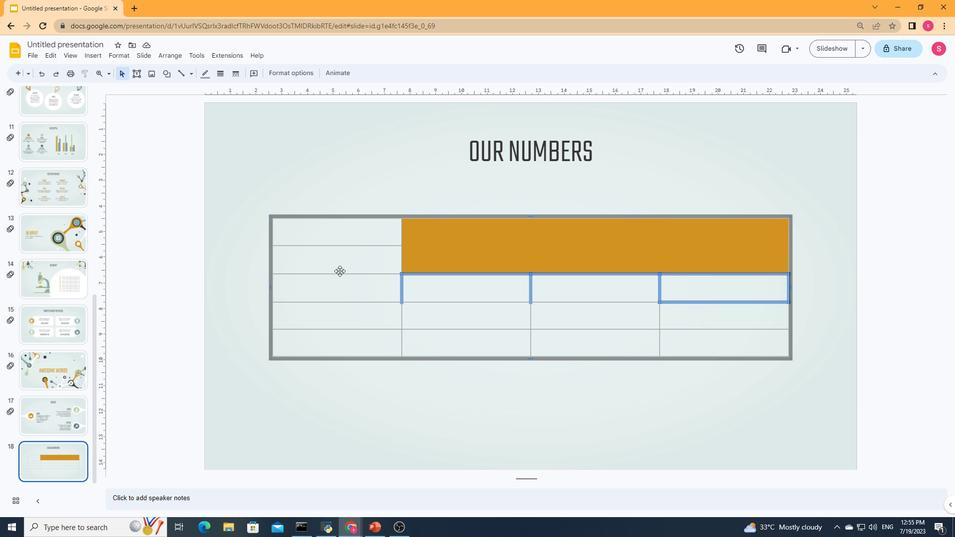 
Action: Mouse pressed left at (339, 272)
Screenshot: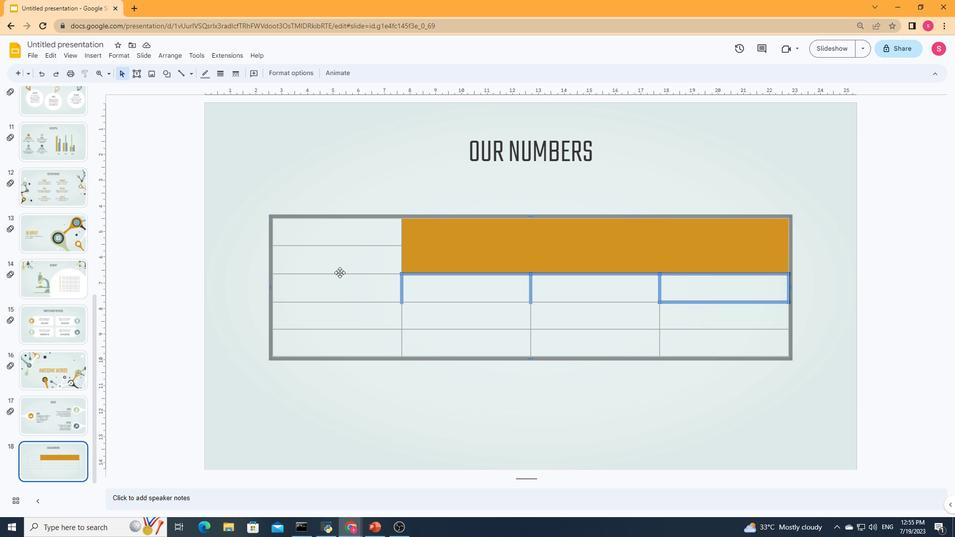 
Action: Mouse moved to (330, 218)
Screenshot: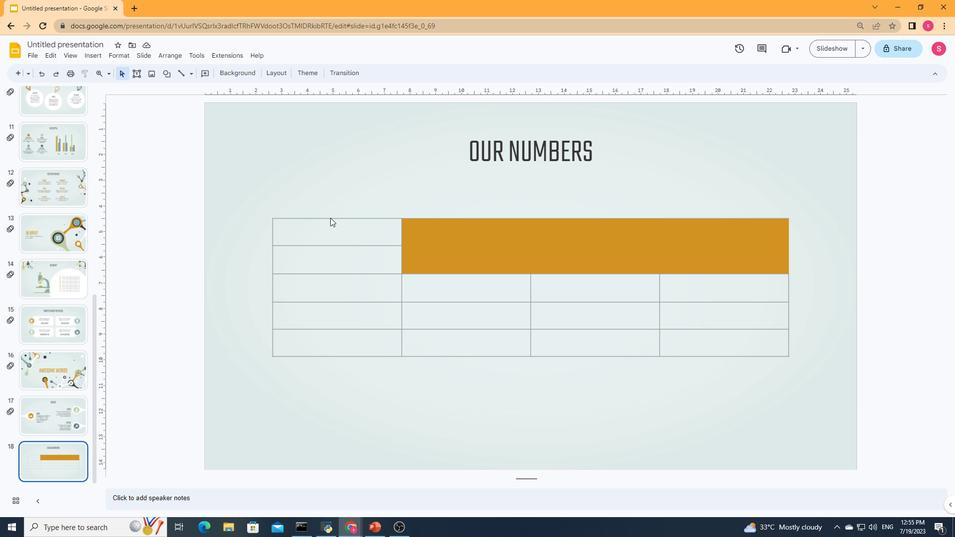 
Action: Mouse pressed left at (330, 218)
Screenshot: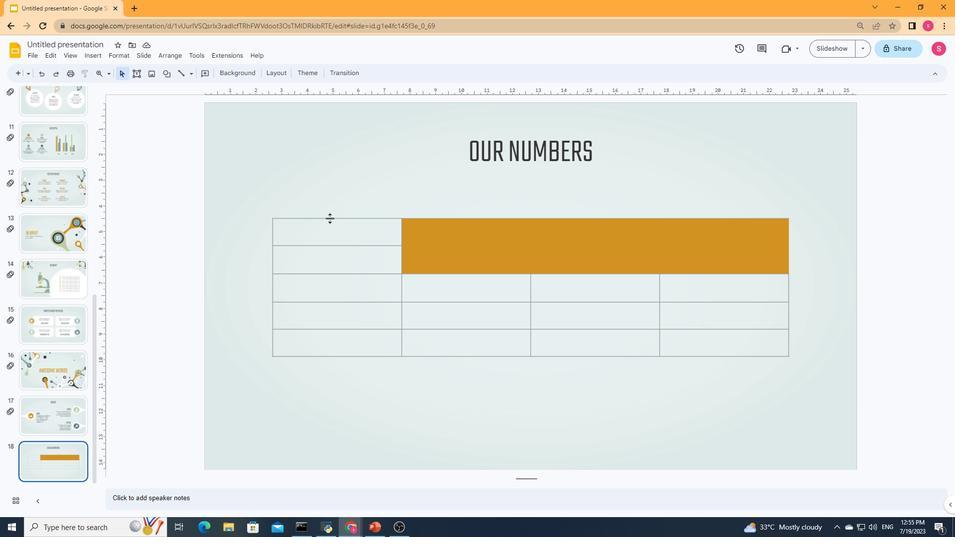 
Action: Mouse moved to (311, 219)
Screenshot: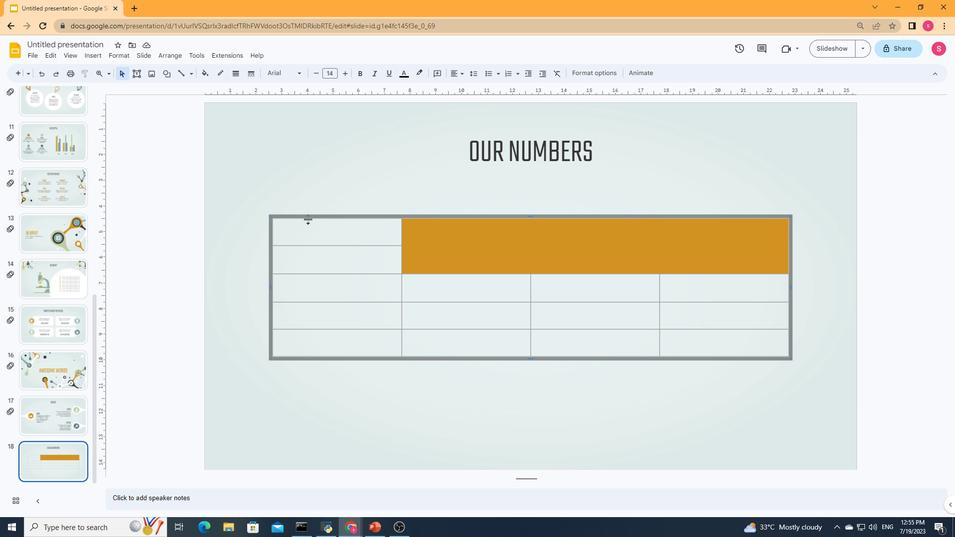 
Action: Mouse pressed left at (311, 219)
Screenshot: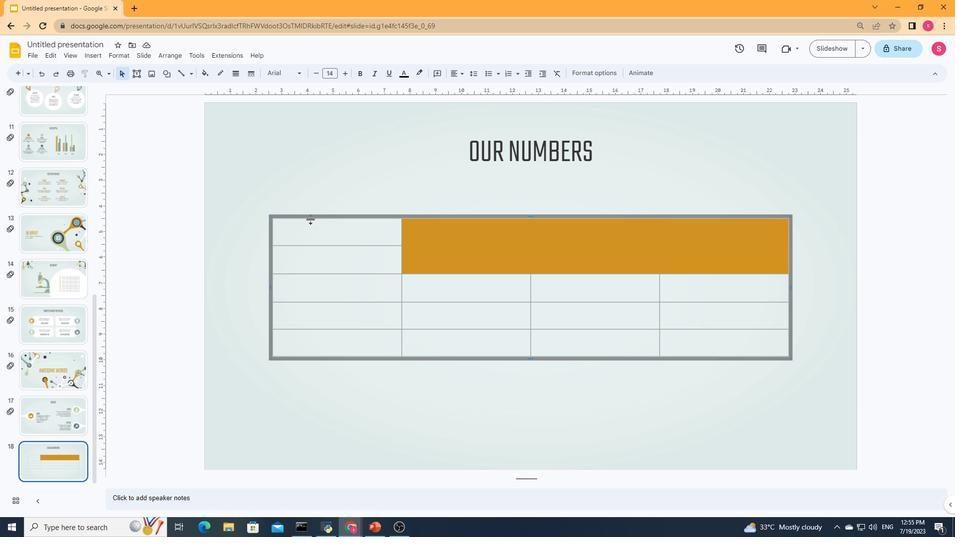 
Action: Mouse moved to (274, 233)
Screenshot: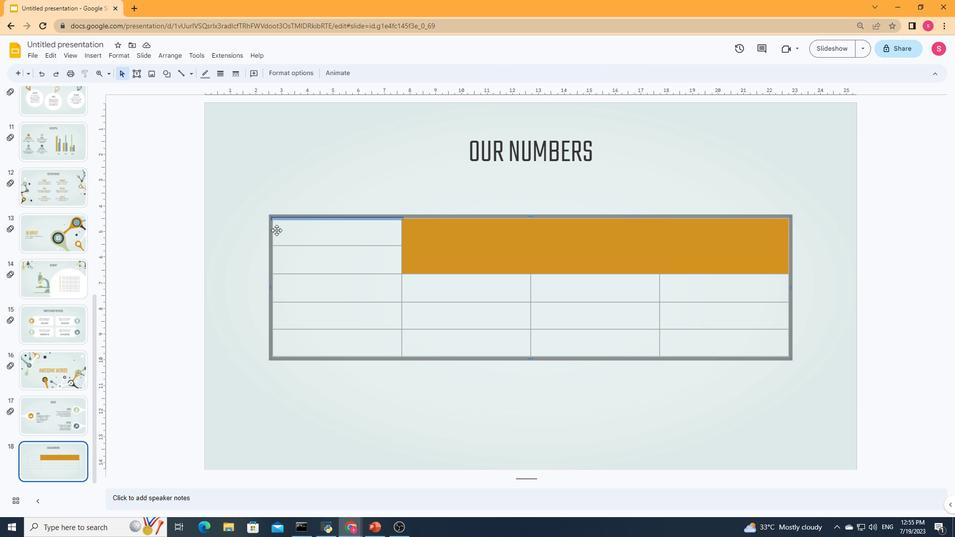 
Action: Mouse pressed left at (274, 233)
Screenshot: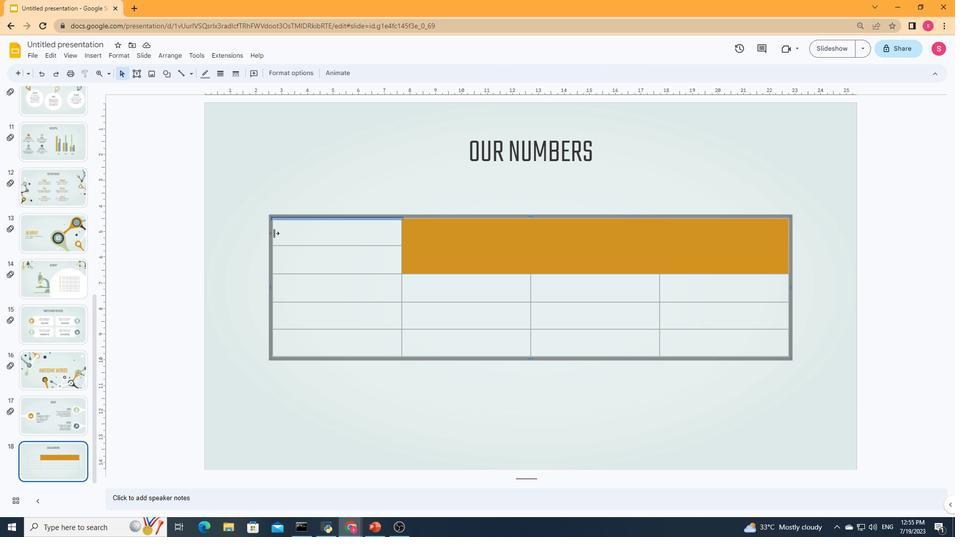 
Action: Mouse moved to (294, 244)
Screenshot: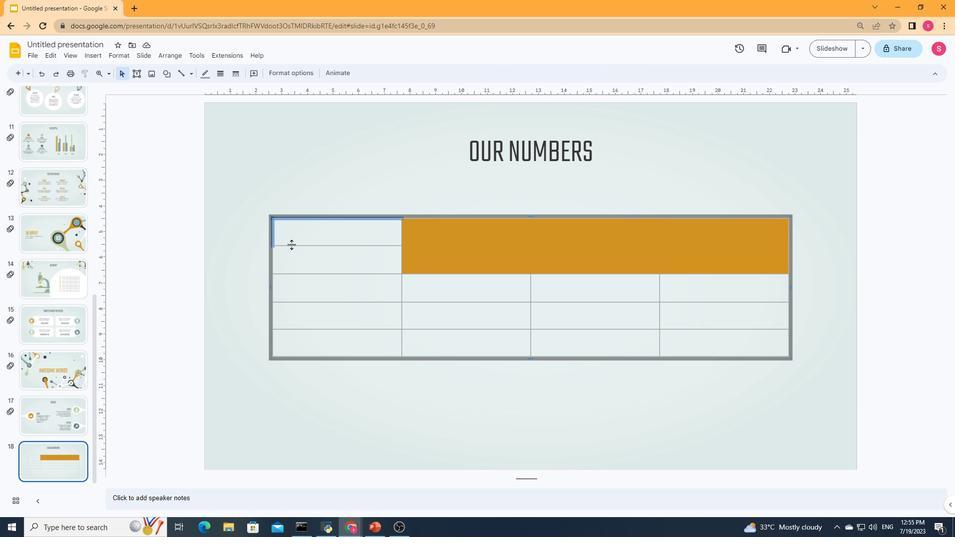 
Action: Mouse pressed left at (294, 244)
Screenshot: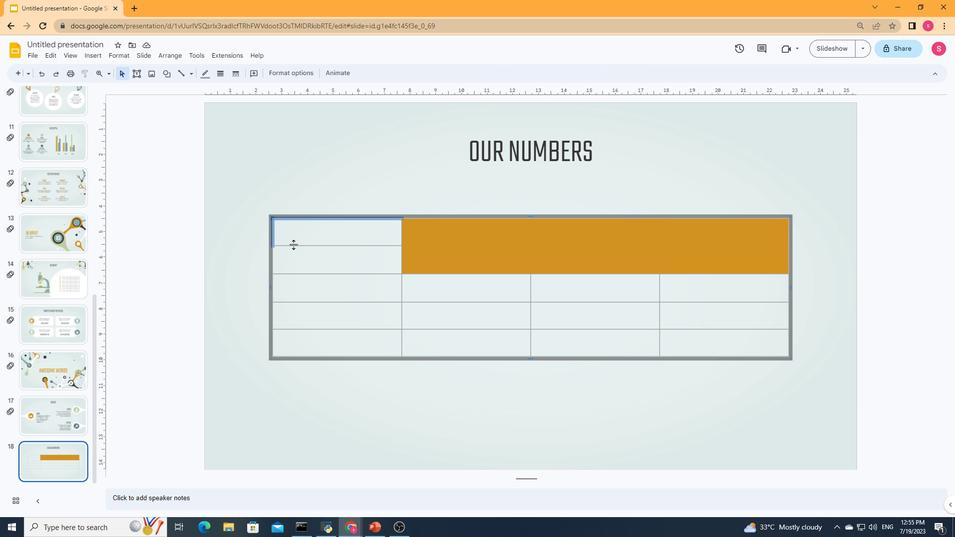 
Action: Mouse moved to (402, 233)
Screenshot: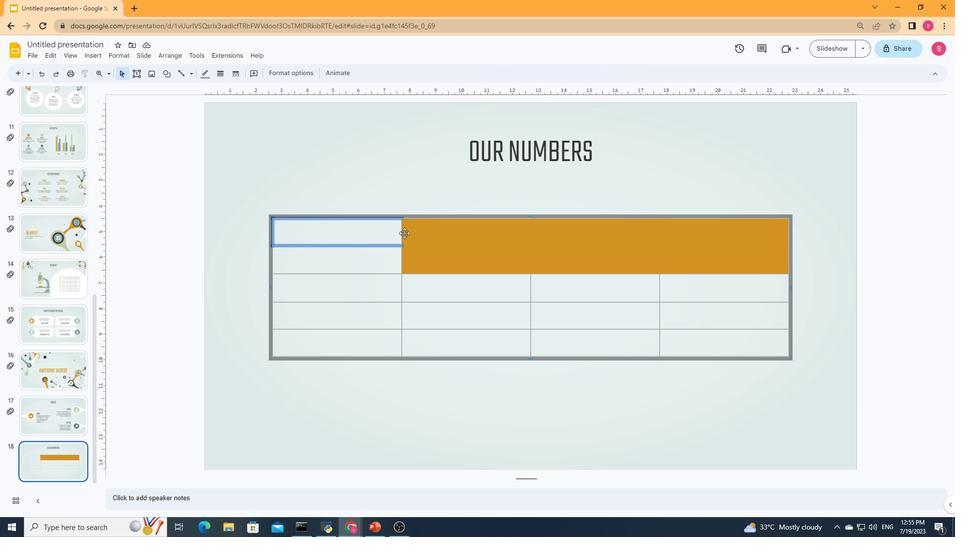 
Action: Mouse pressed left at (402, 233)
Screenshot: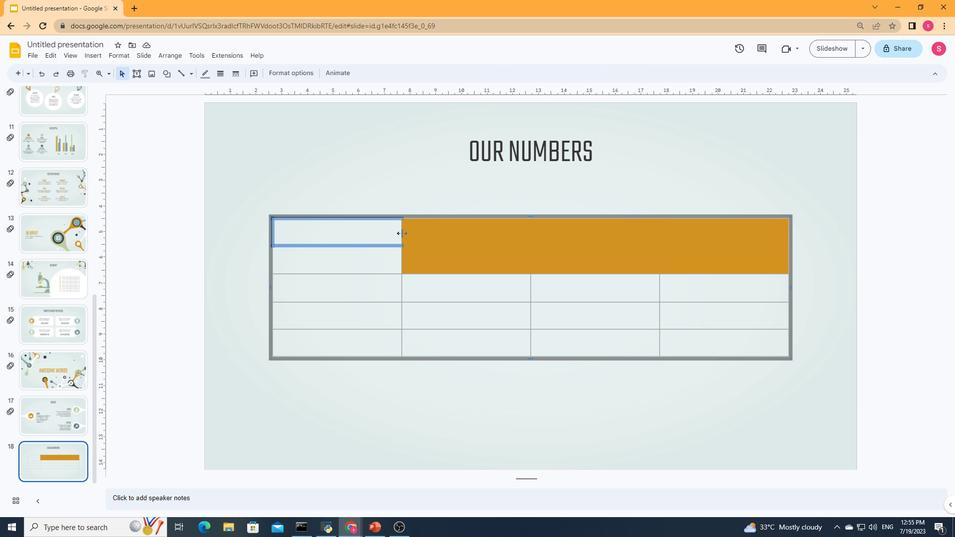 
Action: Mouse moved to (402, 256)
Screenshot: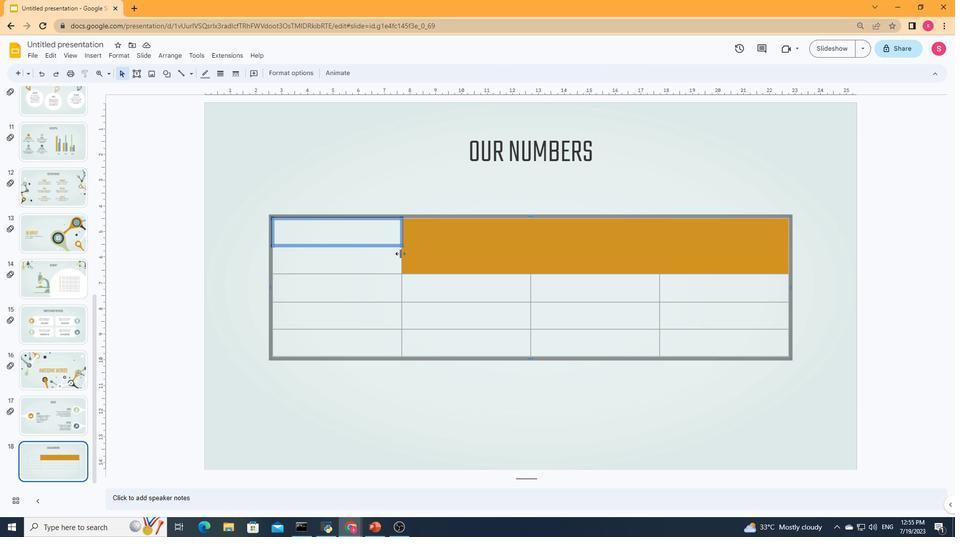 
Action: Mouse pressed left at (402, 256)
Screenshot: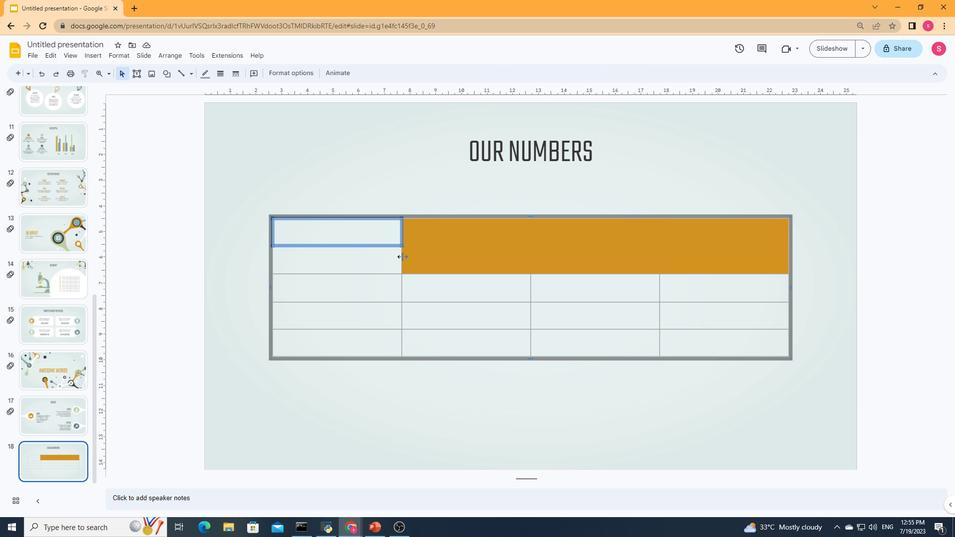 
Action: Mouse moved to (337, 272)
Screenshot: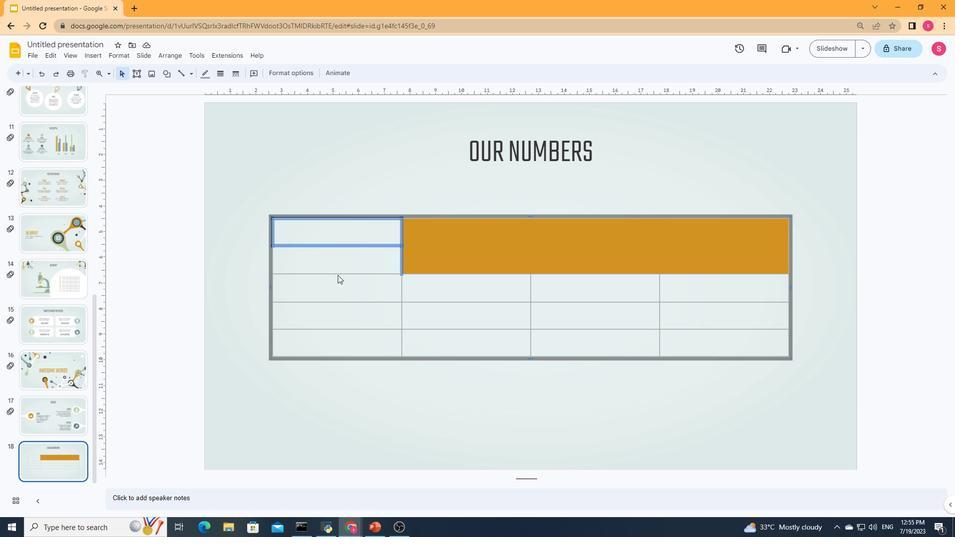 
Action: Mouse pressed left at (337, 272)
Screenshot: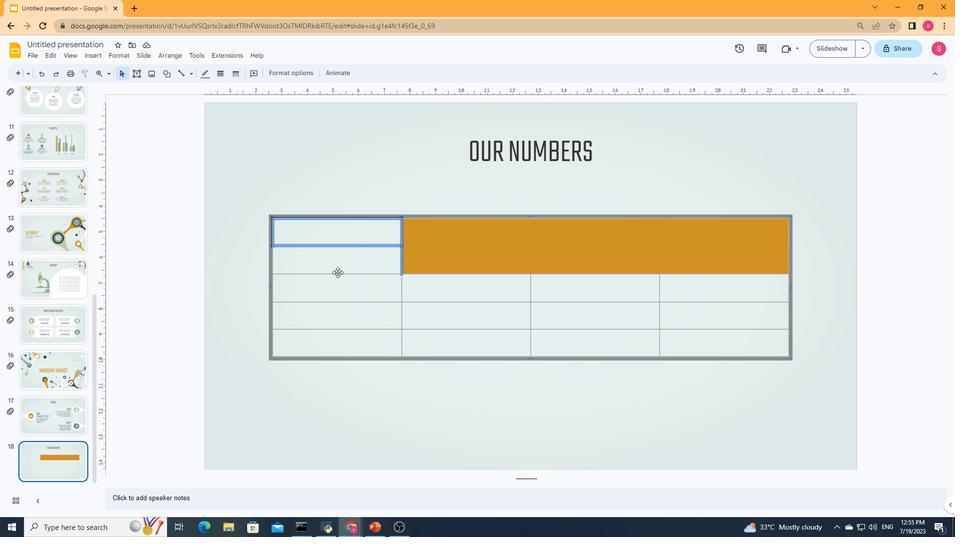 
Action: Mouse moved to (347, 218)
Screenshot: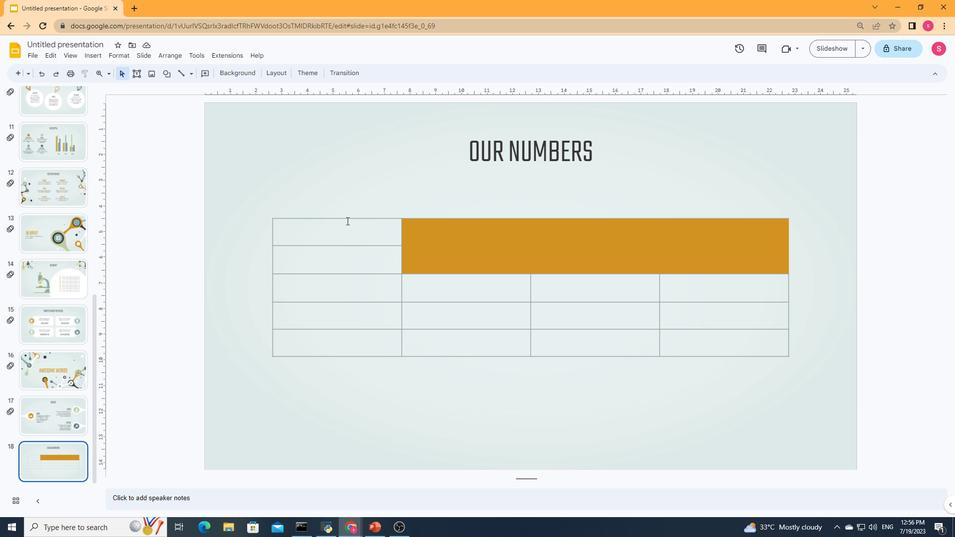 
Action: Mouse pressed left at (347, 218)
Screenshot: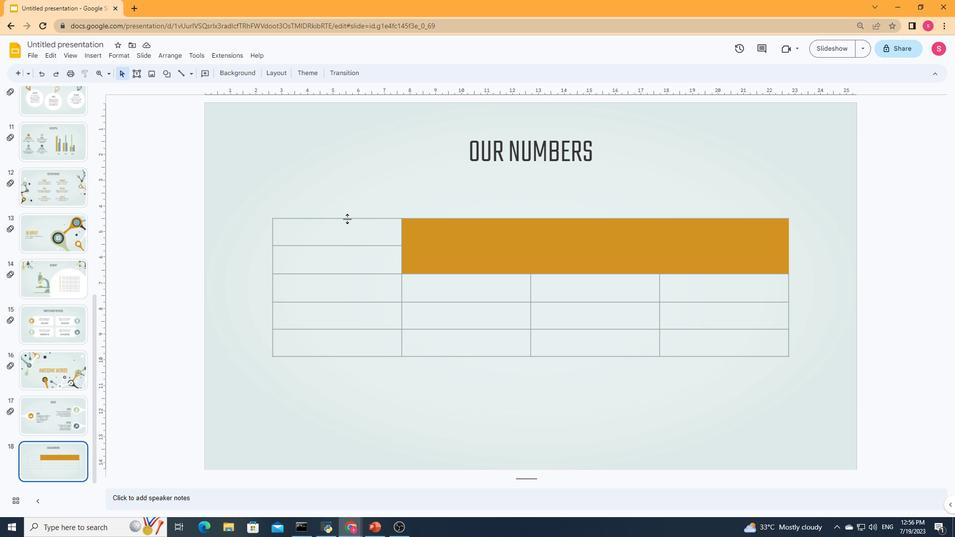 
Action: Mouse moved to (402, 235)
Screenshot: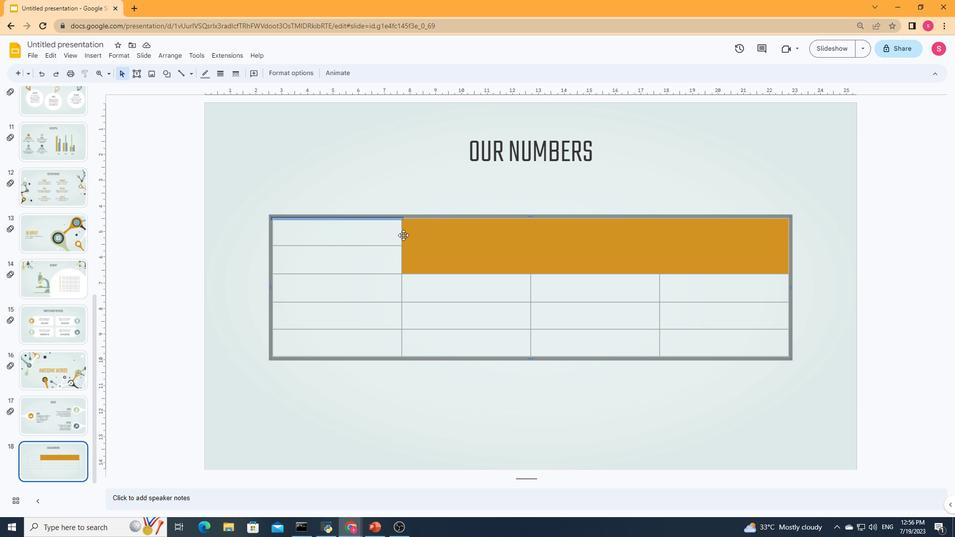 
Action: Mouse pressed left at (402, 235)
Screenshot: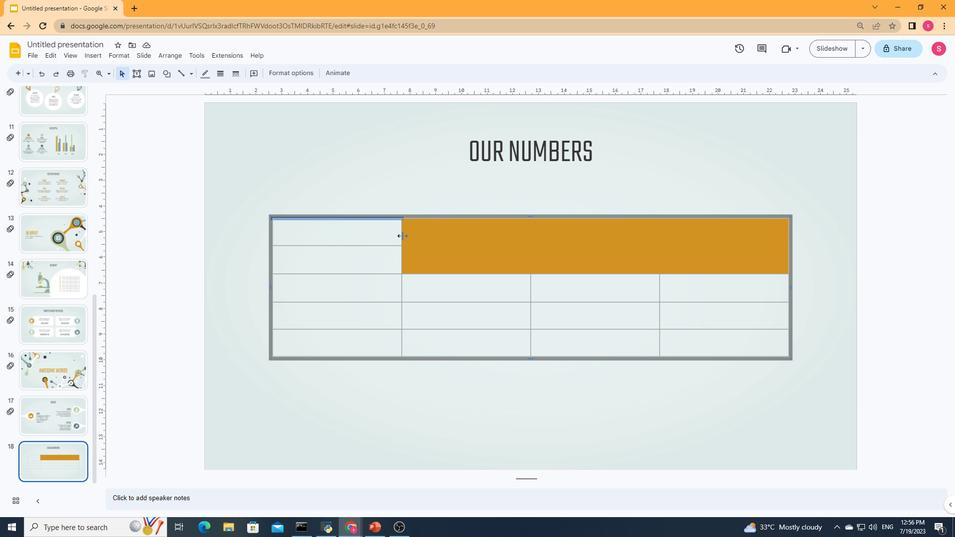 
Action: Mouse moved to (402, 260)
Screenshot: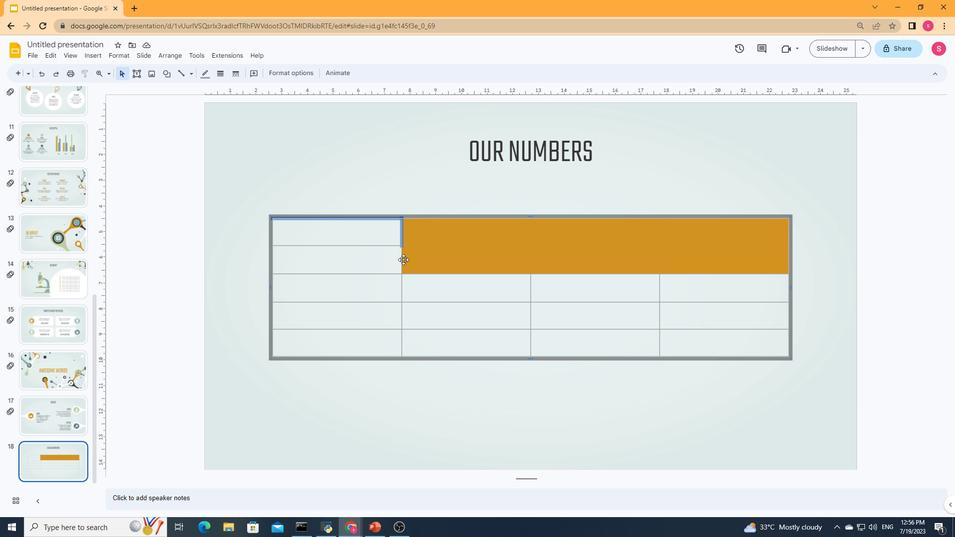 
Action: Mouse pressed left at (402, 260)
Screenshot: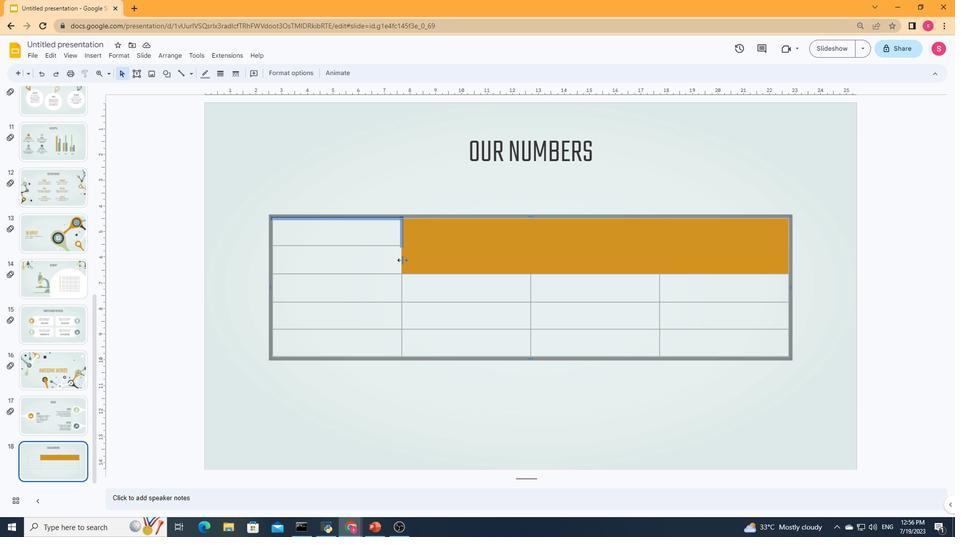 
Action: Mouse moved to (370, 273)
Screenshot: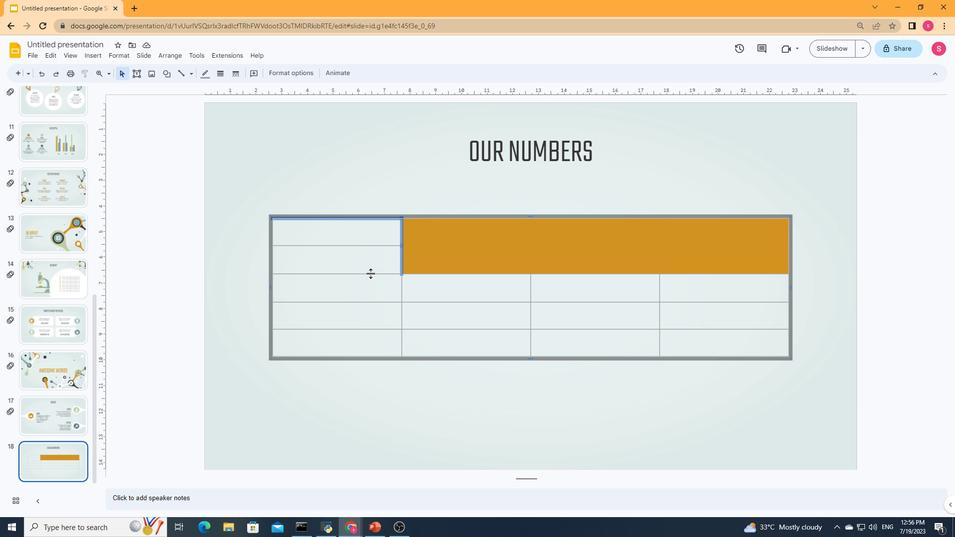 
Action: Mouse pressed left at (370, 273)
Screenshot: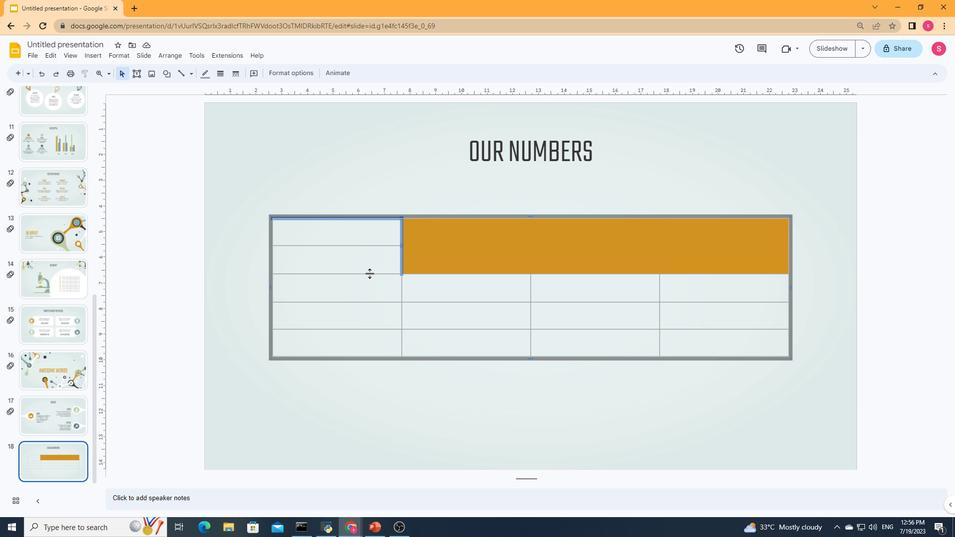
Action: Mouse moved to (351, 246)
Screenshot: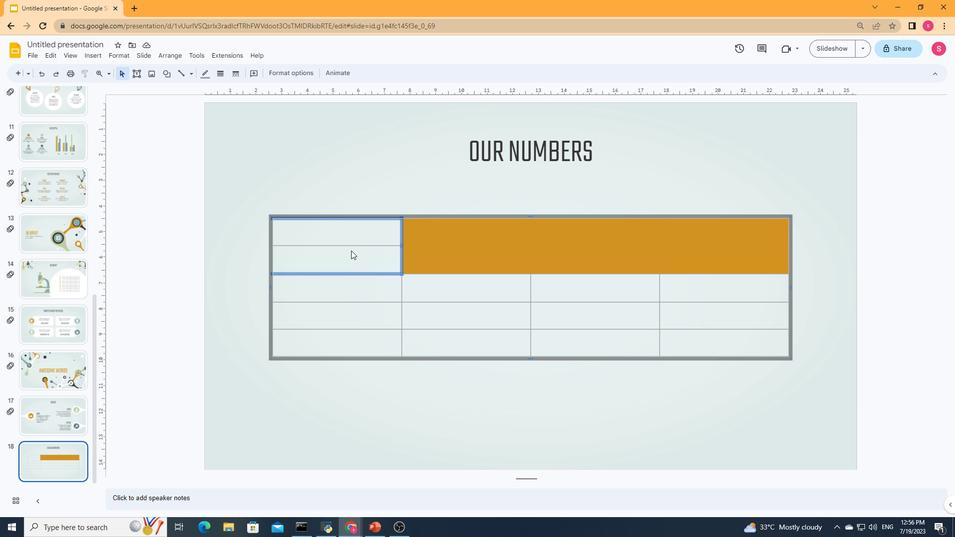 
Action: Mouse pressed left at (351, 246)
Screenshot: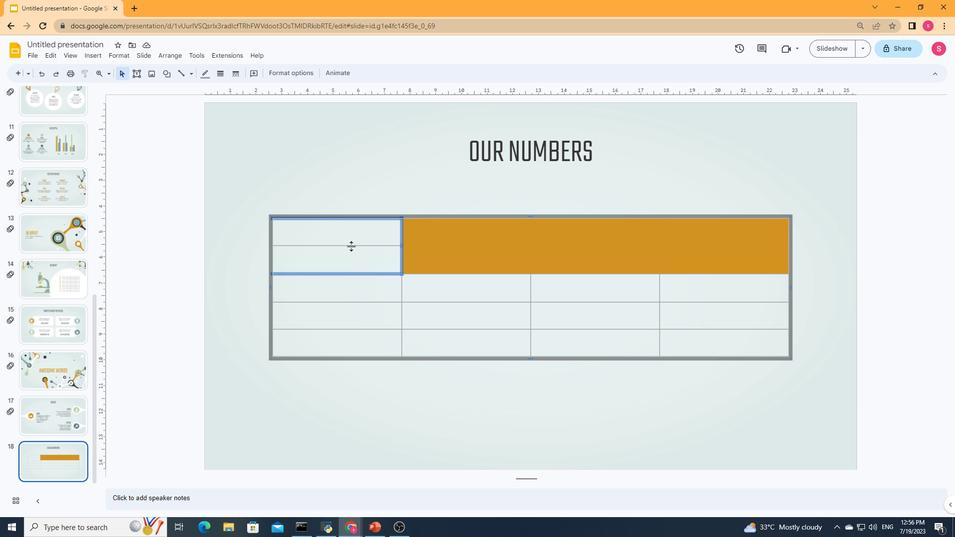 
Action: Mouse moved to (274, 232)
Screenshot: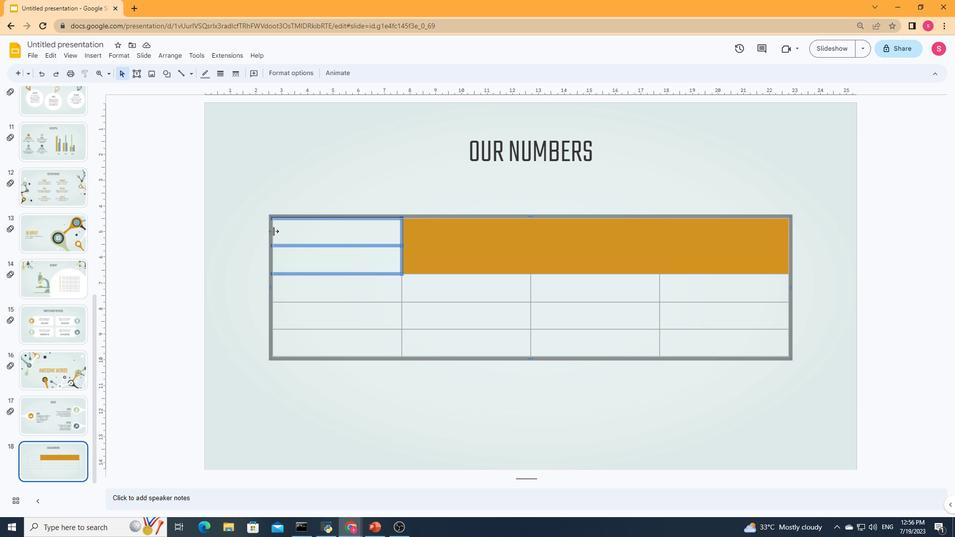
Action: Mouse pressed left at (274, 232)
Screenshot: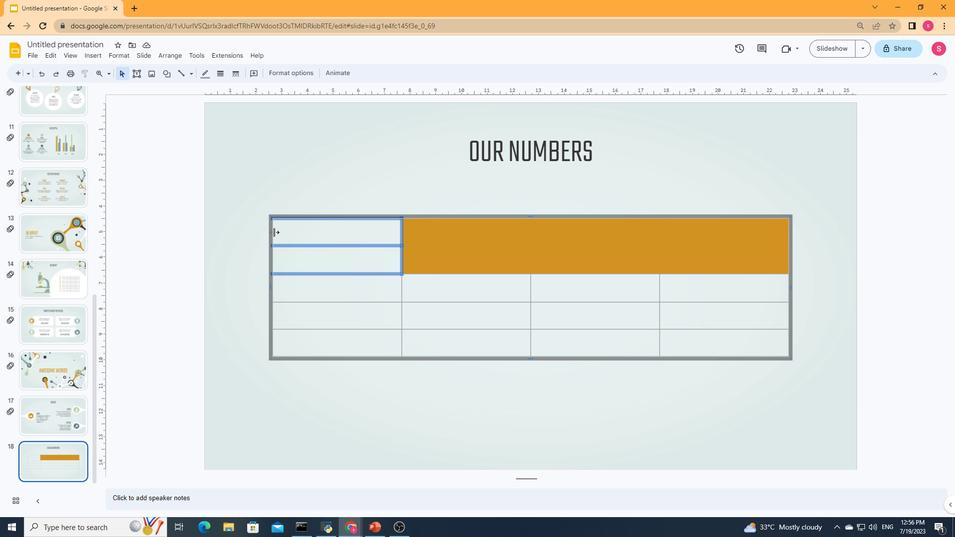 
Action: Mouse moved to (273, 260)
Screenshot: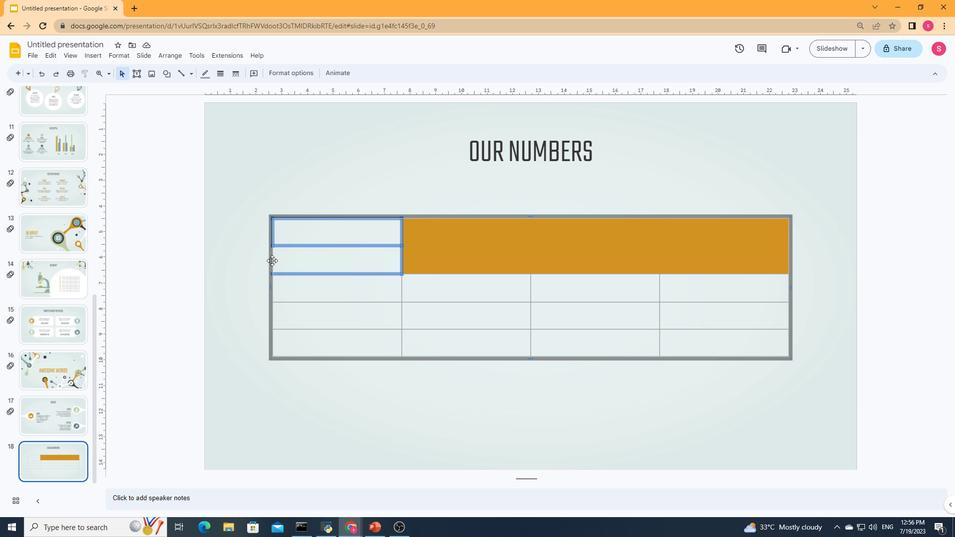 
Action: Mouse pressed left at (273, 260)
Screenshot: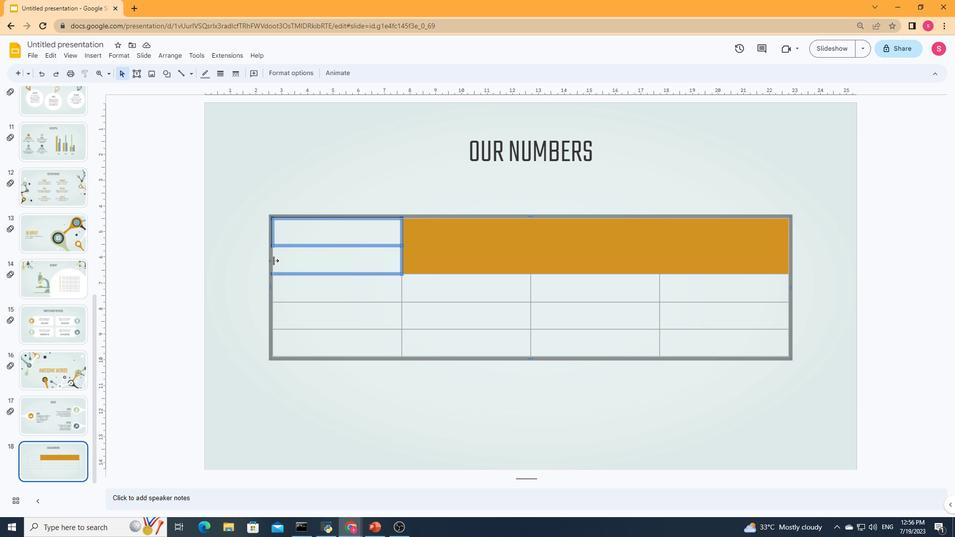 
Action: Mouse moved to (203, 78)
Screenshot: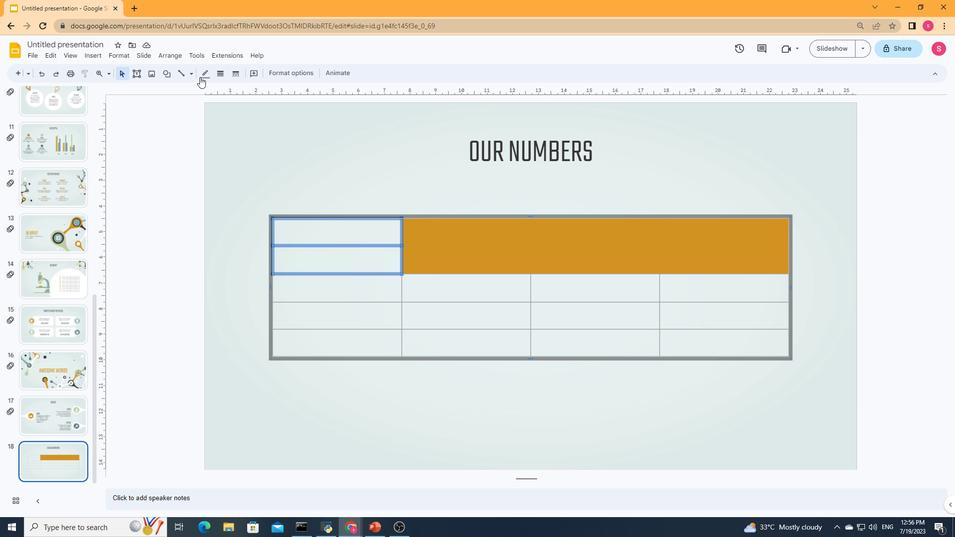 
Action: Mouse pressed left at (203, 78)
Screenshot: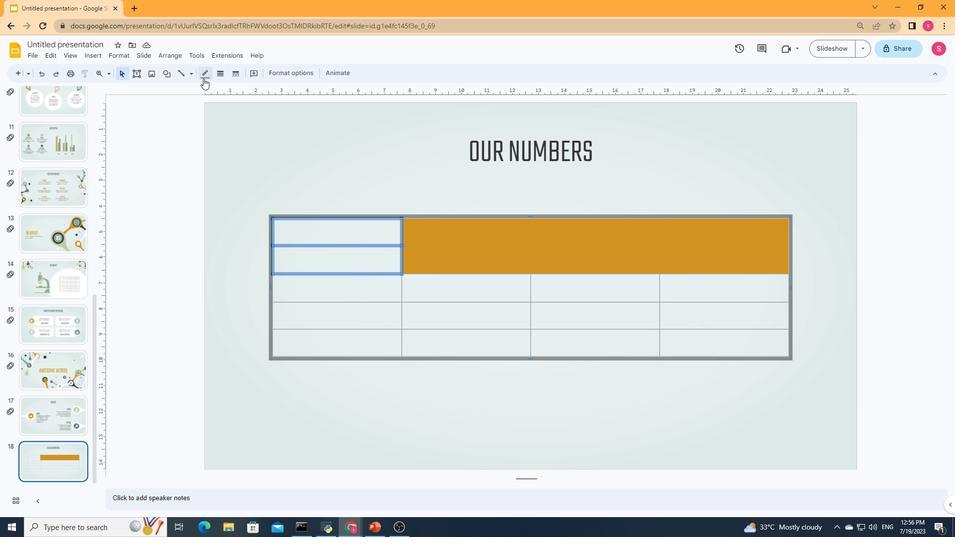 
Action: Mouse moved to (238, 225)
Screenshot: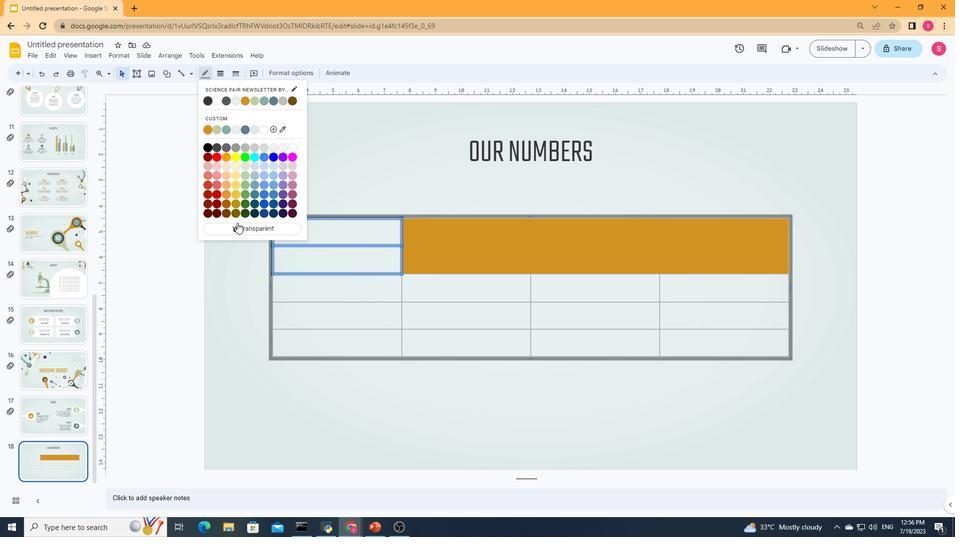 
Action: Mouse pressed left at (238, 225)
Screenshot: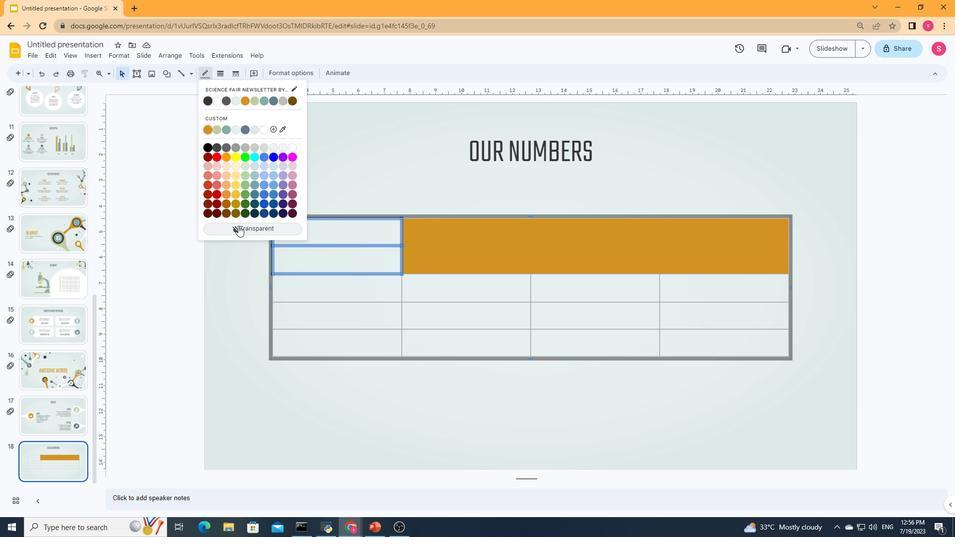 
Action: Mouse moved to (343, 306)
Screenshot: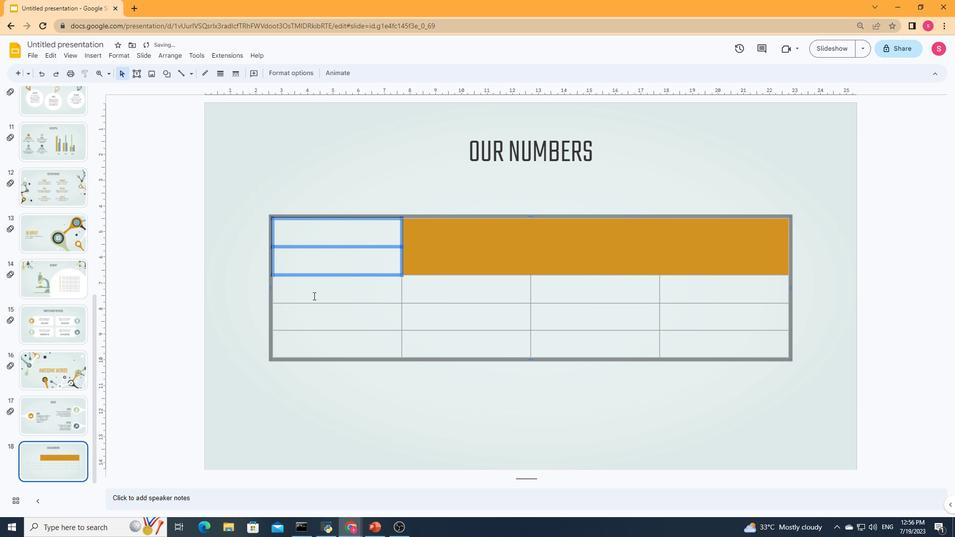 
Action: Mouse pressed left at (343, 306)
Screenshot: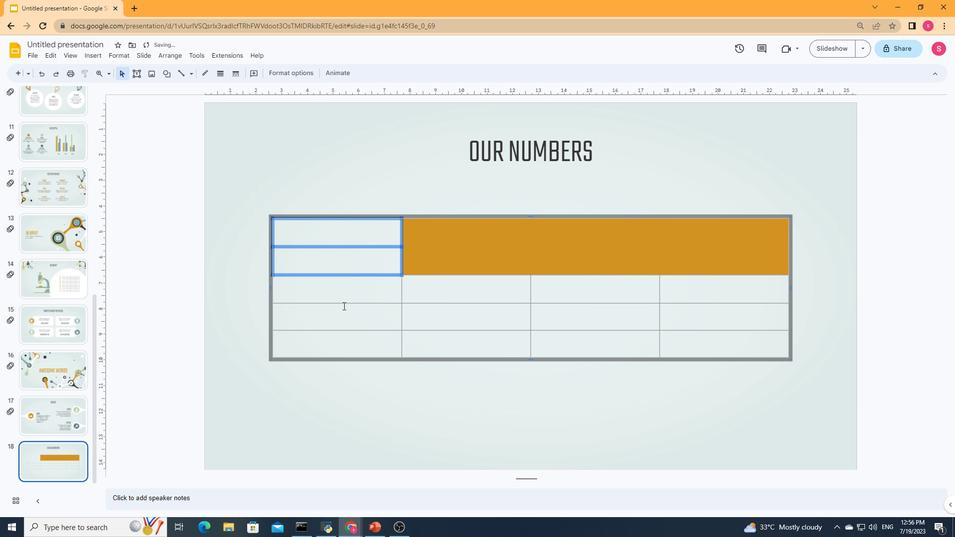 
Action: Mouse moved to (350, 216)
Screenshot: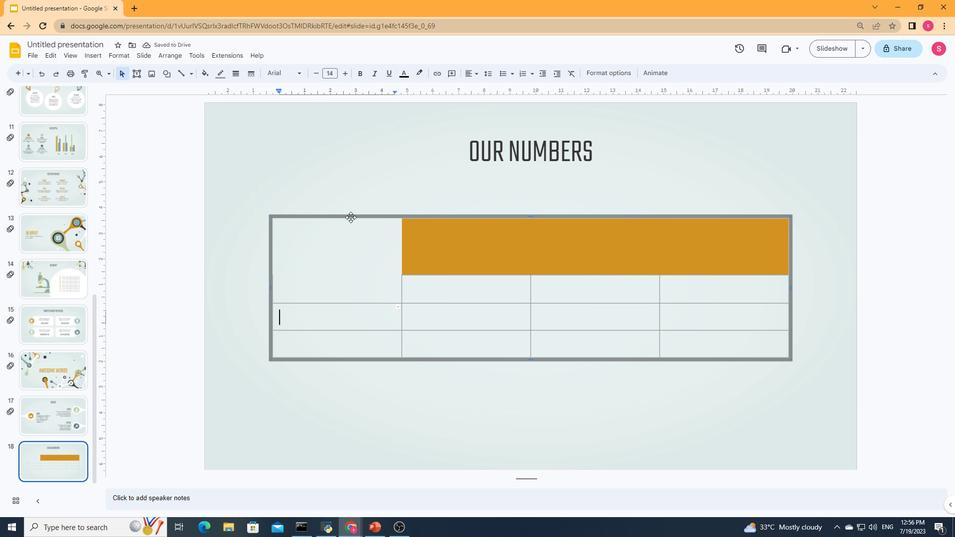 
Action: Mouse pressed left at (350, 216)
Screenshot: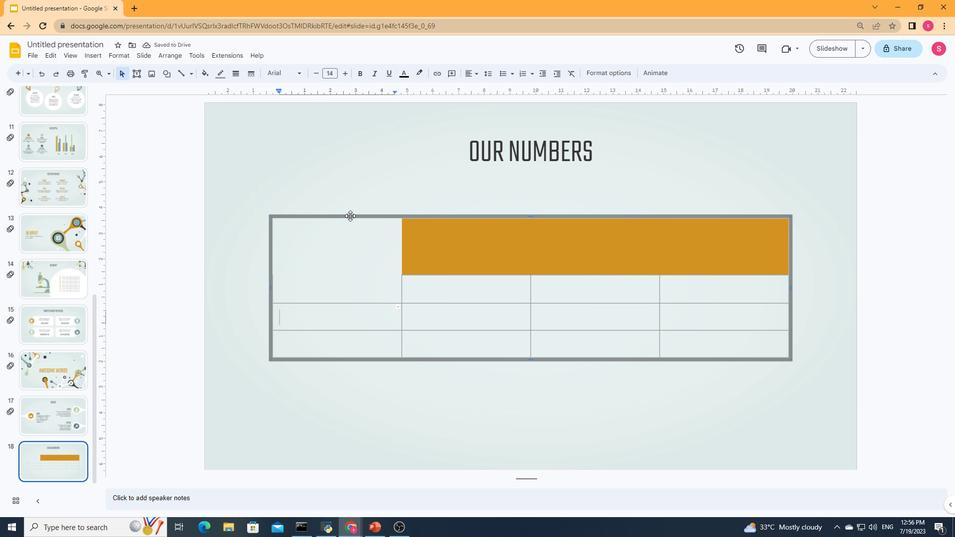 
Action: Mouse moved to (426, 185)
Screenshot: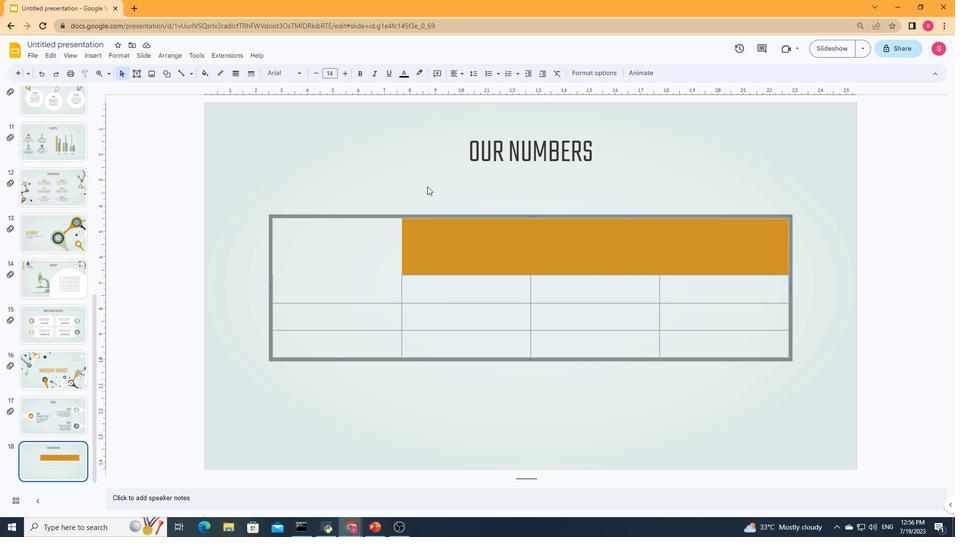 
Action: Mouse pressed left at (426, 185)
Screenshot: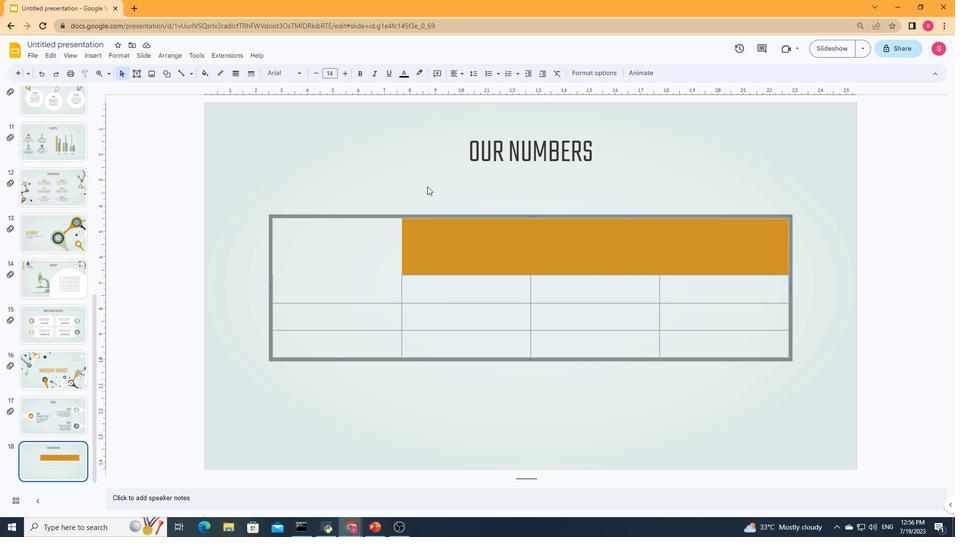 
Action: Mouse moved to (273, 285)
Screenshot: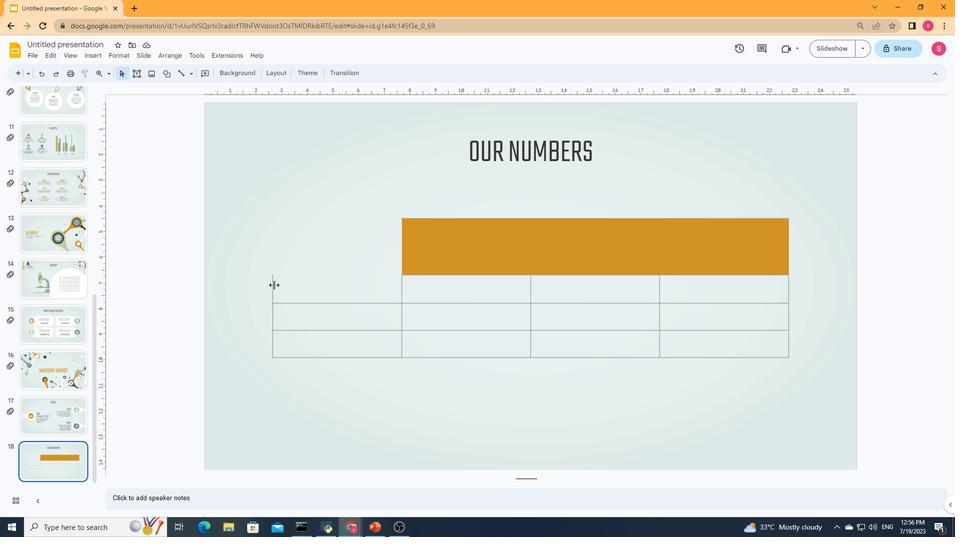 
Action: Mouse pressed left at (273, 285)
Screenshot: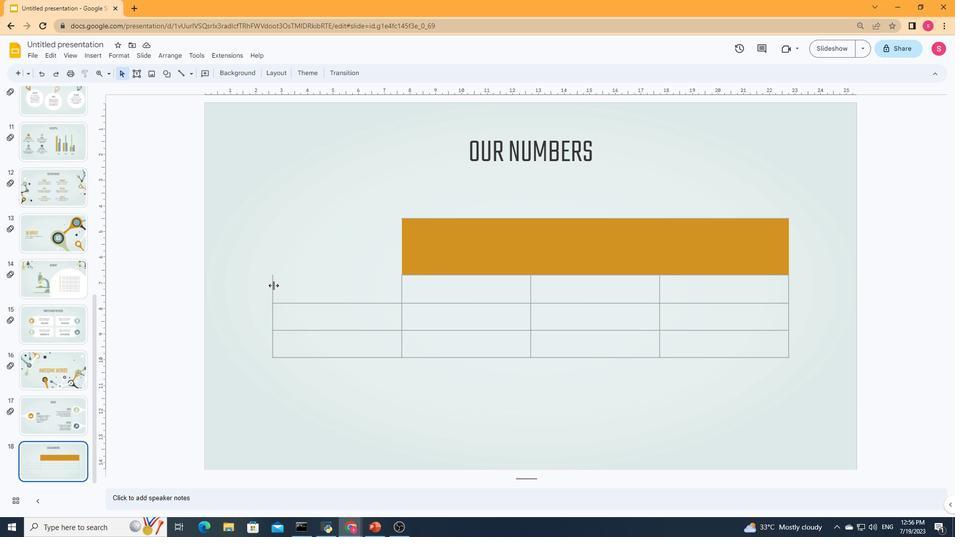 
Action: Mouse moved to (293, 303)
Screenshot: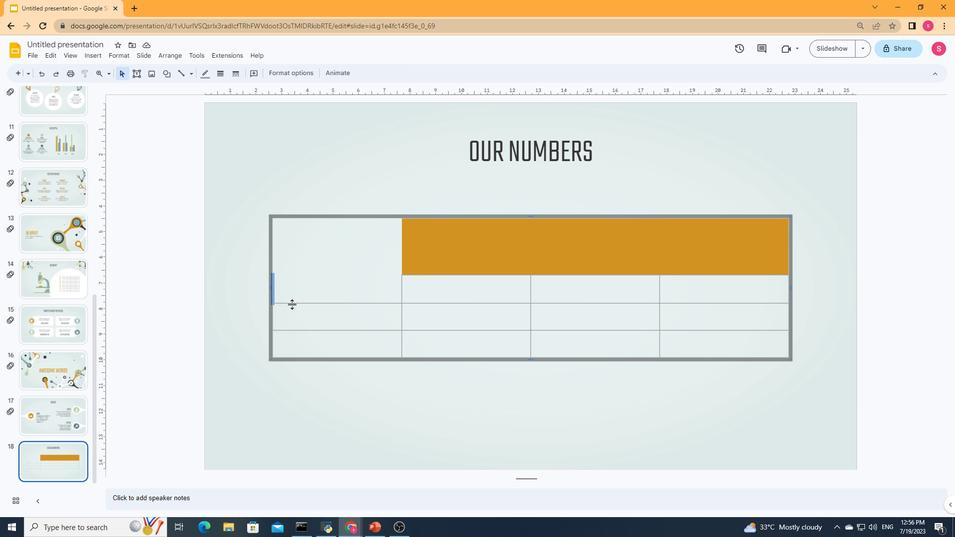 
Action: Mouse pressed left at (293, 303)
Screenshot: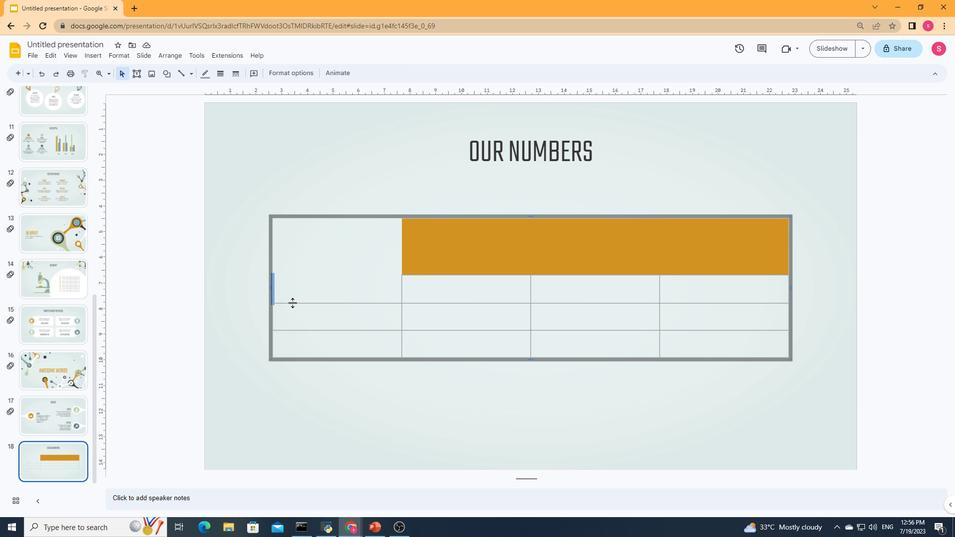 
Action: Mouse moved to (298, 330)
Screenshot: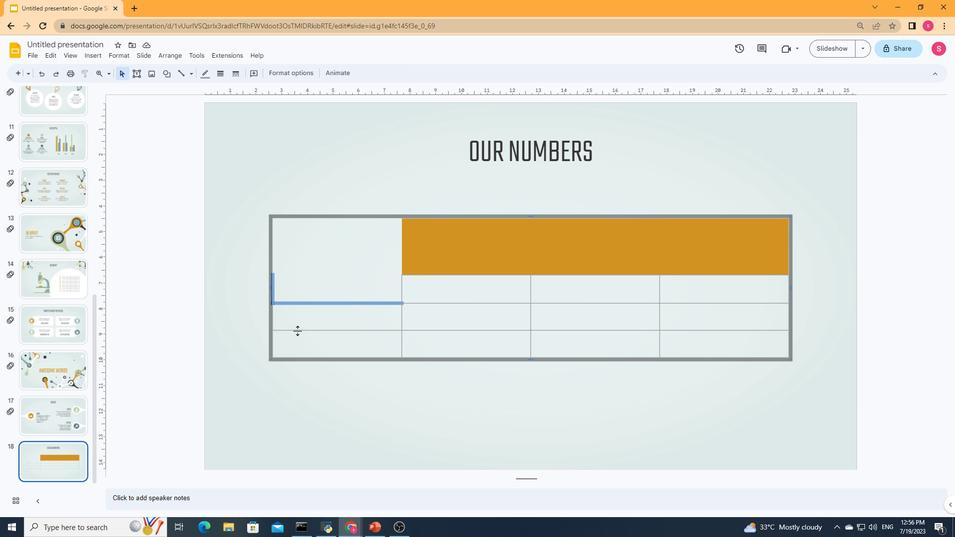 
Action: Mouse pressed left at (298, 330)
Screenshot: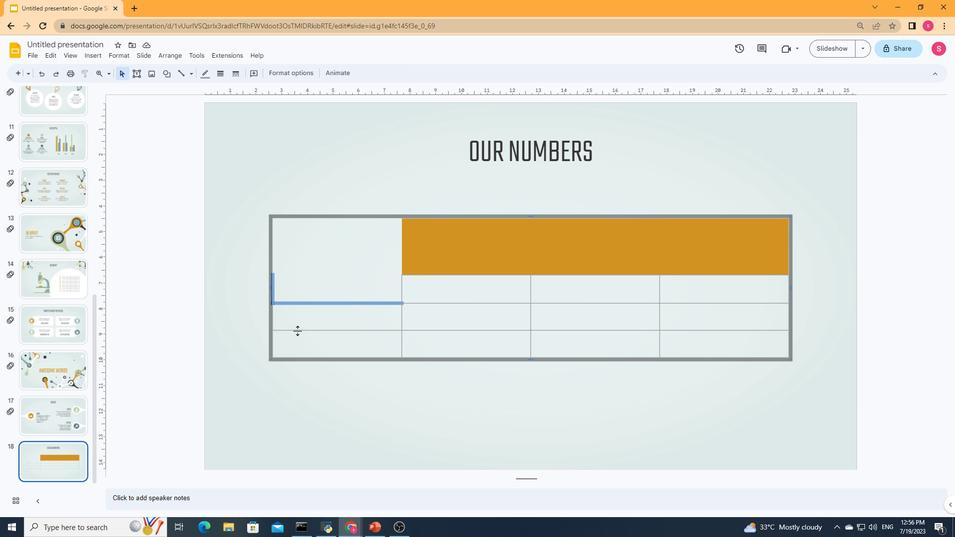 
Action: Mouse moved to (302, 357)
Screenshot: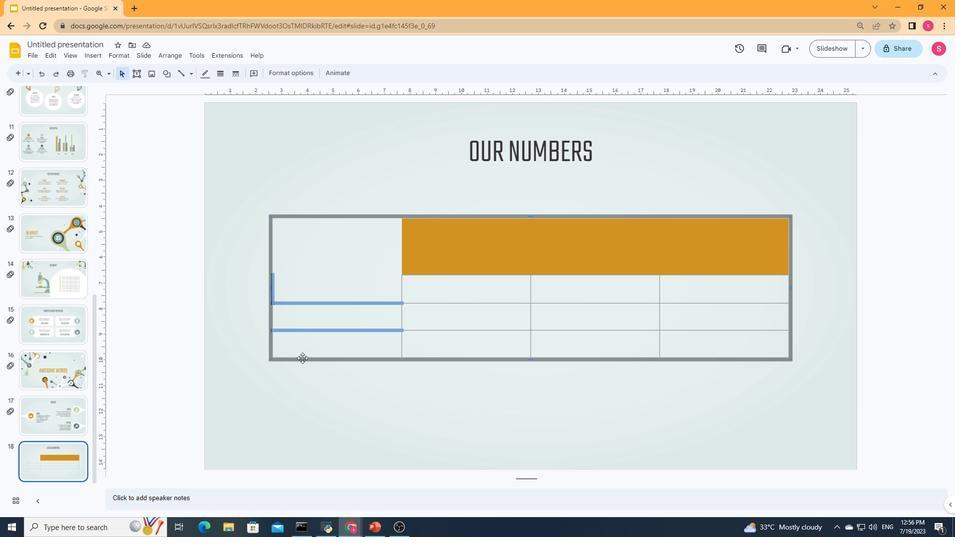
Action: Mouse pressed left at (302, 357)
Screenshot: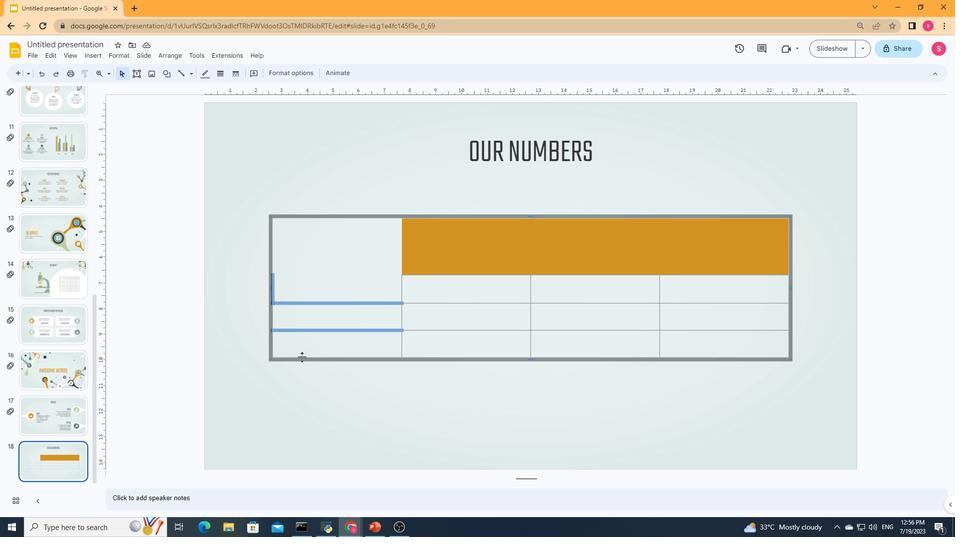 
Action: Mouse moved to (273, 342)
Screenshot: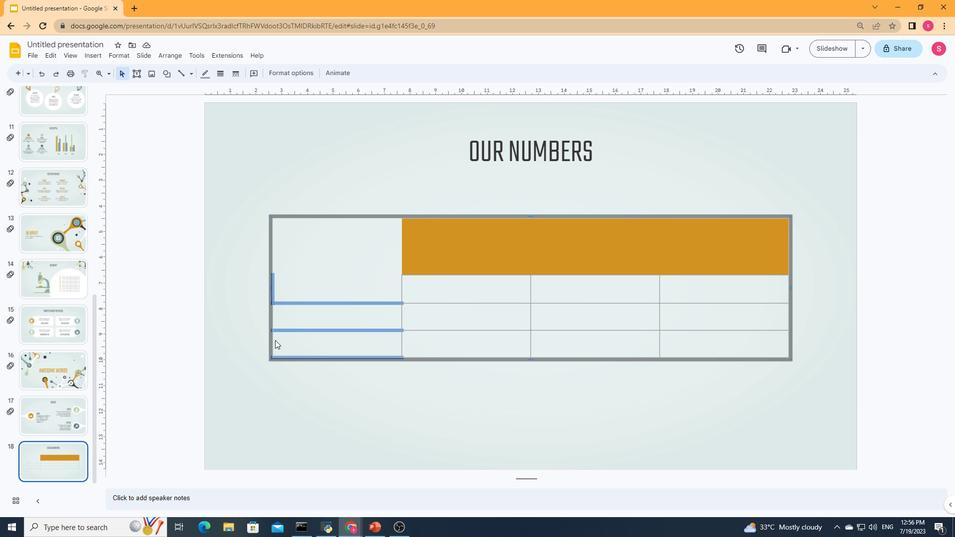 
Action: Mouse pressed left at (273, 342)
Screenshot: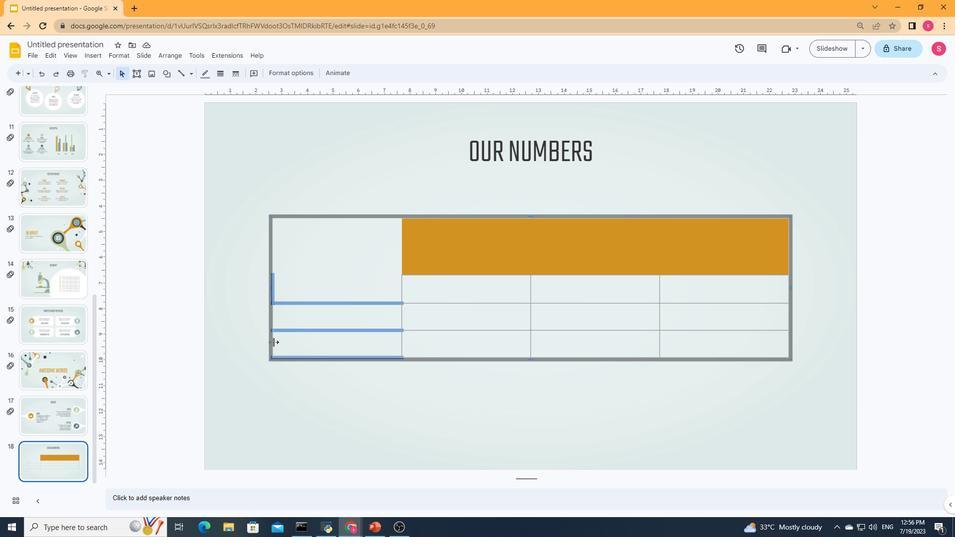 
Action: Mouse moved to (273, 318)
Screenshot: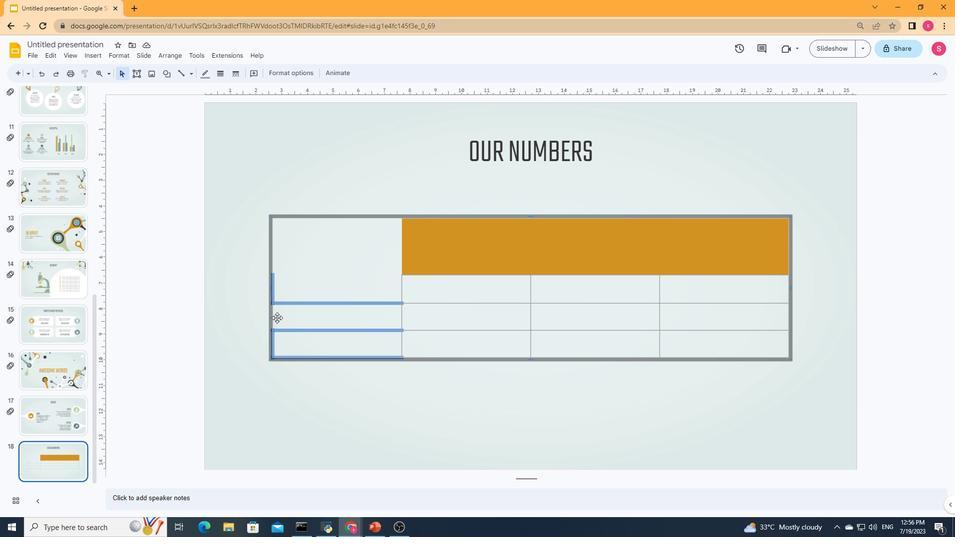 
Action: Mouse pressed left at (273, 318)
Screenshot: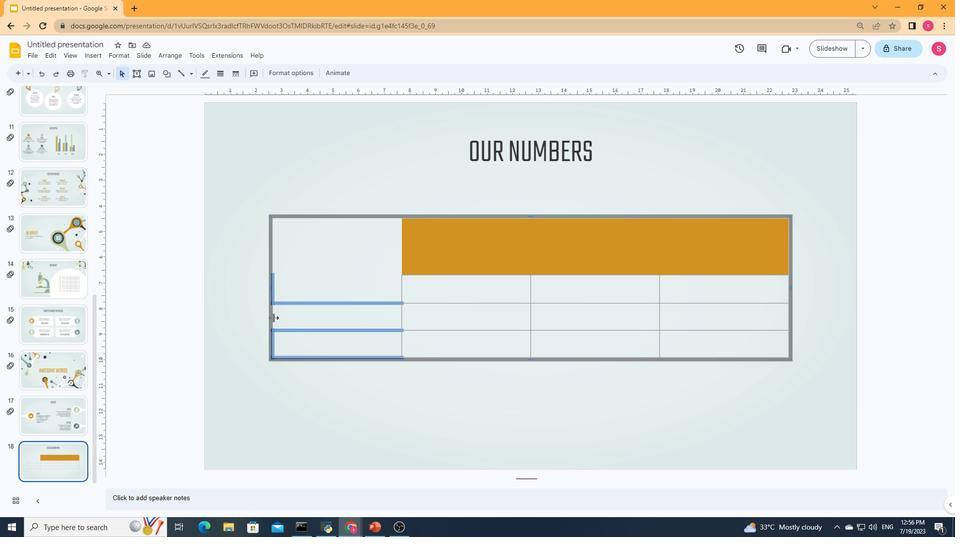 
Action: Mouse moved to (400, 283)
Screenshot: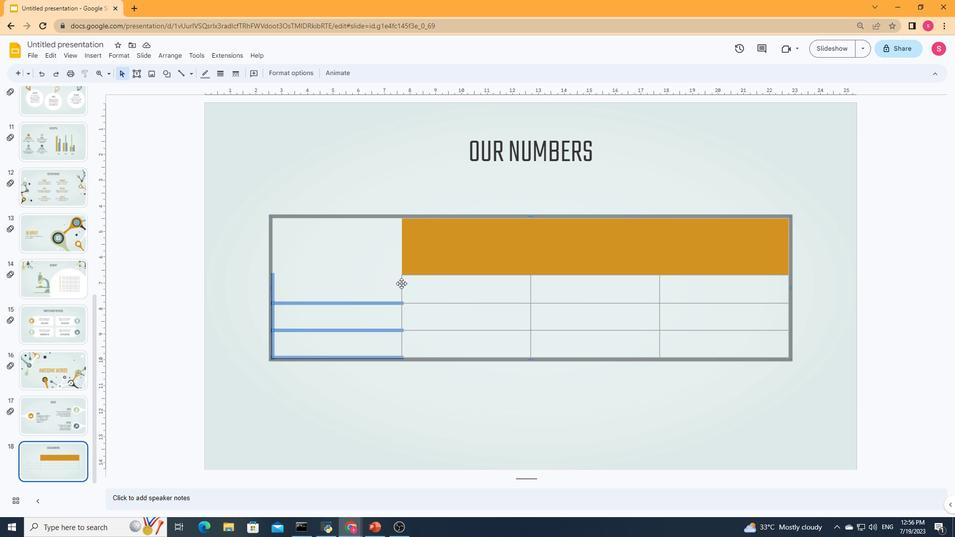 
Action: Mouse pressed left at (400, 283)
Screenshot: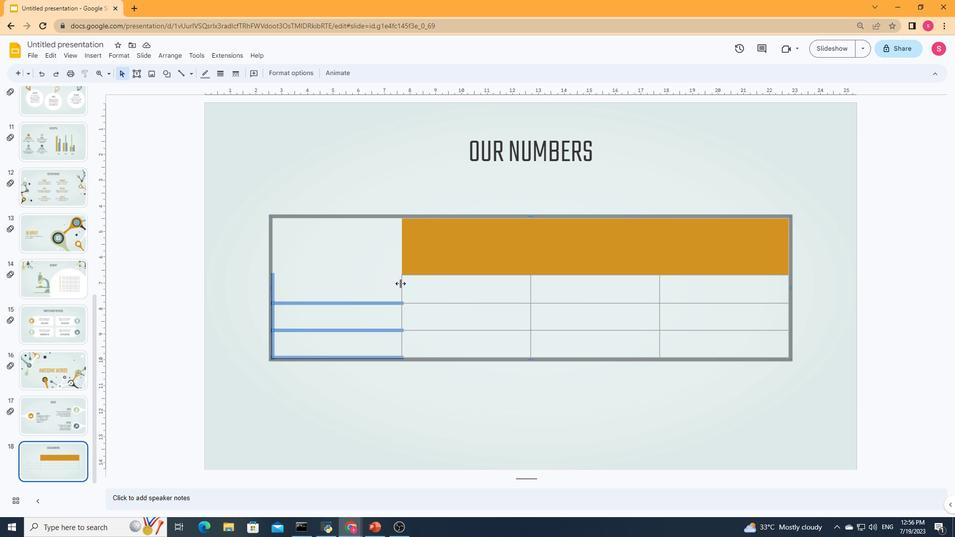 
Action: Mouse moved to (400, 310)
Screenshot: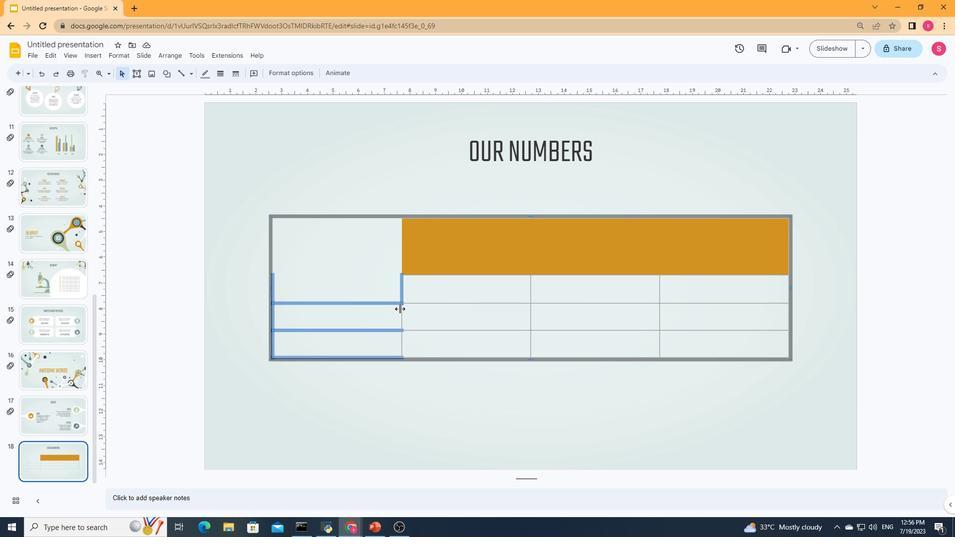 
Action: Mouse pressed left at (400, 310)
Screenshot: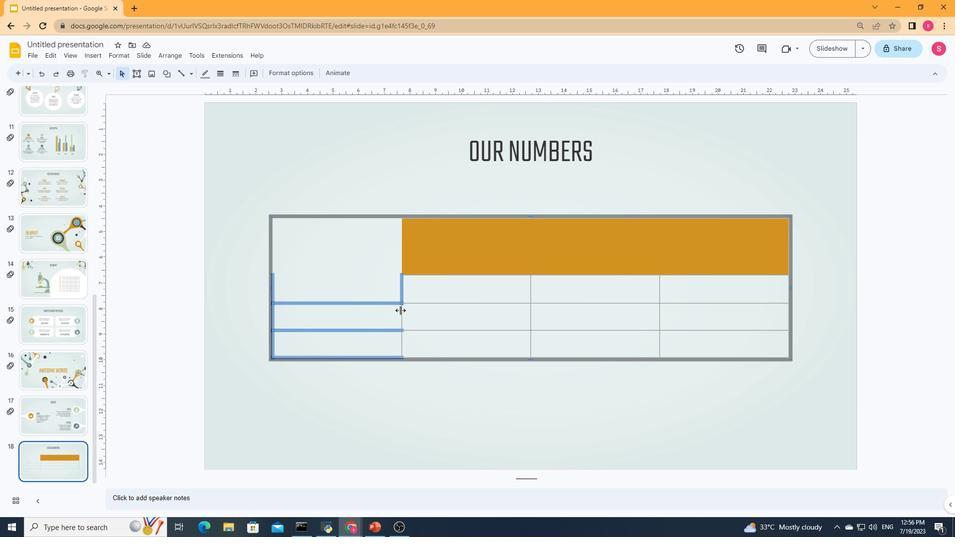 
Action: Mouse moved to (401, 341)
Screenshot: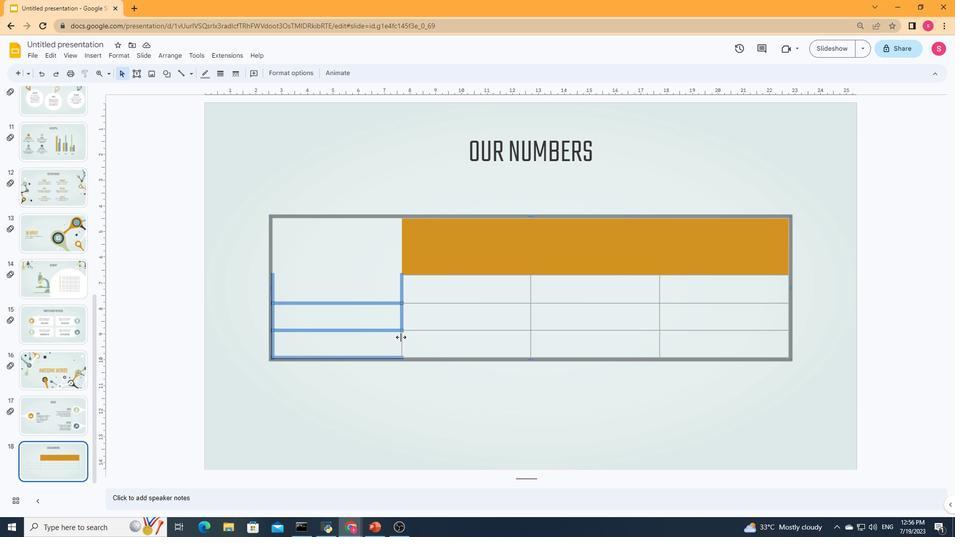 
Action: Mouse pressed left at (401, 341)
Screenshot: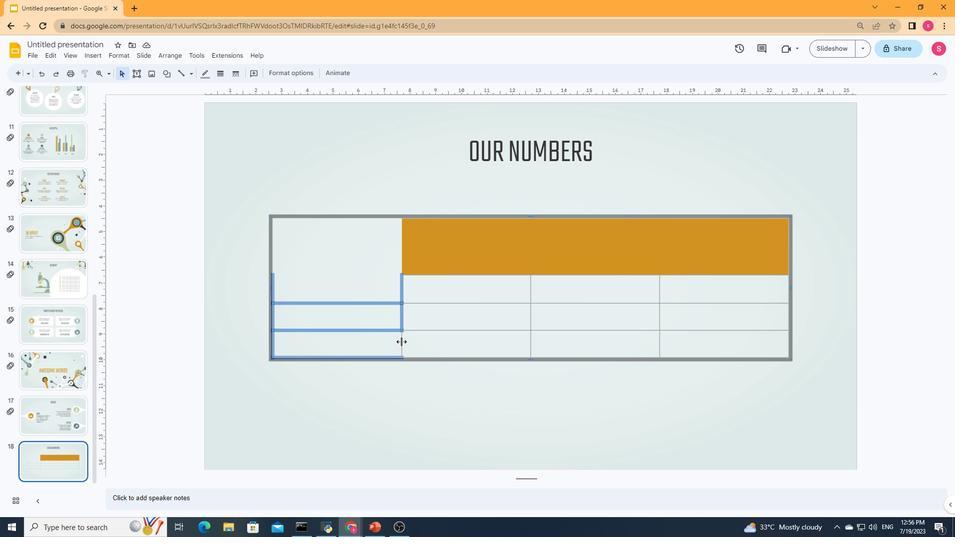
Action: Mouse moved to (206, 77)
Screenshot: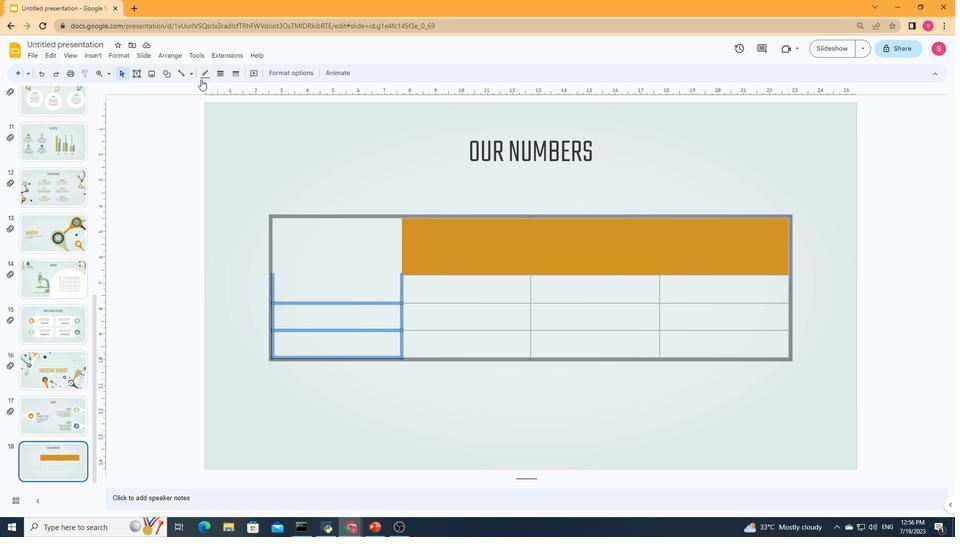 
Action: Mouse pressed left at (206, 77)
Screenshot: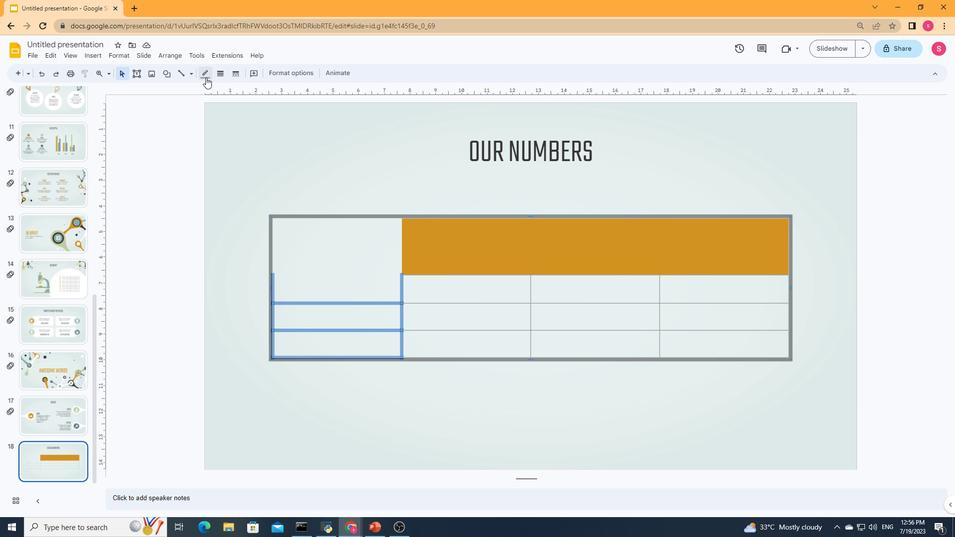 
Action: Mouse moved to (250, 227)
Screenshot: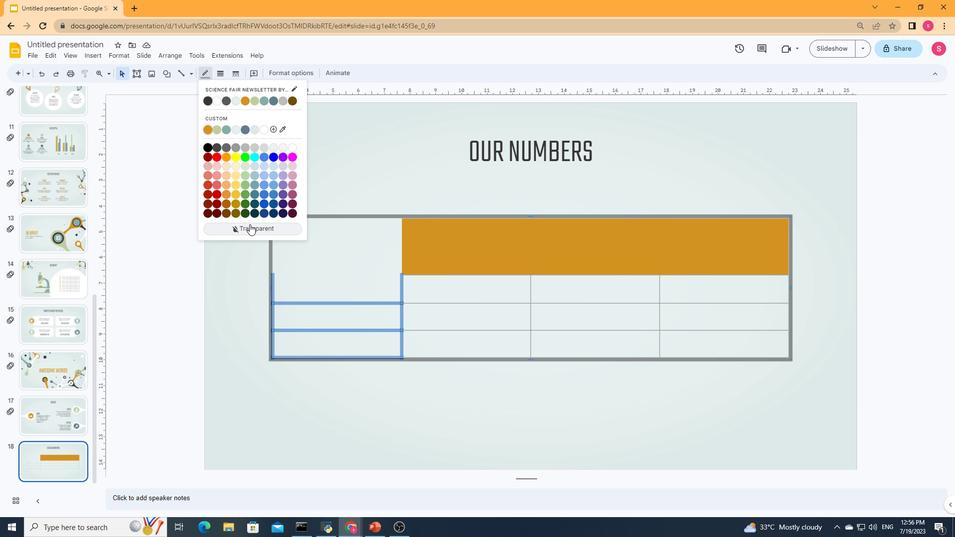 
Action: Mouse pressed left at (250, 227)
Screenshot: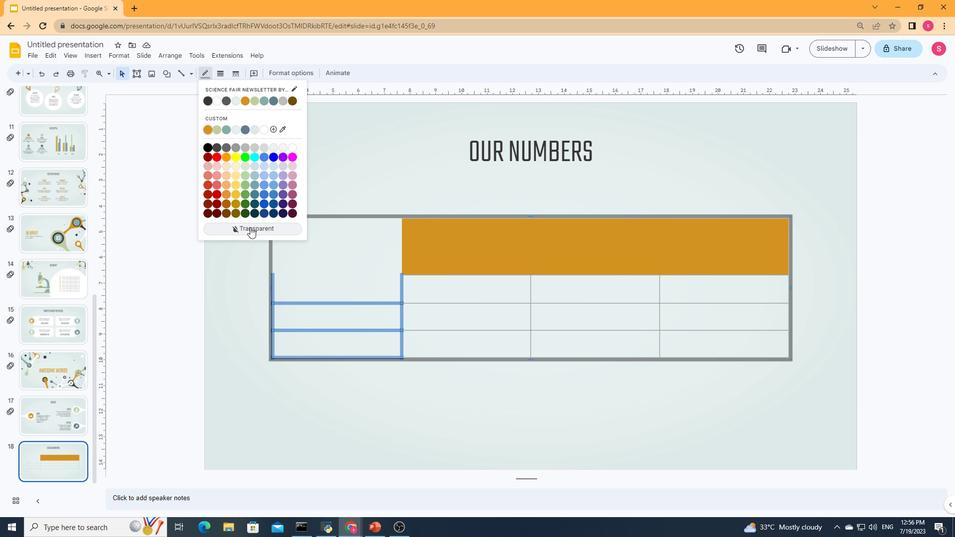 
Action: Mouse moved to (309, 281)
Screenshot: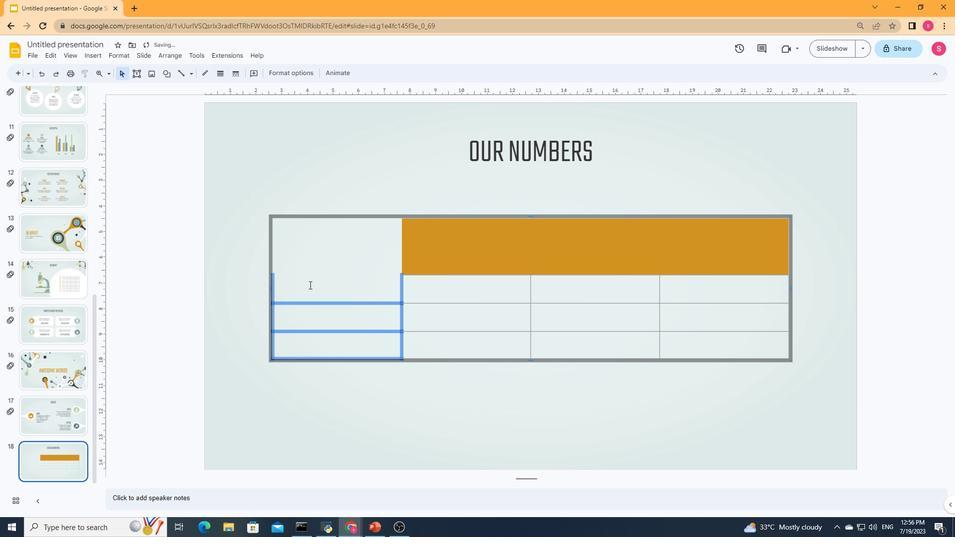 
Action: Mouse pressed left at (309, 281)
Screenshot: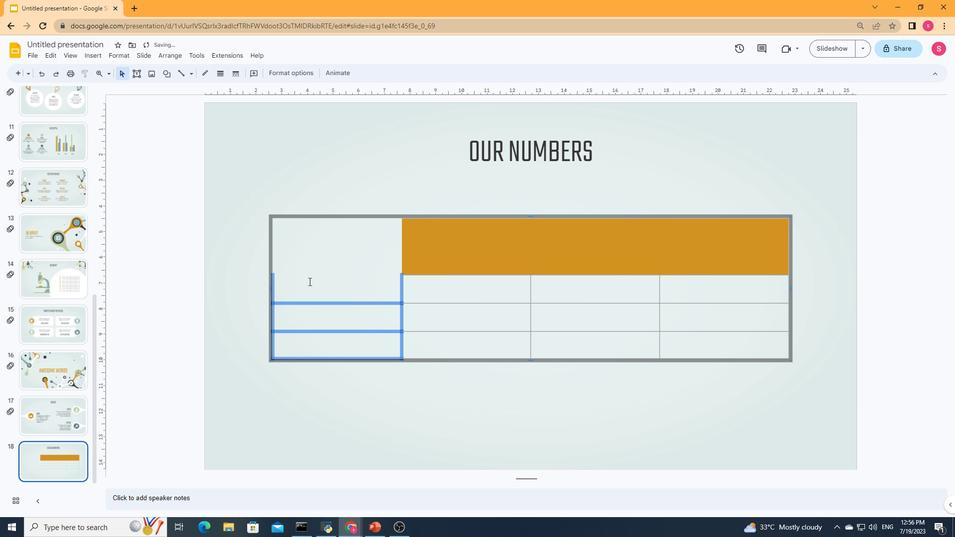 
Action: Mouse moved to (312, 290)
Screenshot: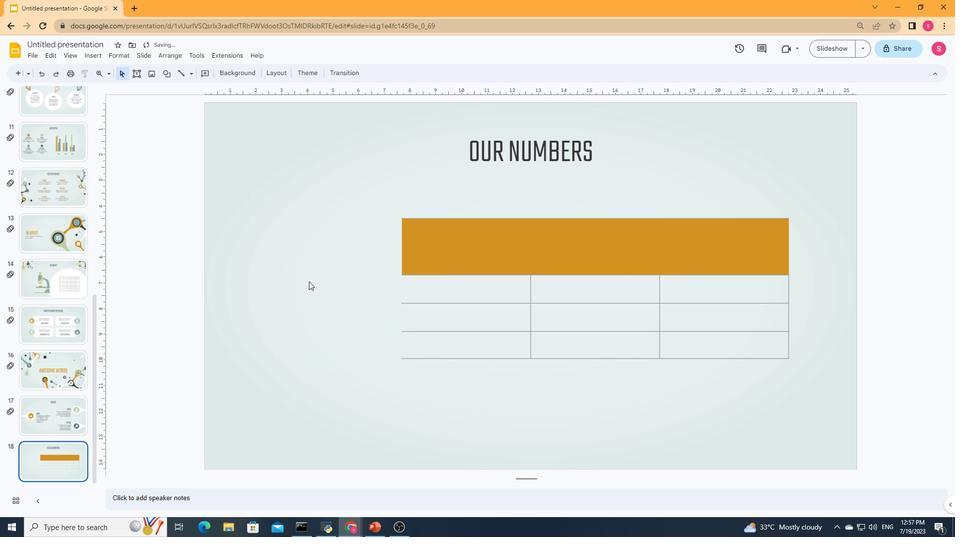 
Action: Mouse pressed left at (312, 290)
Screenshot: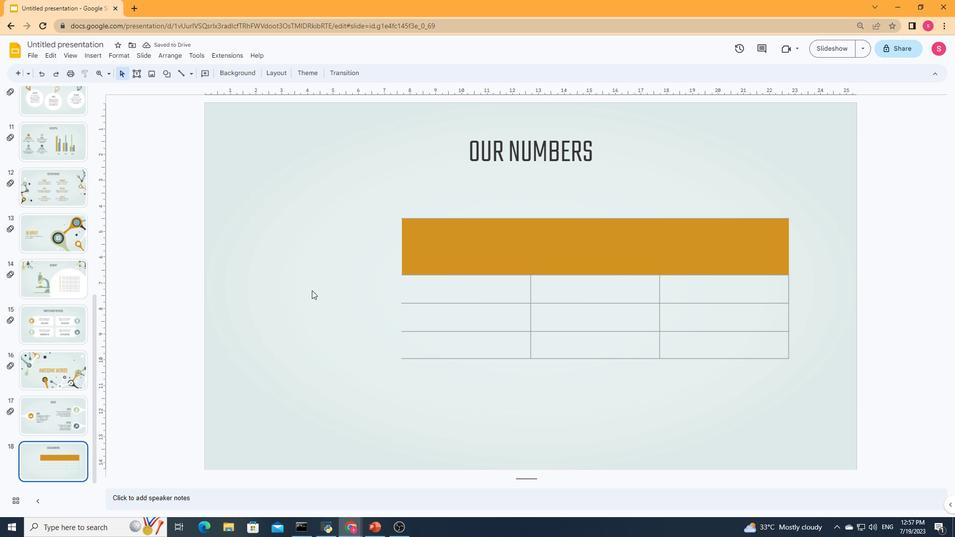 
Action: Mouse pressed left at (312, 290)
Screenshot: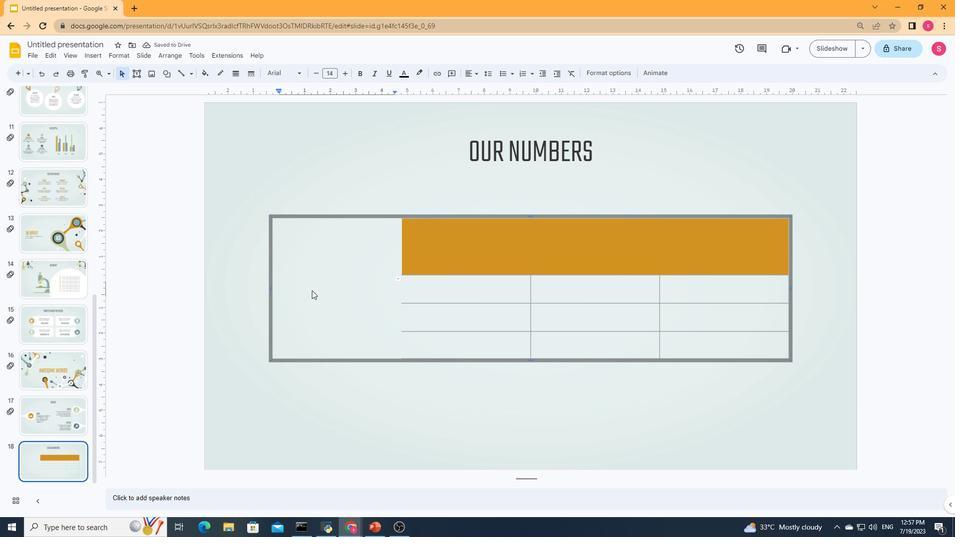 
Action: Mouse pressed left at (312, 290)
Screenshot: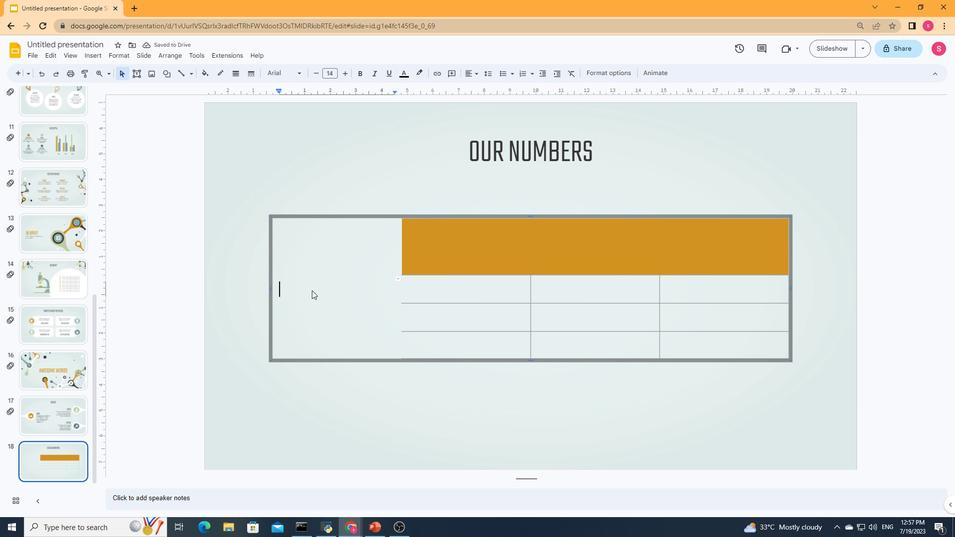 
Action: Mouse pressed left at (312, 290)
Screenshot: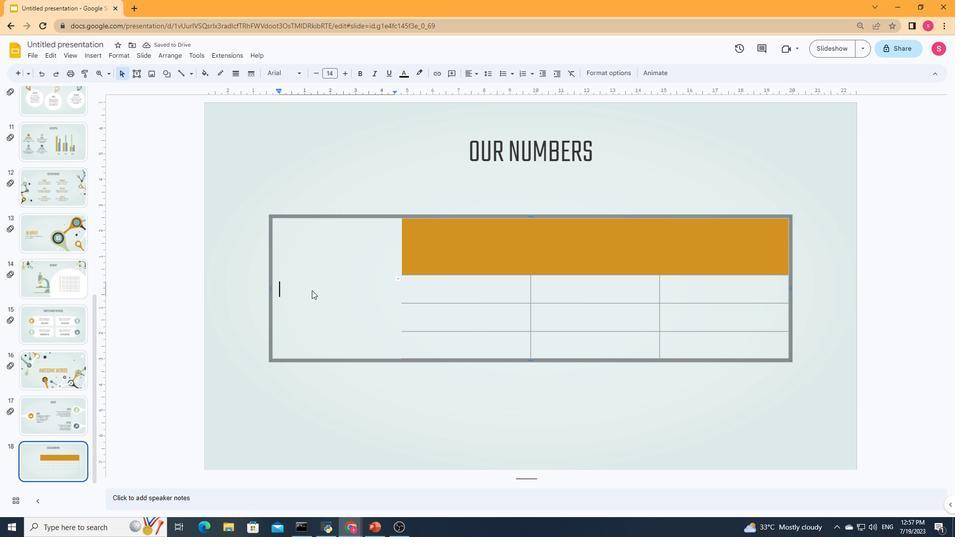 
Action: Mouse moved to (201, 77)
Screenshot: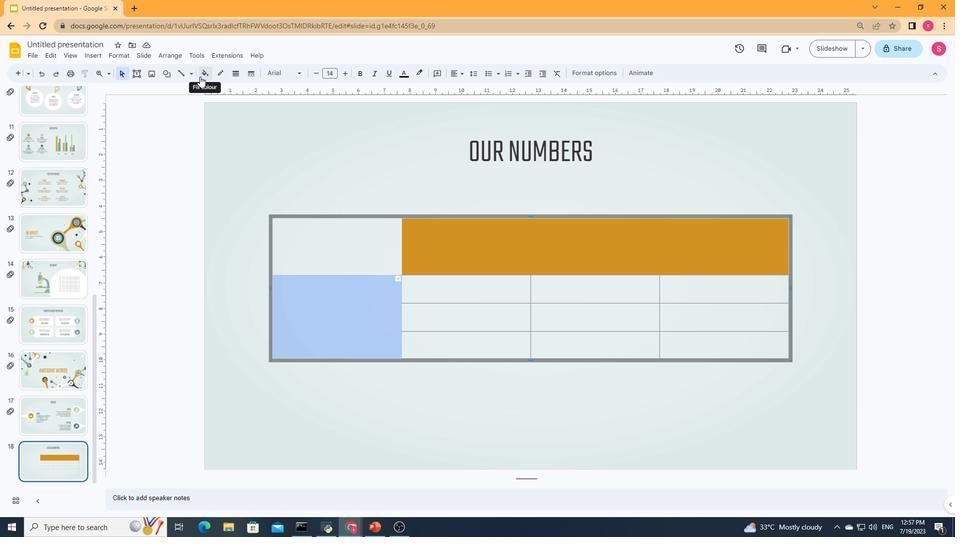 
Action: Mouse pressed left at (201, 77)
Screenshot: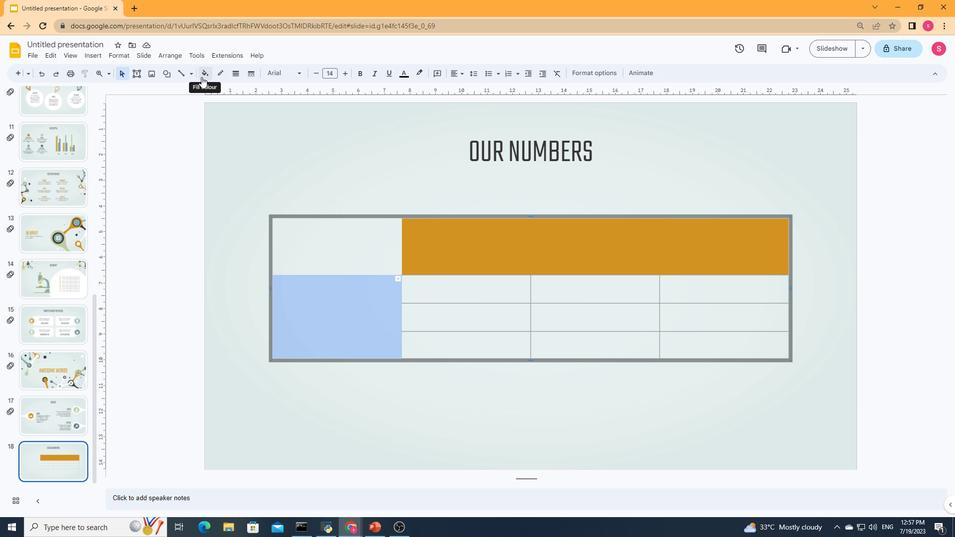 
Action: Mouse moved to (250, 117)
Screenshot: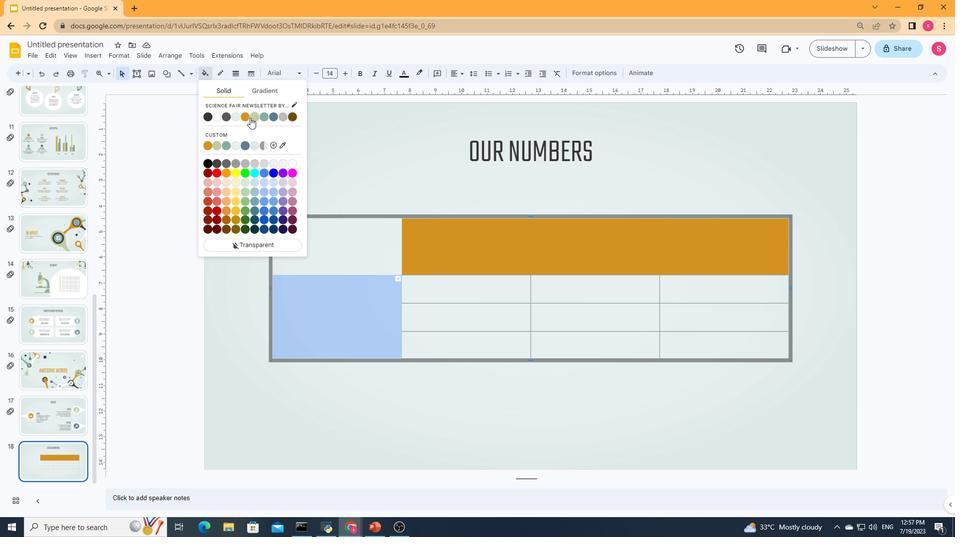 
Action: Mouse pressed left at (250, 117)
Screenshot: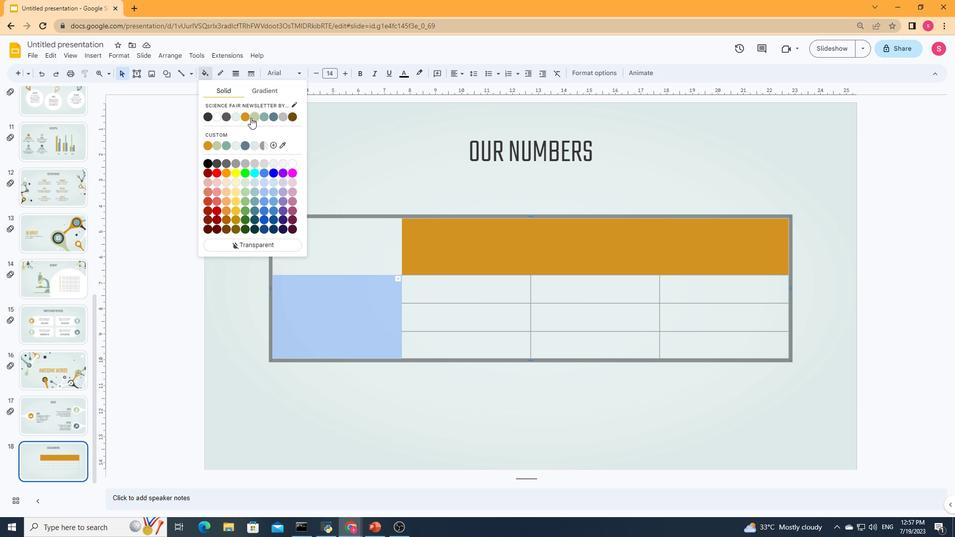 
Action: Mouse moved to (406, 286)
Screenshot: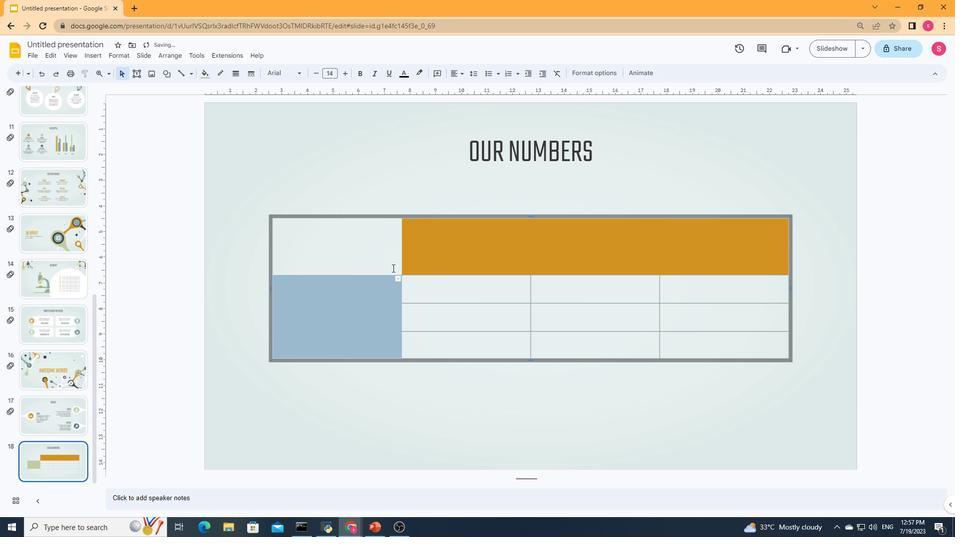 
Action: Mouse pressed left at (406, 286)
Screenshot: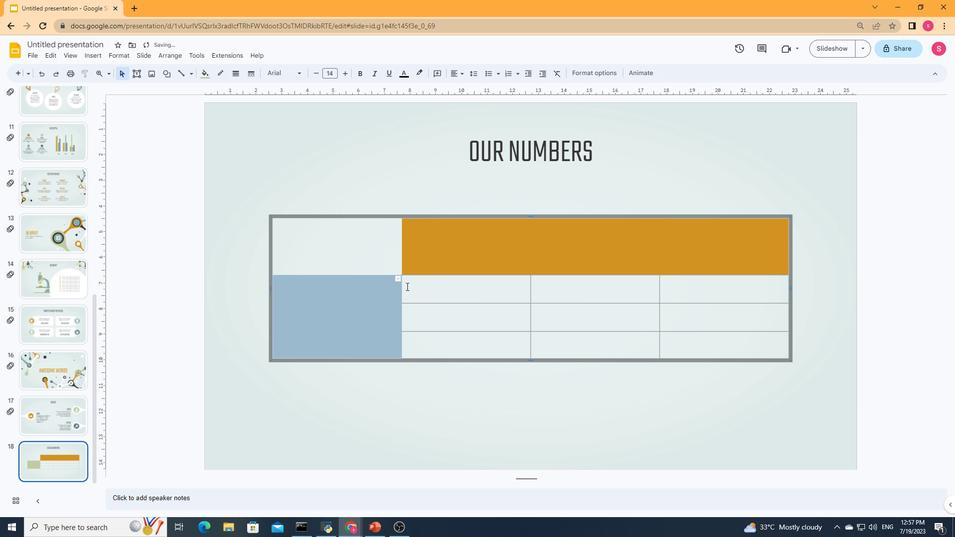 
Action: Mouse pressed left at (406, 286)
Screenshot: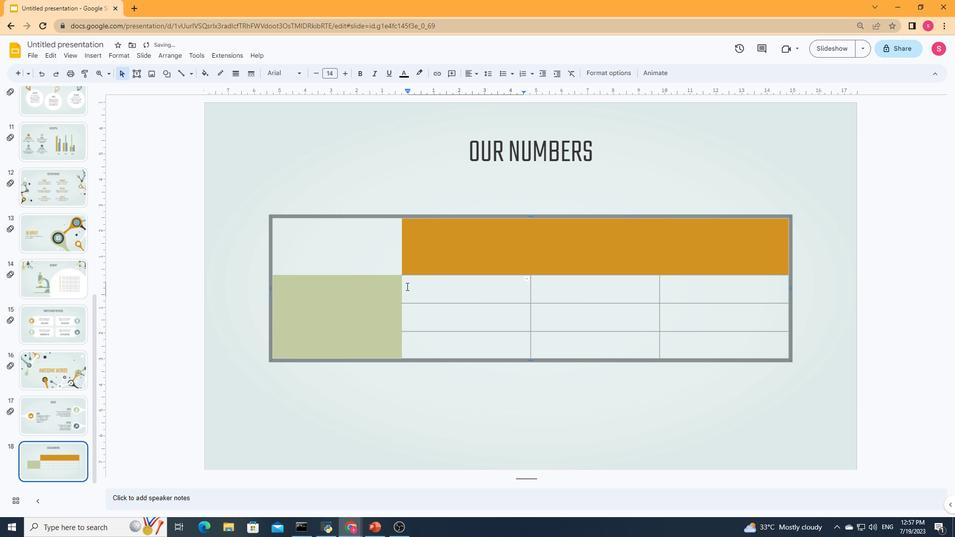 
Action: Mouse moved to (201, 75)
Screenshot: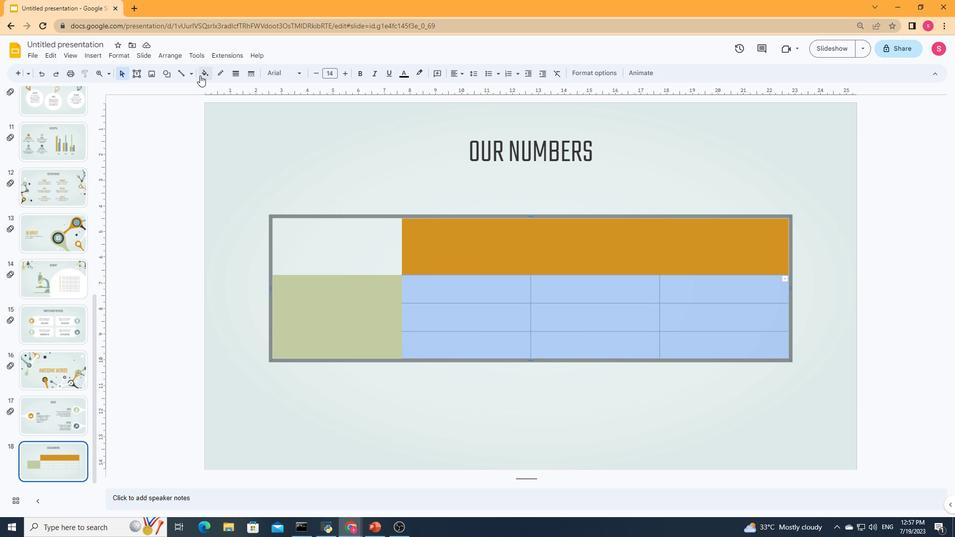 
Action: Mouse pressed left at (201, 75)
Screenshot: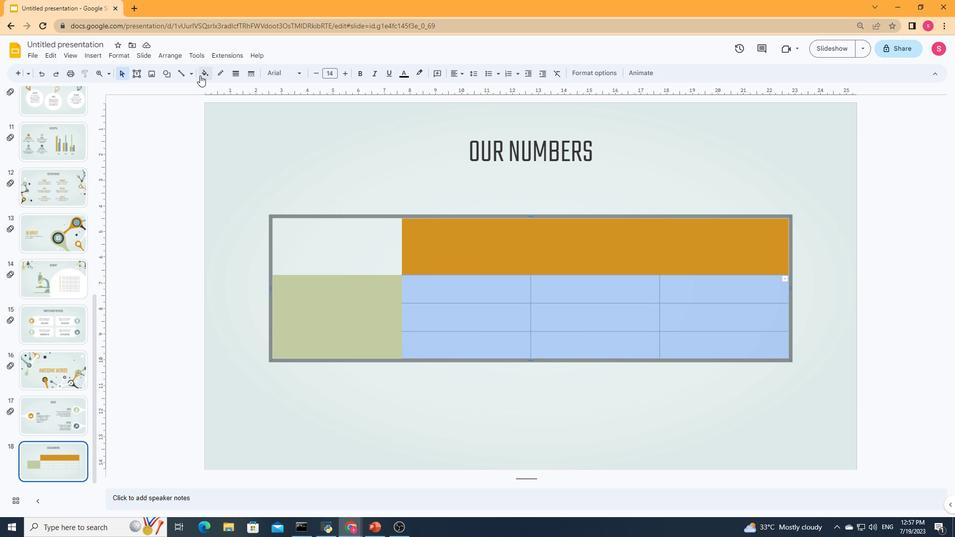 
Action: Mouse moved to (219, 115)
Screenshot: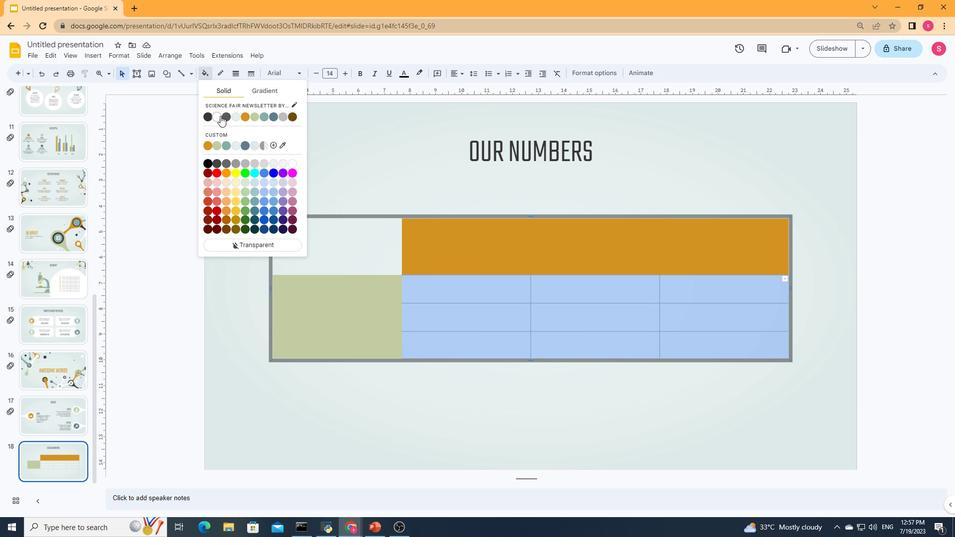 
Action: Mouse pressed left at (219, 115)
Screenshot: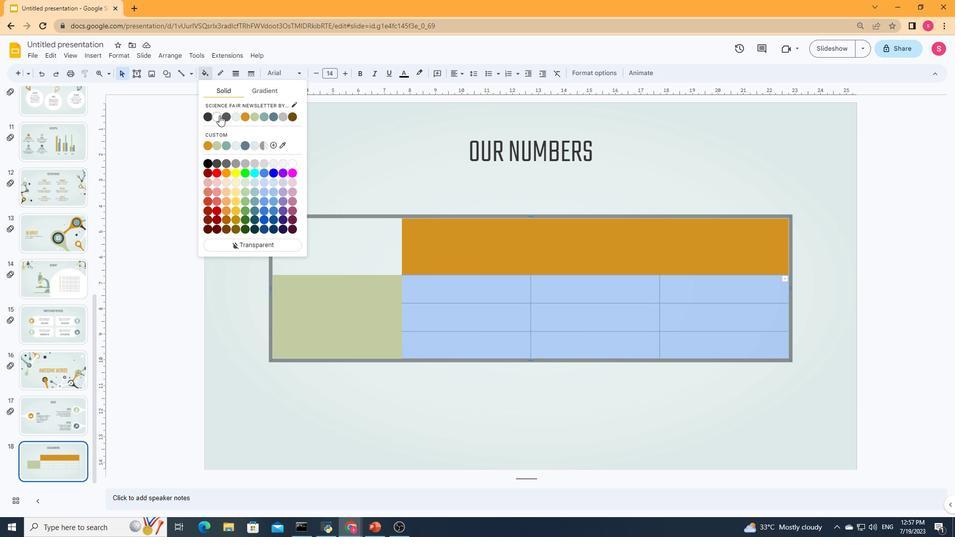 
Action: Mouse moved to (803, 282)
Screenshot: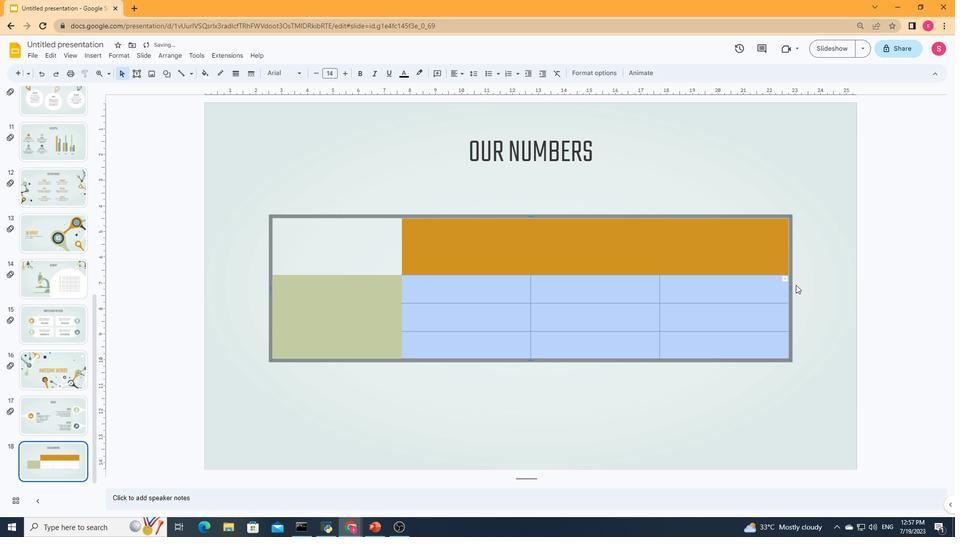 
Action: Mouse pressed left at (803, 282)
Screenshot: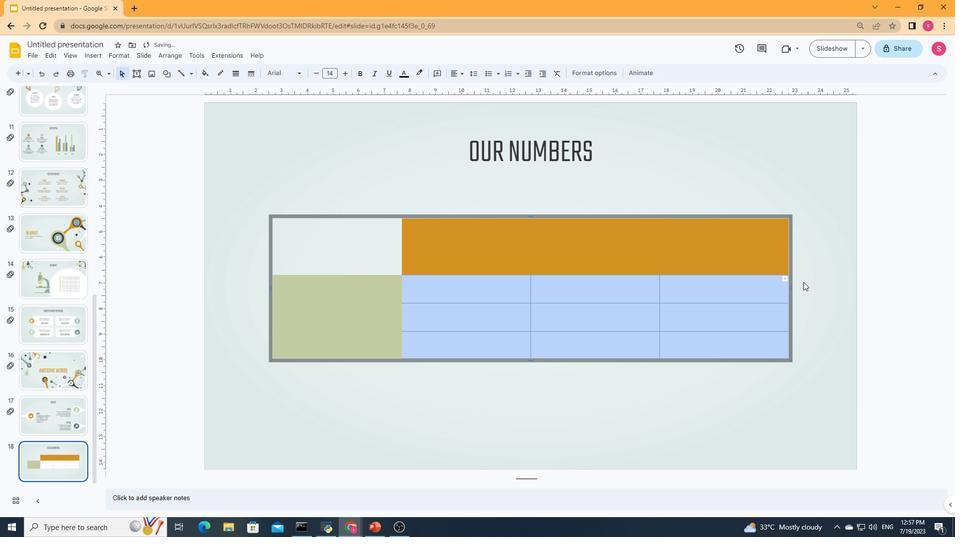 
Action: Mouse moved to (531, 290)
Screenshot: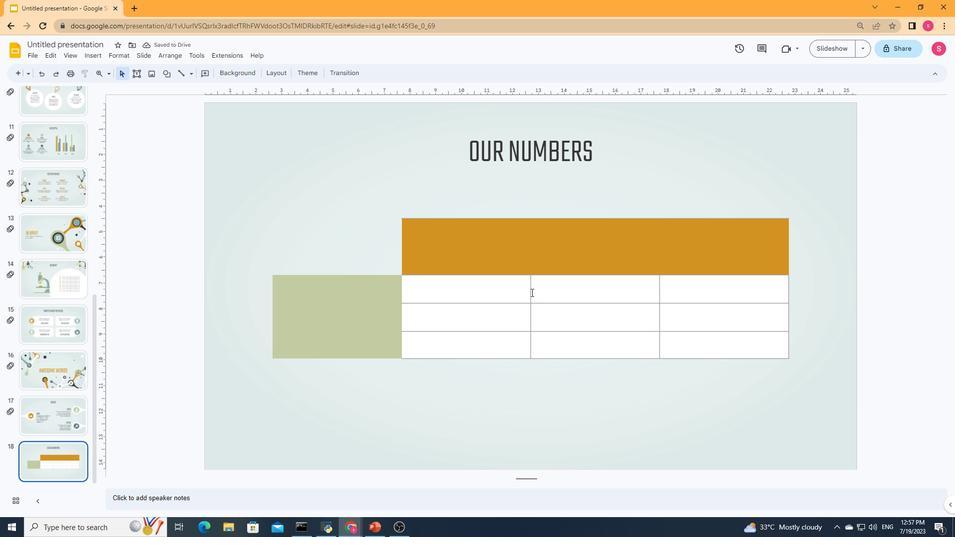 
Action: Mouse pressed left at (531, 290)
Screenshot: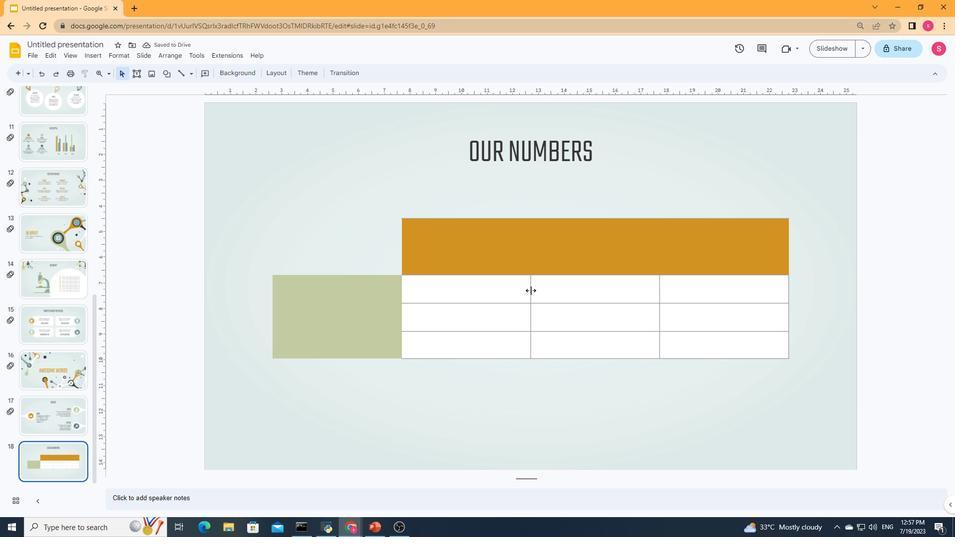 
Action: Mouse moved to (493, 302)
Screenshot: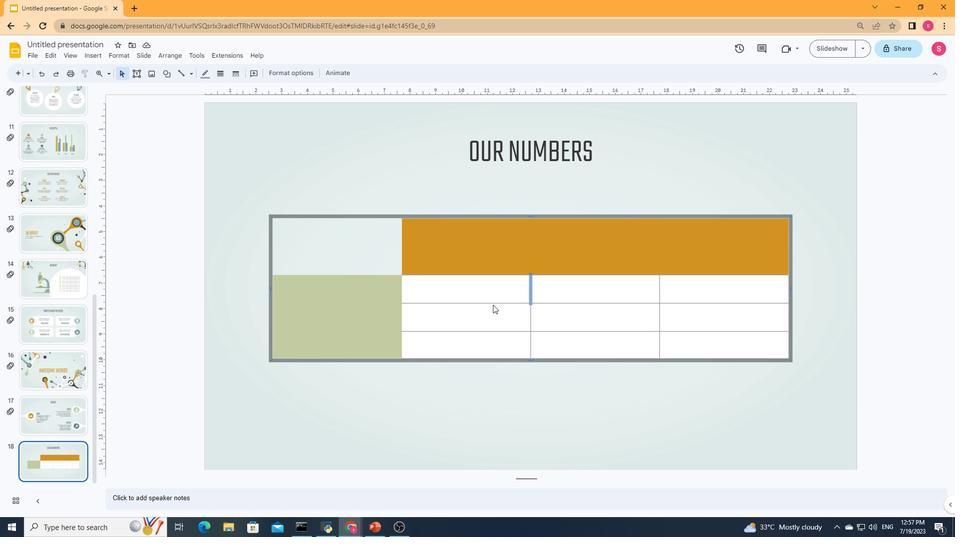 
Action: Mouse pressed left at (493, 302)
Screenshot: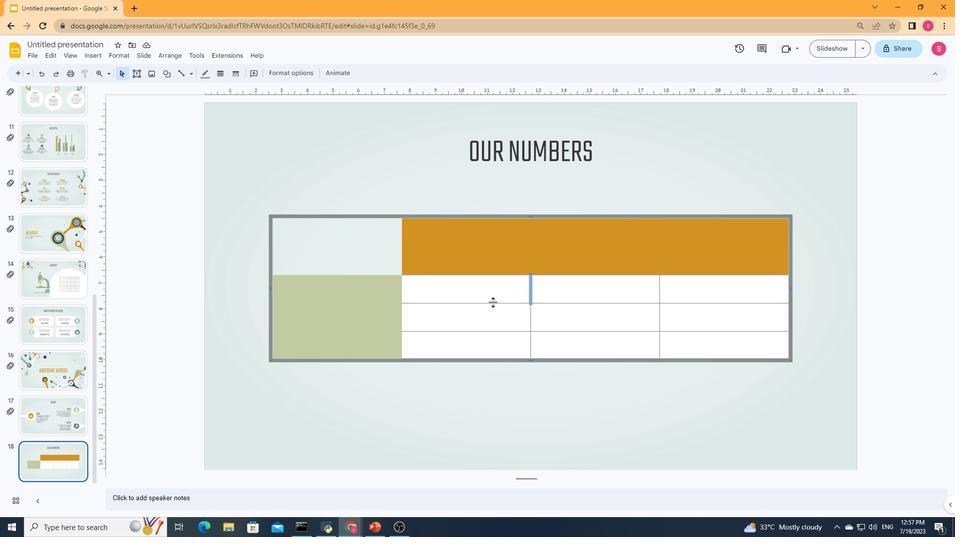 
Action: Mouse moved to (486, 275)
Screenshot: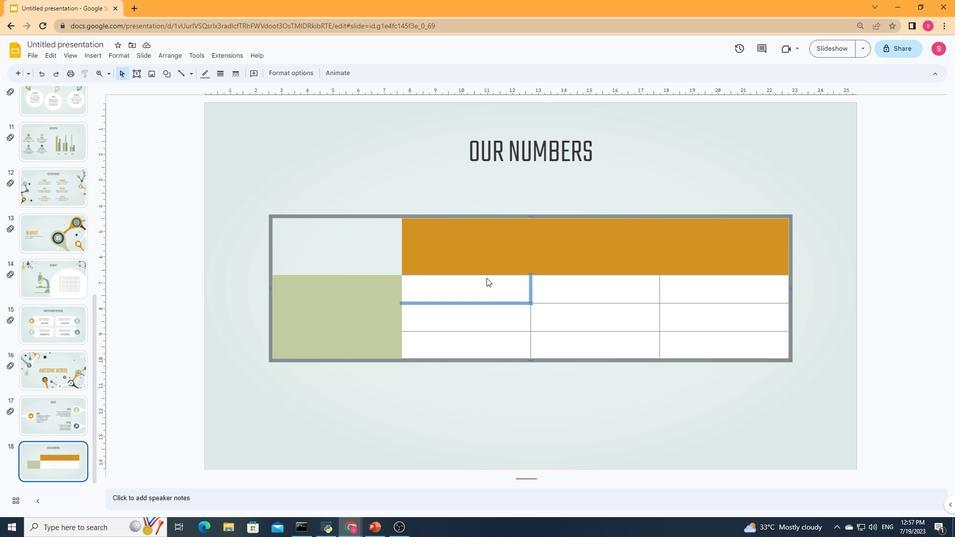 
Action: Mouse pressed left at (486, 275)
Screenshot: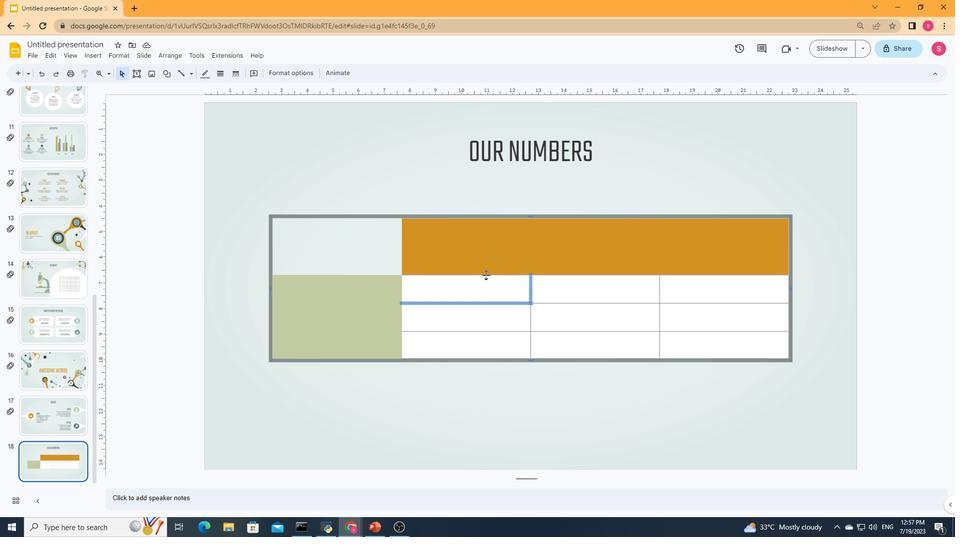 
Action: Mouse moved to (576, 274)
Screenshot: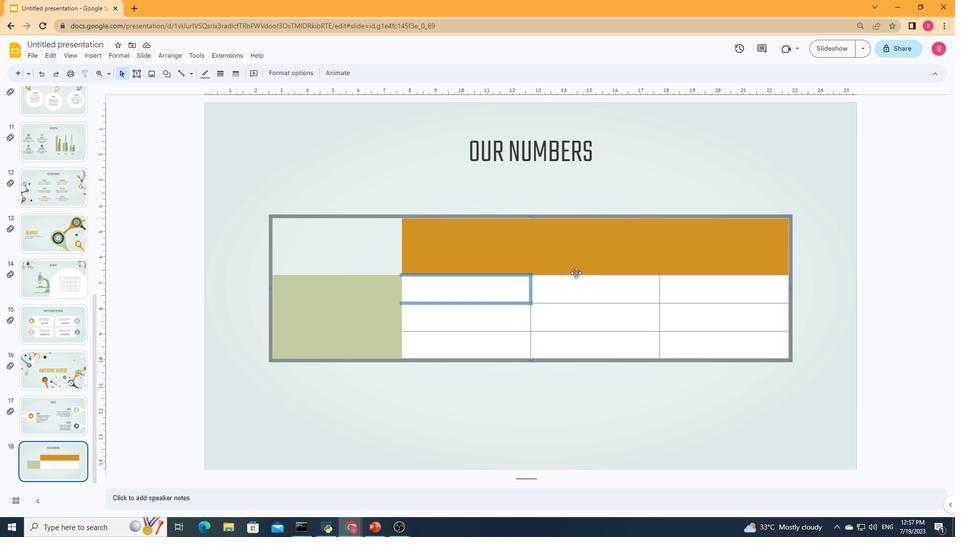 
Action: Mouse pressed left at (576, 274)
Screenshot: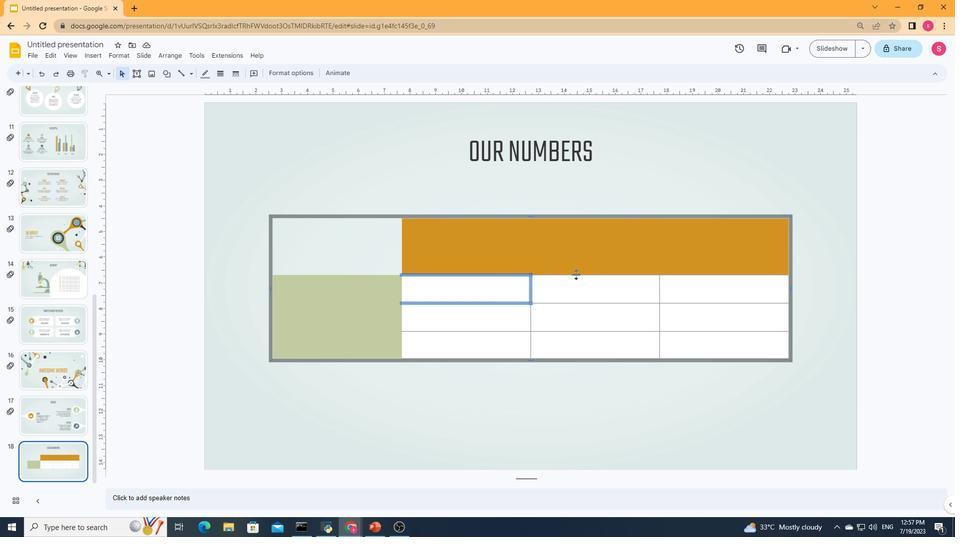 
Action: Mouse moved to (659, 291)
Screenshot: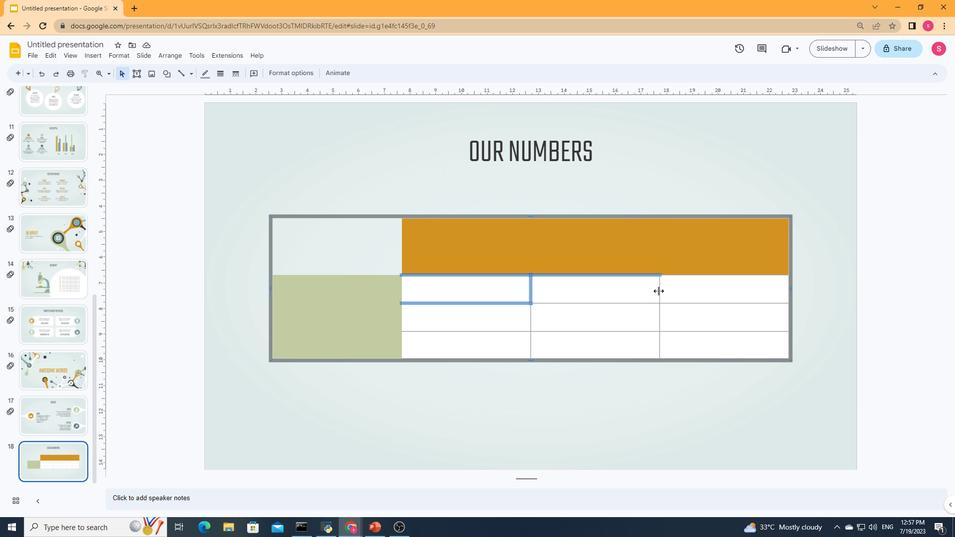
Action: Mouse pressed left at (659, 291)
Screenshot: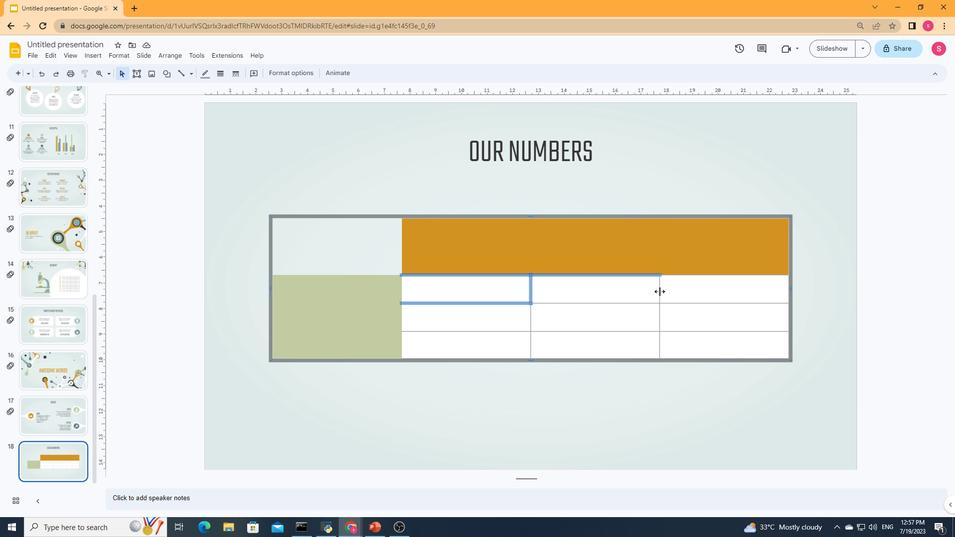 
Action: Mouse moved to (699, 275)
Screenshot: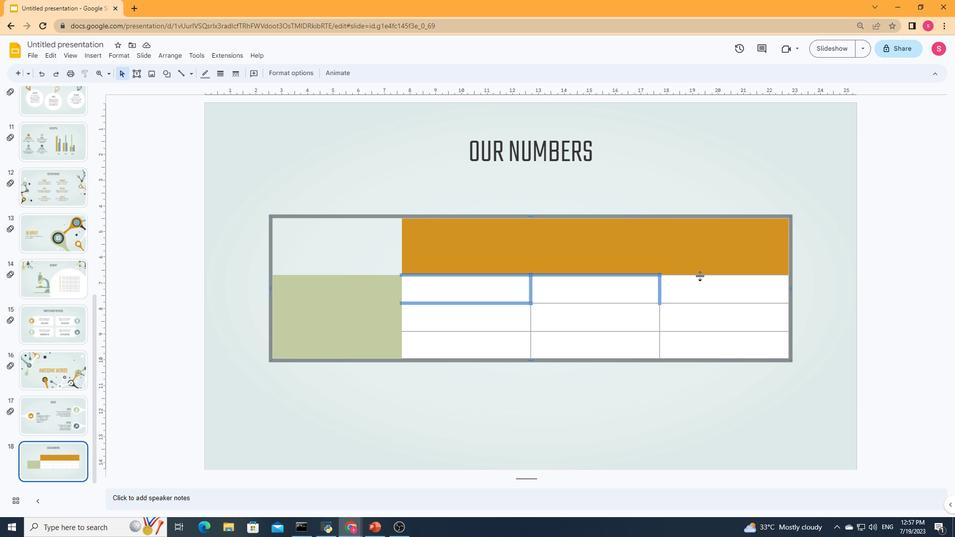 
Action: Mouse pressed left at (699, 275)
Screenshot: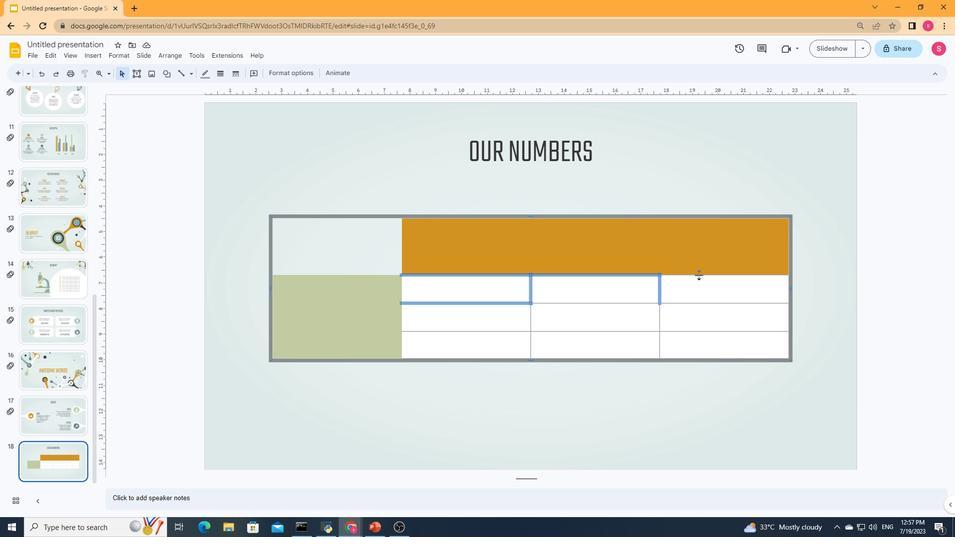 
Action: Mouse moved to (704, 304)
Screenshot: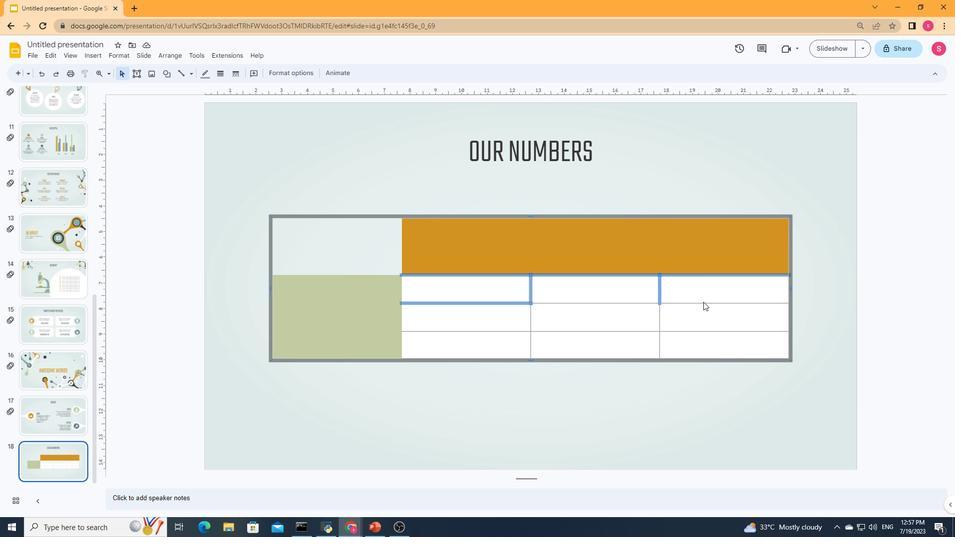 
Action: Mouse pressed left at (704, 304)
Screenshot: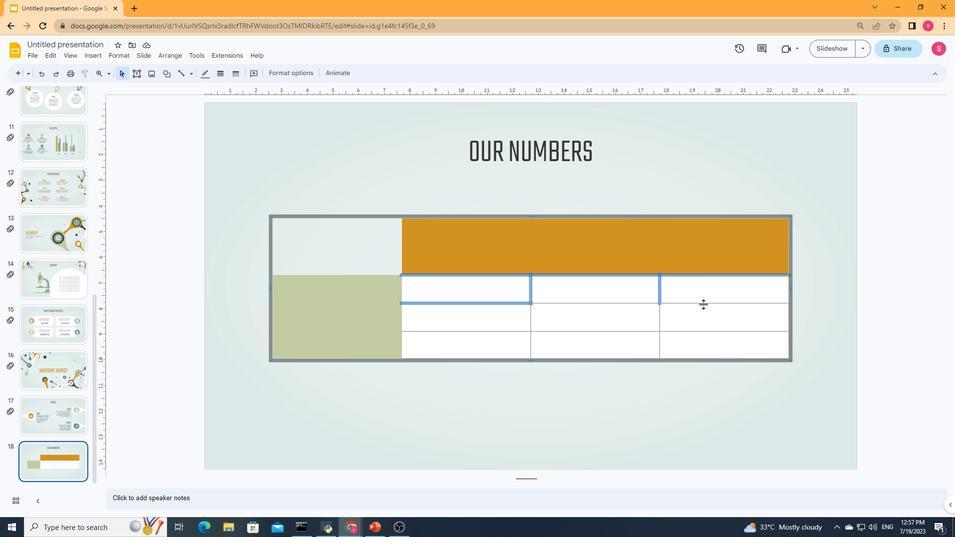 
Action: Mouse moved to (627, 302)
Screenshot: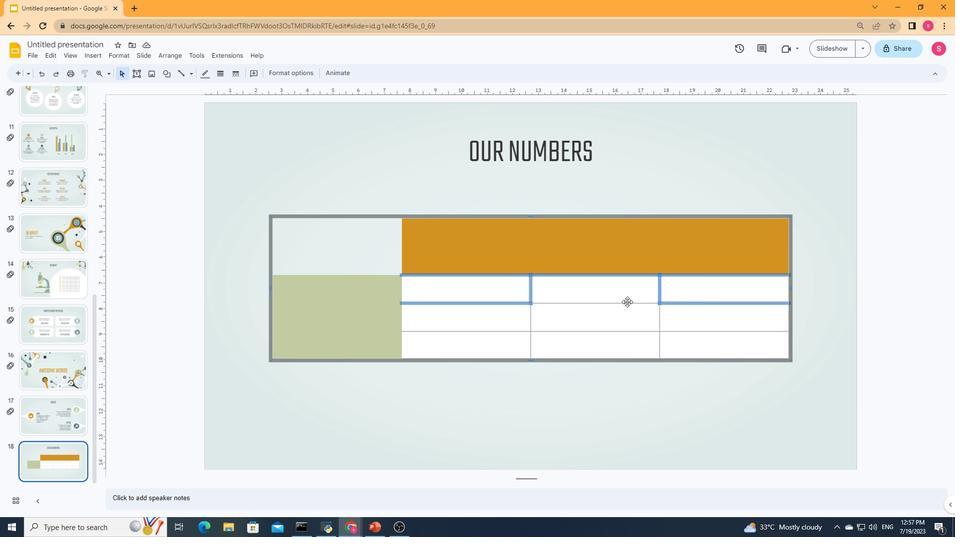 
Action: Mouse pressed left at (627, 302)
Screenshot: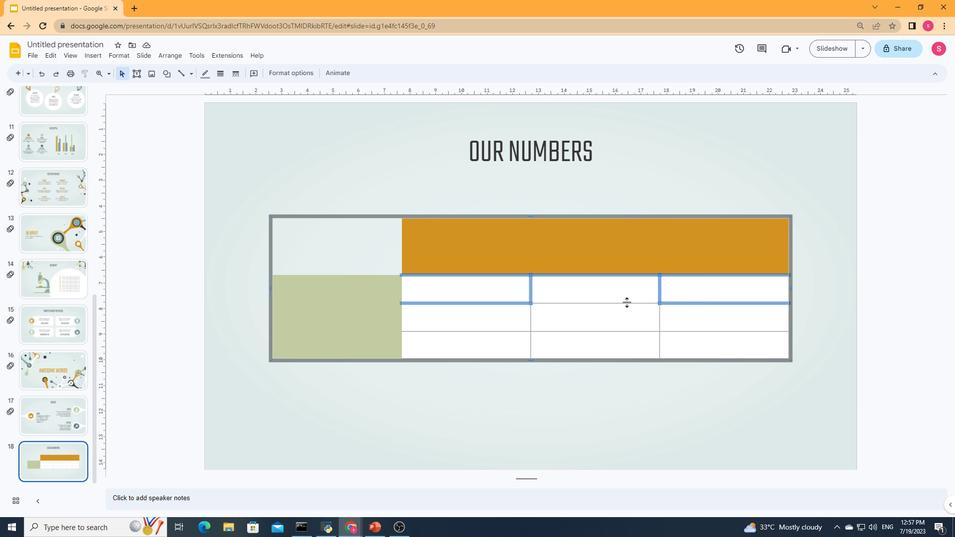 
Action: Mouse moved to (788, 288)
Screenshot: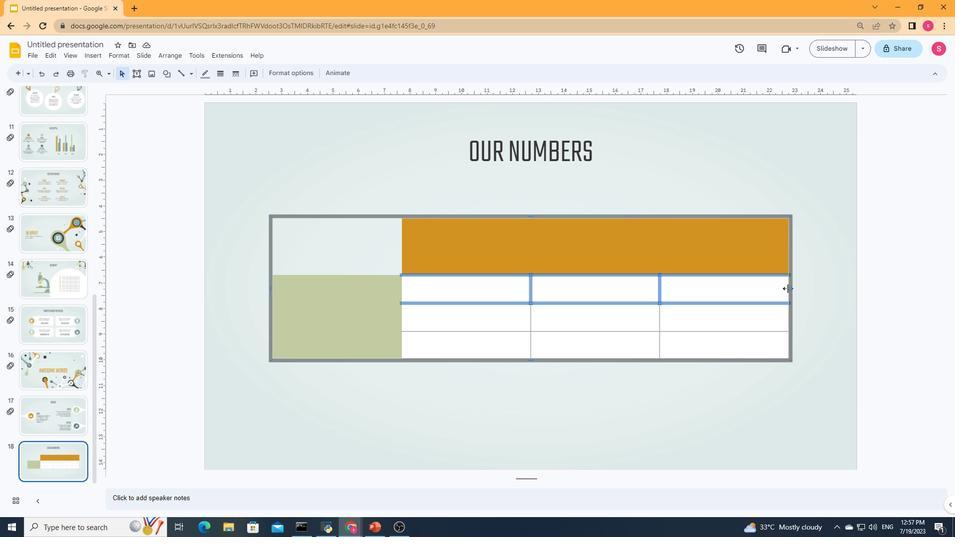 
Action: Mouse pressed left at (788, 288)
Screenshot: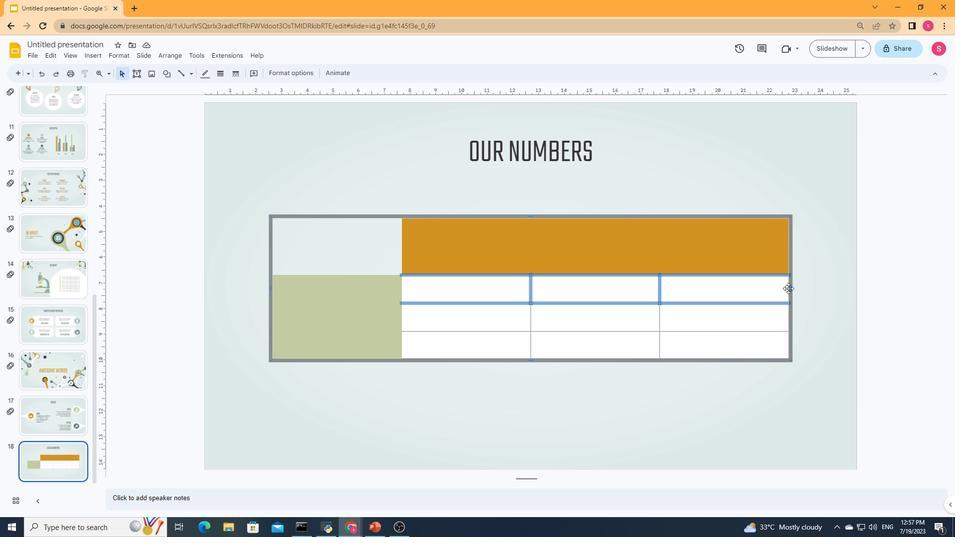 
Action: Mouse moved to (787, 288)
Screenshot: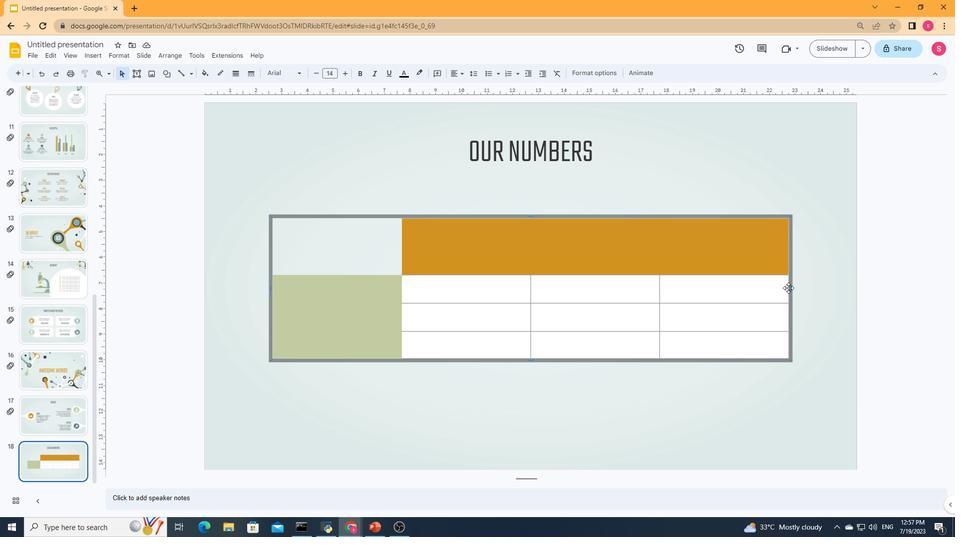 
Action: Mouse pressed left at (787, 288)
Screenshot: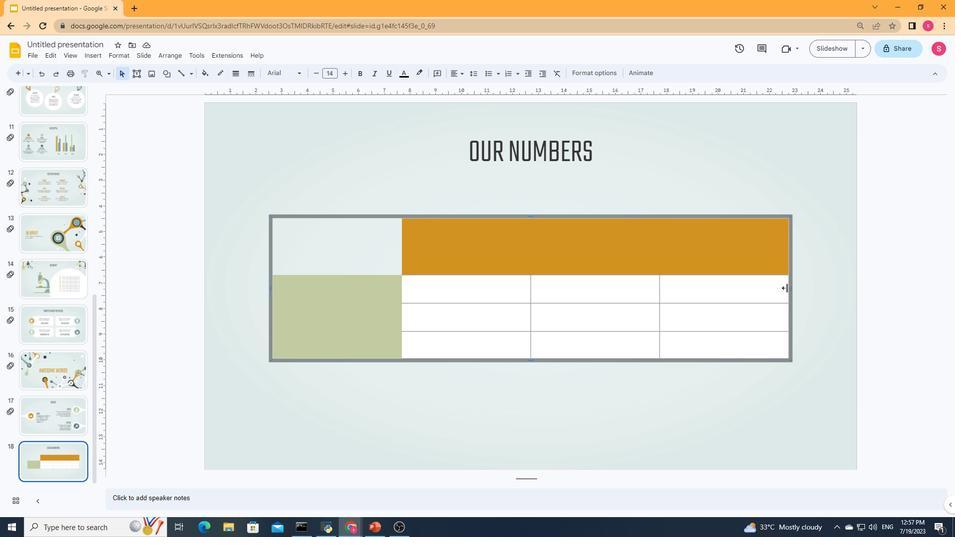
Action: Mouse moved to (787, 318)
Screenshot: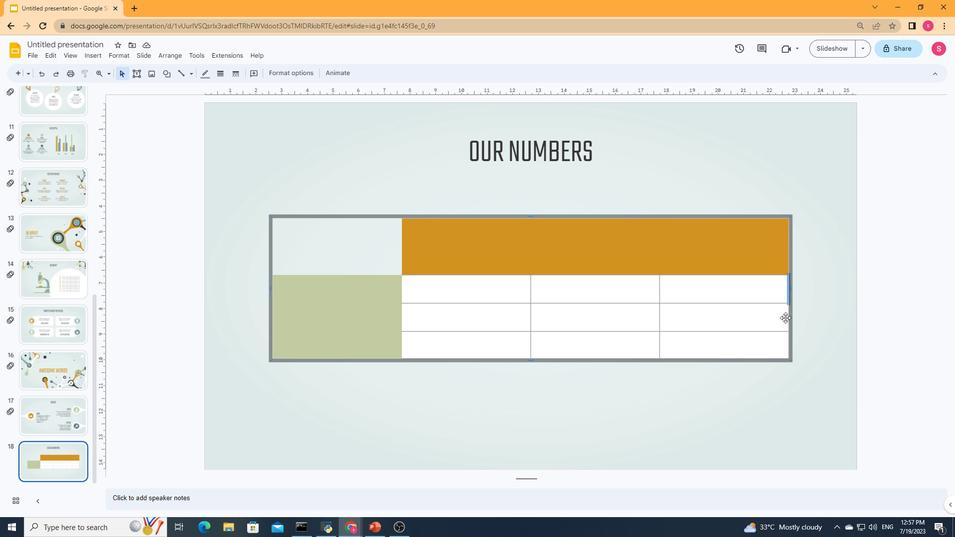 
Action: Mouse pressed left at (787, 318)
Screenshot: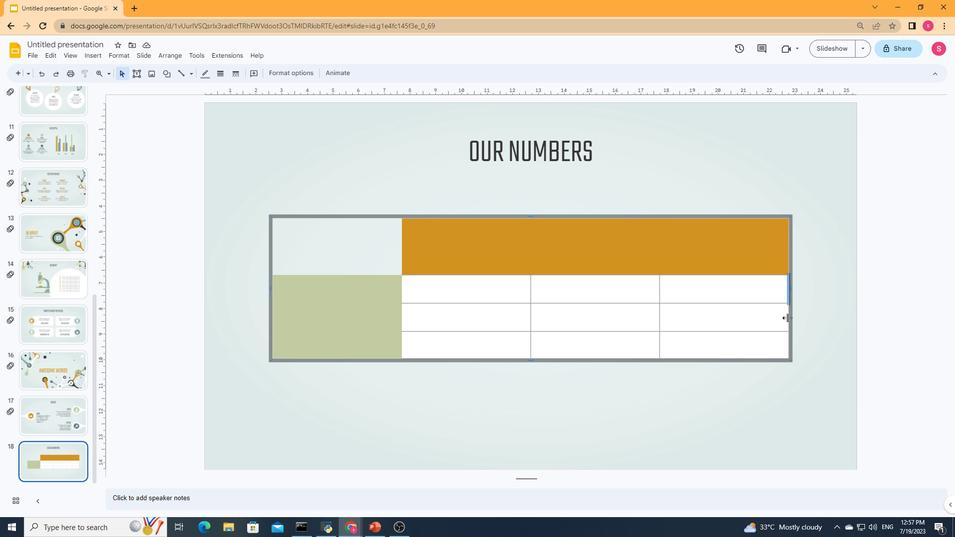 
Action: Mouse moved to (787, 347)
Screenshot: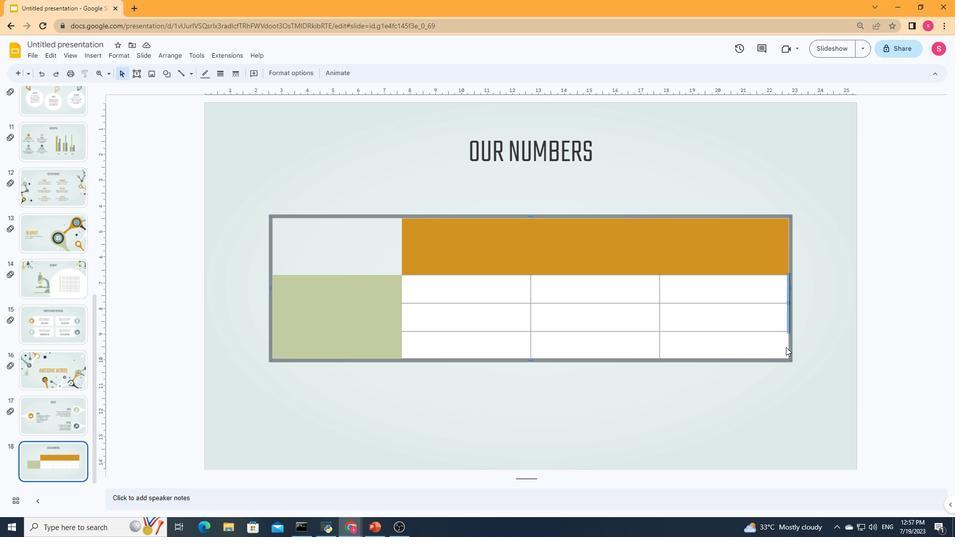 
Action: Mouse pressed left at (787, 347)
Screenshot: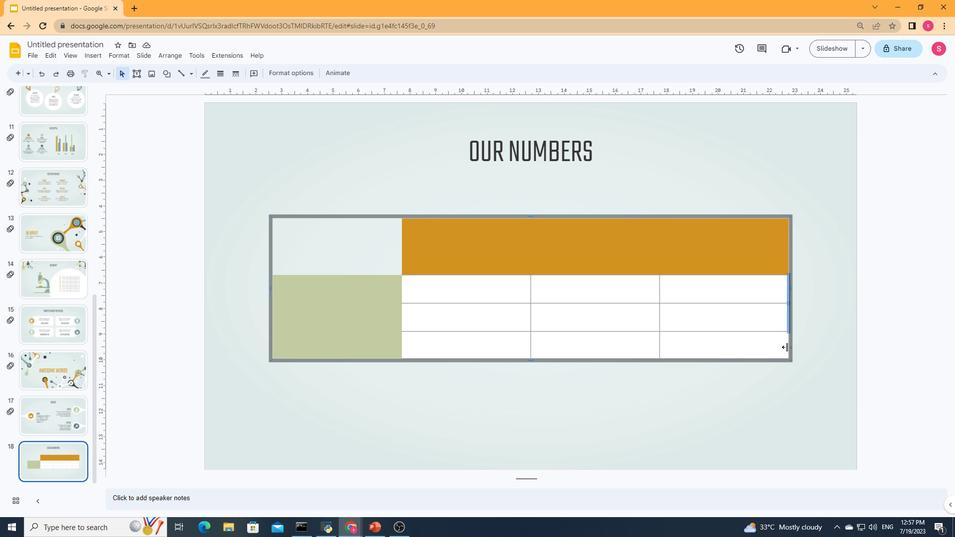 
Action: Mouse moved to (736, 357)
Screenshot: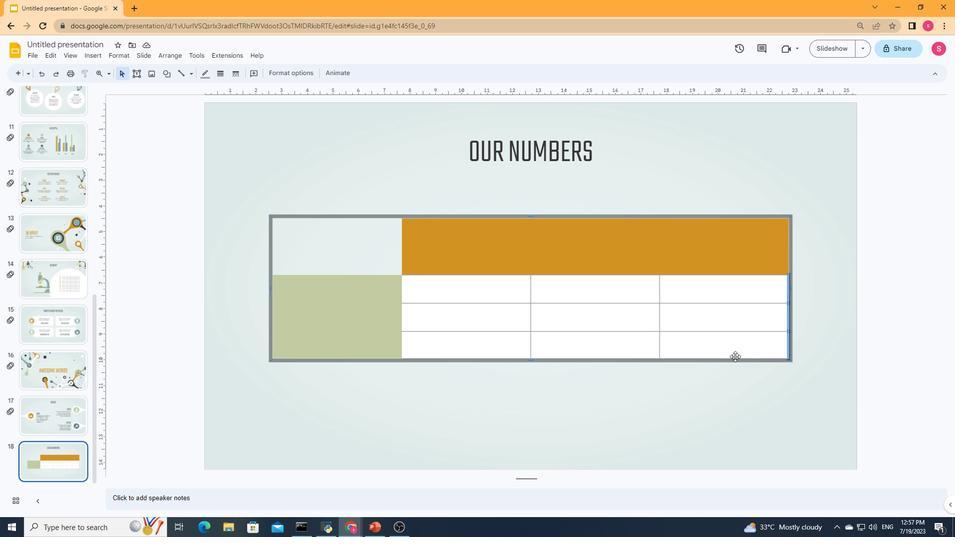 
Action: Mouse pressed left at (736, 357)
Screenshot: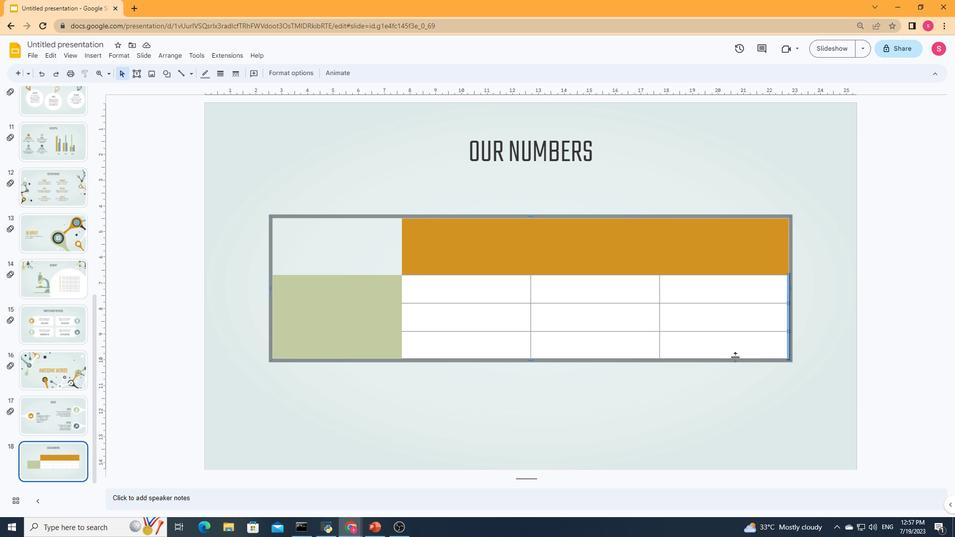 
Action: Mouse moved to (599, 357)
Screenshot: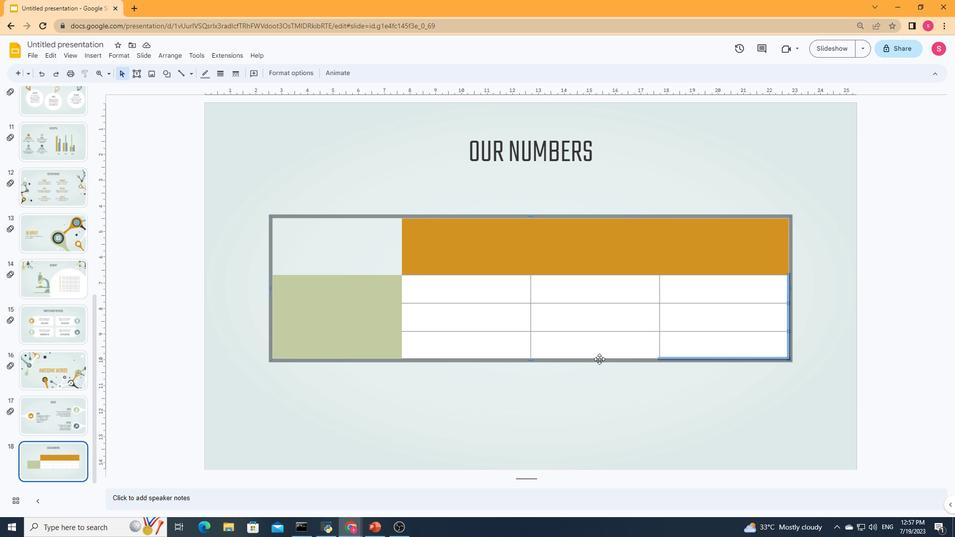 
Action: Mouse pressed left at (599, 357)
Screenshot: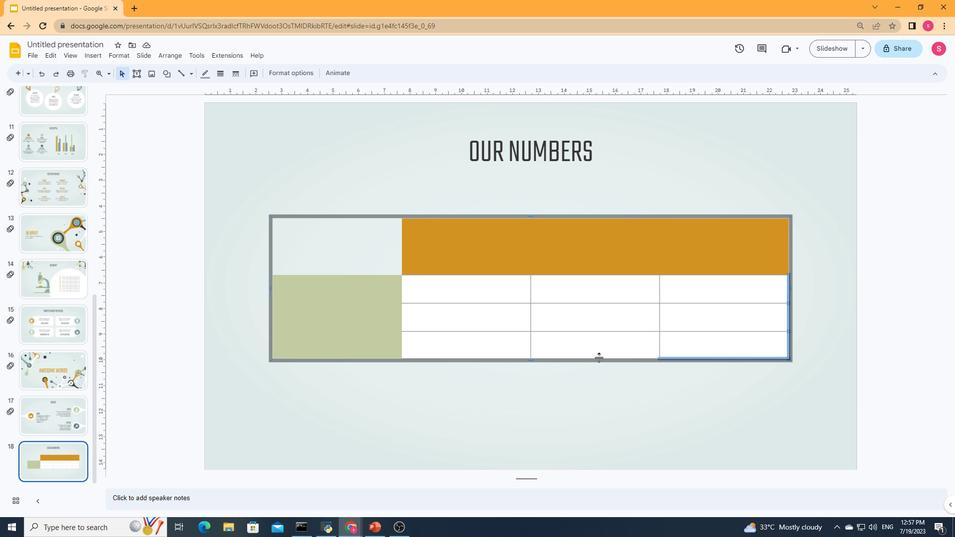 
Action: Mouse moved to (476, 358)
Screenshot: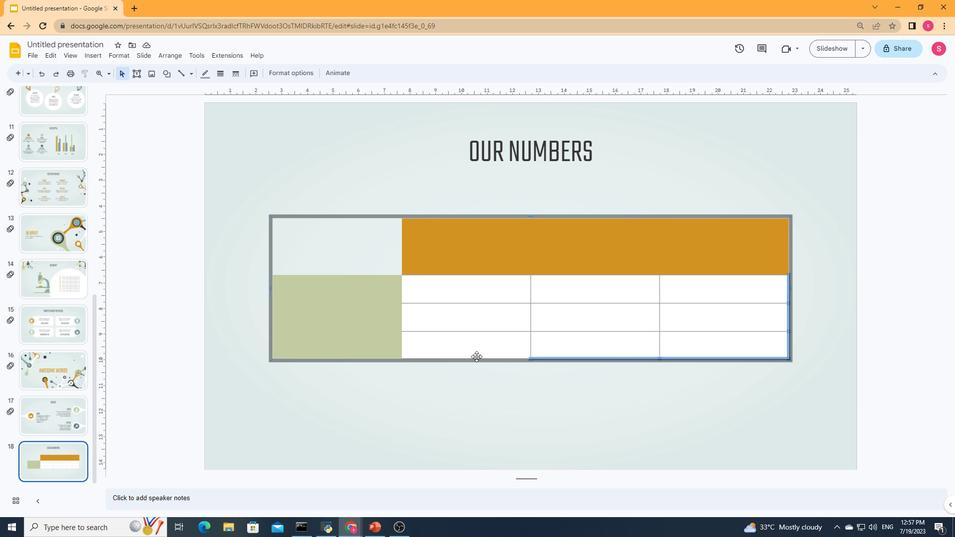 
Action: Mouse pressed left at (476, 358)
Screenshot: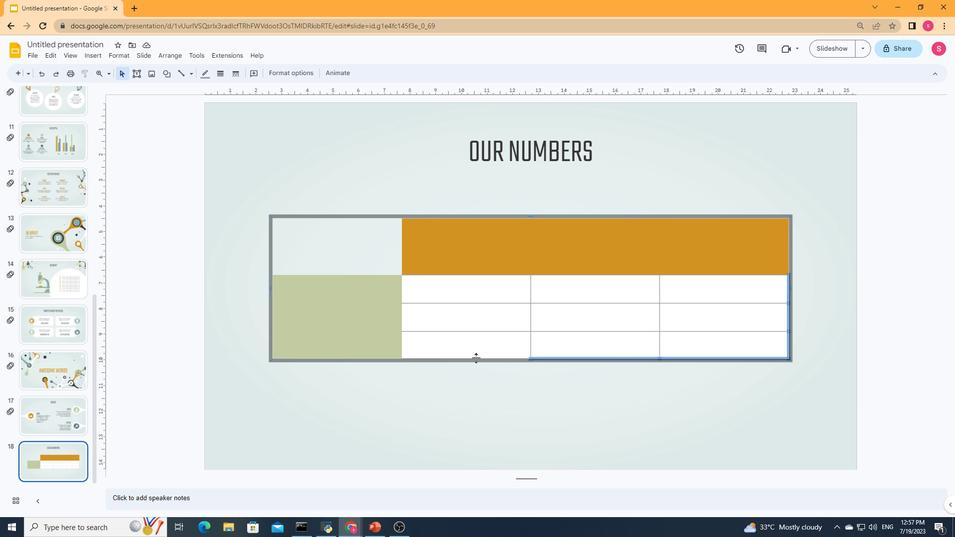 
Action: Mouse moved to (337, 357)
Screenshot: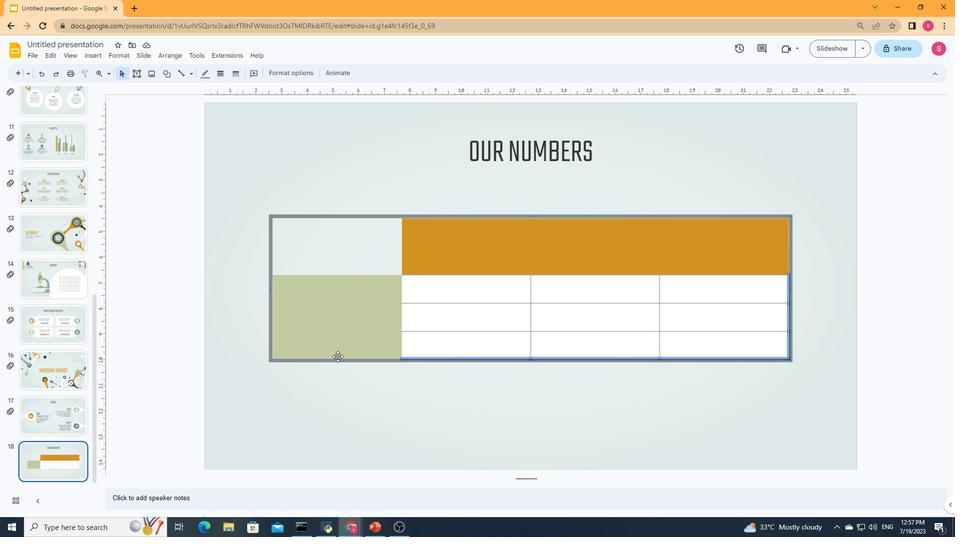
Action: Mouse pressed left at (337, 357)
Screenshot: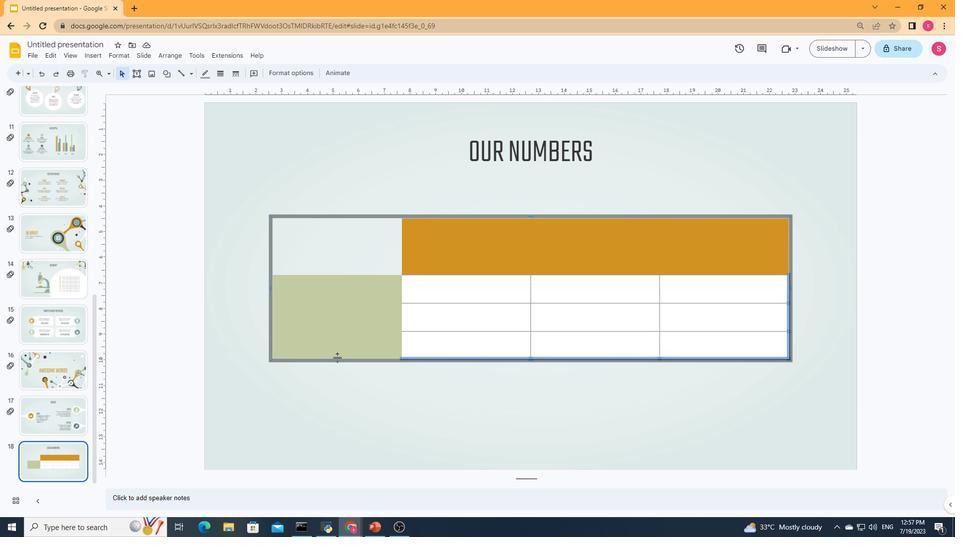 
Action: Mouse moved to (402, 345)
Screenshot: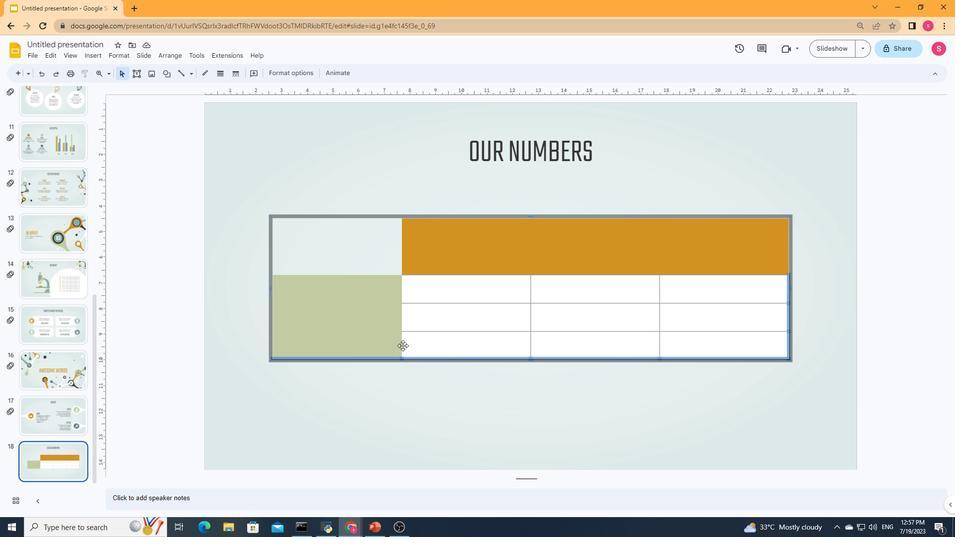 
Action: Mouse pressed left at (402, 345)
Screenshot: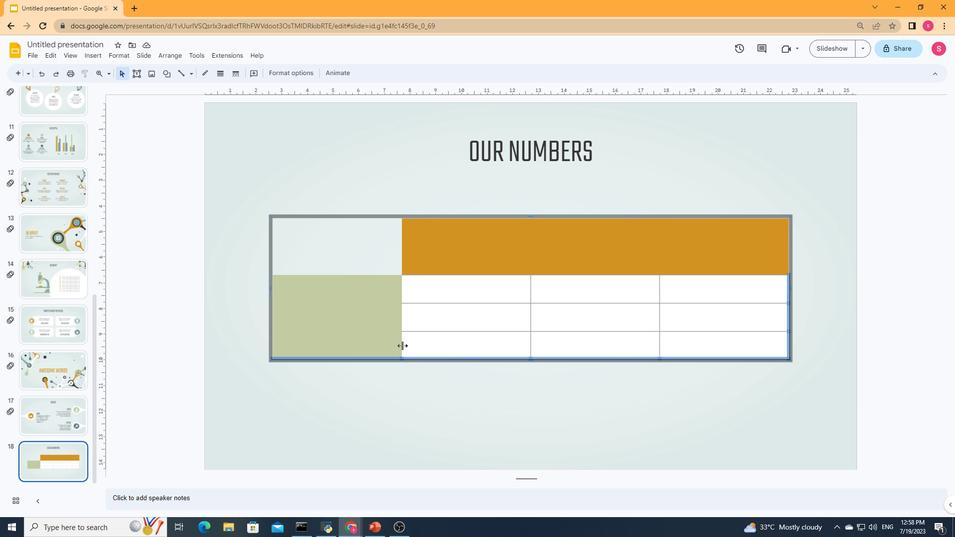 
Action: Mouse moved to (530, 342)
Screenshot: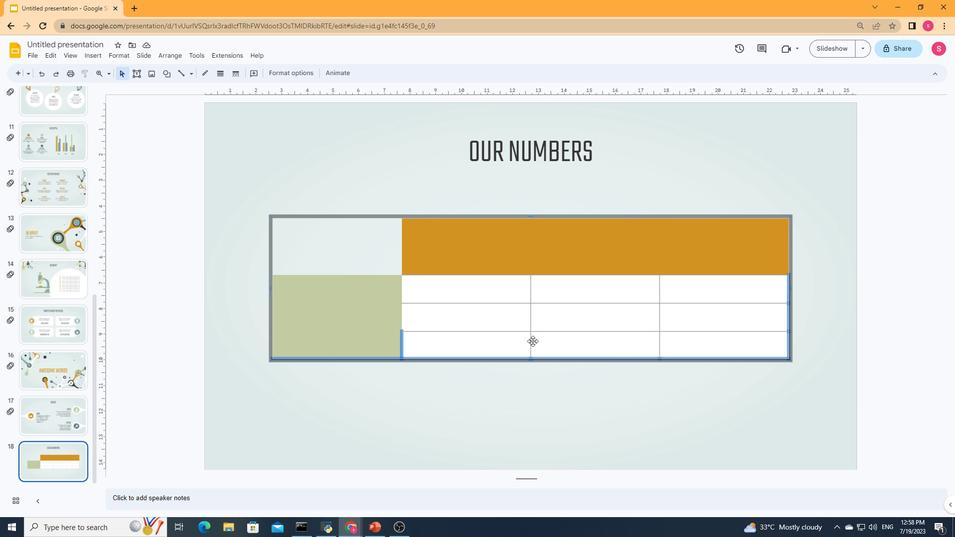 
Action: Mouse pressed left at (530, 342)
Screenshot: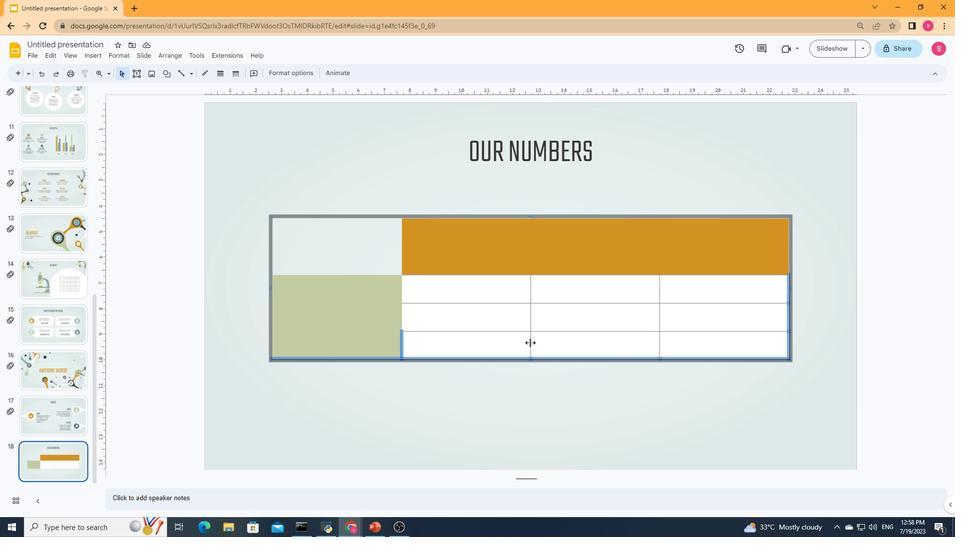 
Action: Mouse moved to (660, 342)
Screenshot: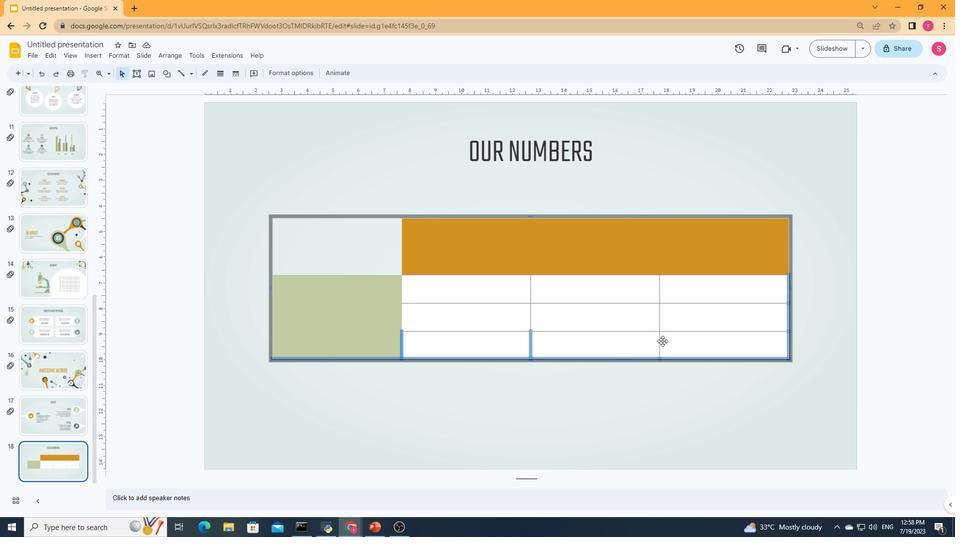 
Action: Mouse pressed left at (660, 342)
Screenshot: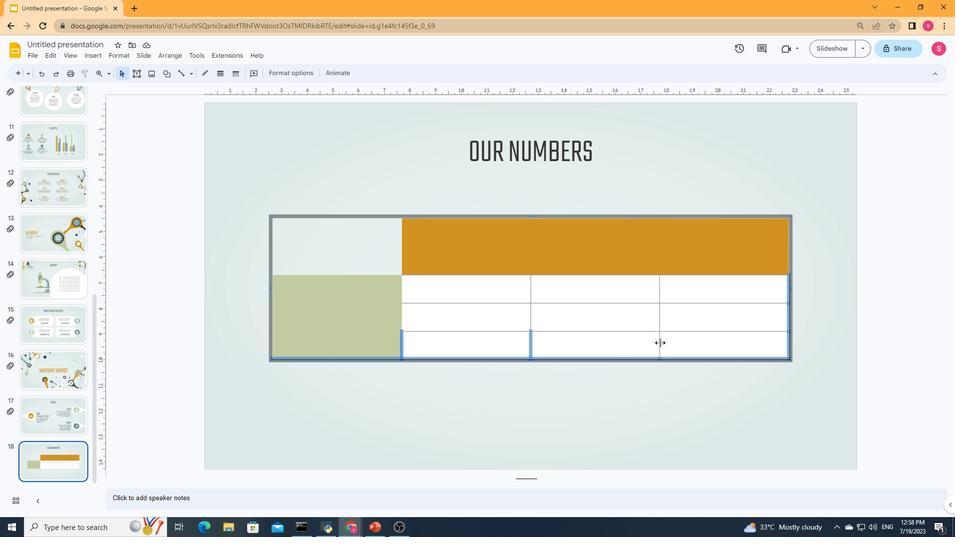 
Action: Mouse moved to (713, 330)
Screenshot: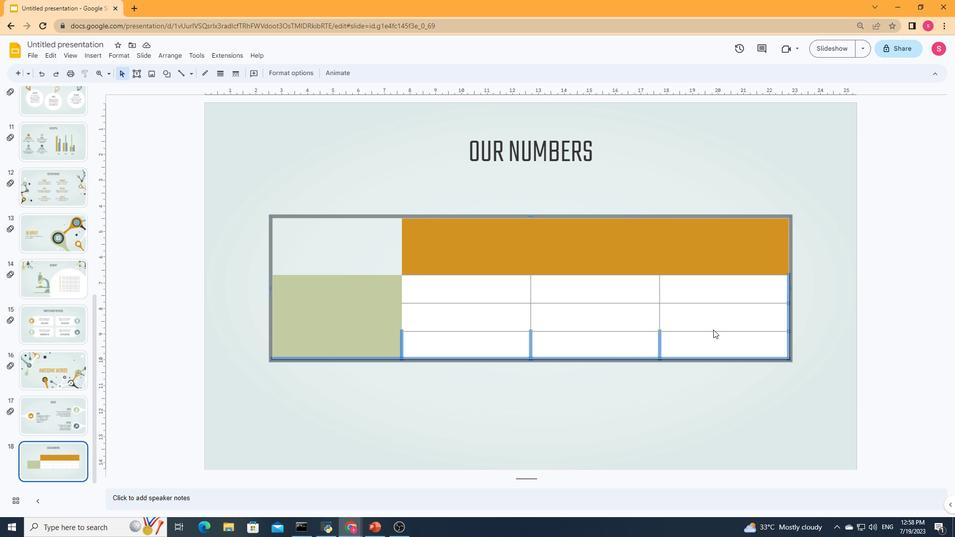 
Action: Mouse pressed left at (713, 330)
Screenshot: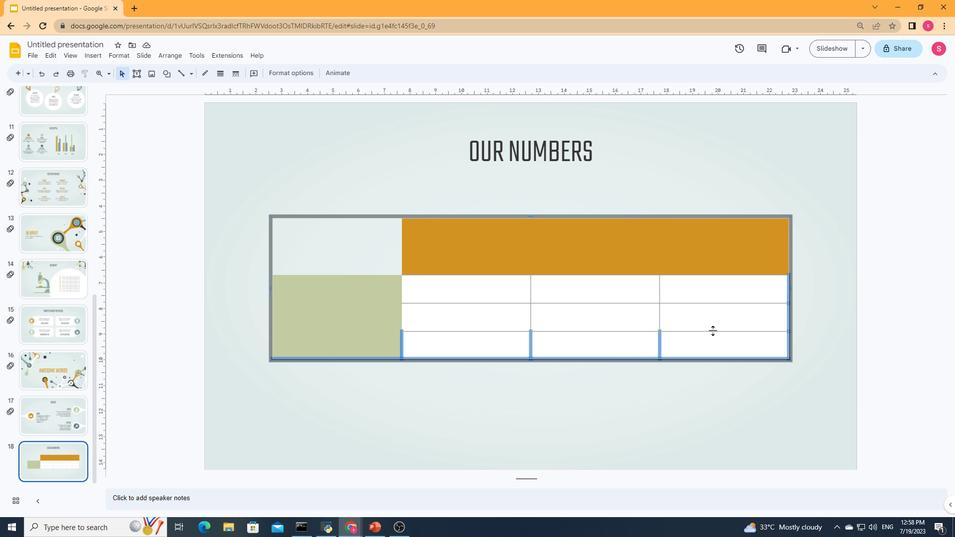
Action: Mouse moved to (580, 331)
Screenshot: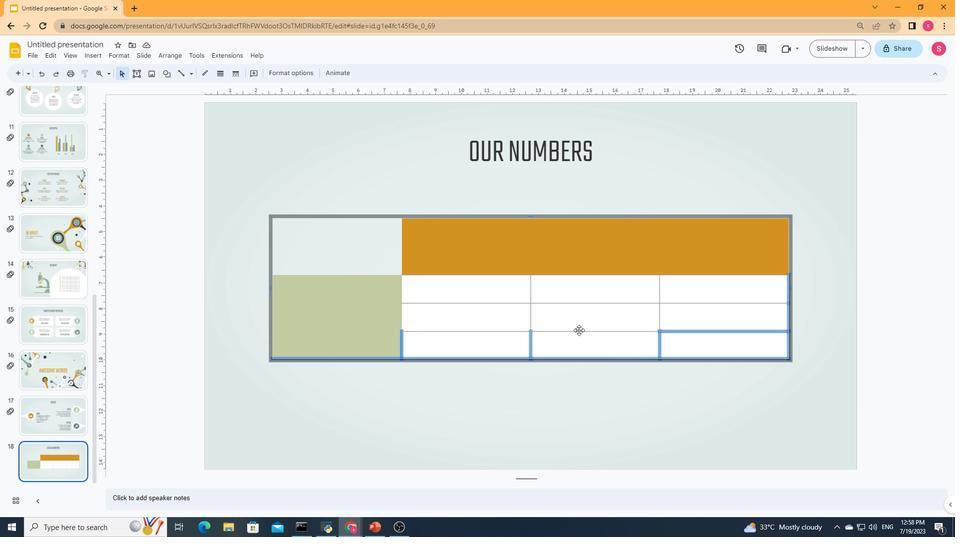 
Action: Mouse pressed left at (580, 331)
Screenshot: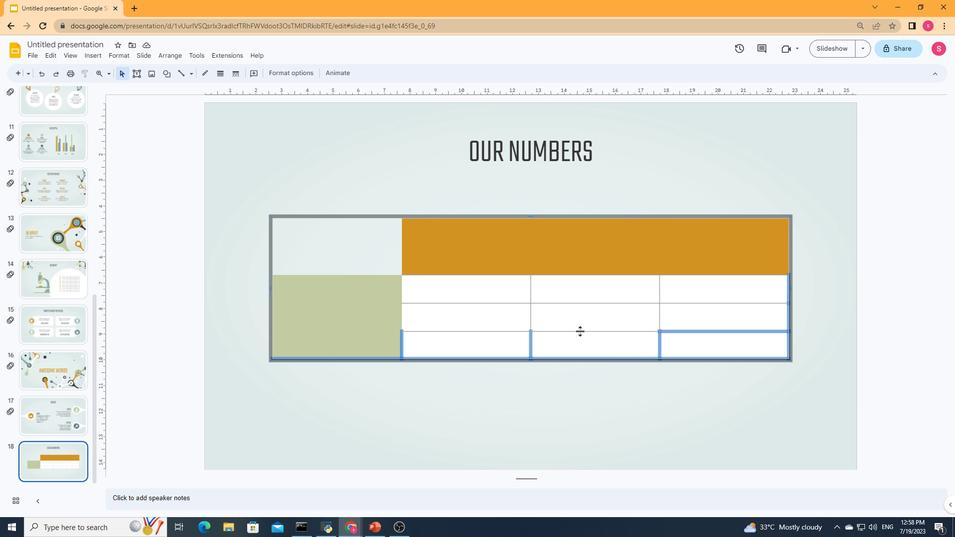
Action: Mouse moved to (458, 331)
